 Task: Find connections with filter location Hünfeld with filter topic #Brandingwith filter profile language German with filter current company CONMED Corporation with filter school BABU BANARASI DAS NORTHERN INDIA INSTITUTE OF TECHNOLOGY, LUCKNOW with filter industry Family Planning Centers with filter service category Retirement Planning with filter keywords title Welding
Action: Mouse moved to (601, 92)
Screenshot: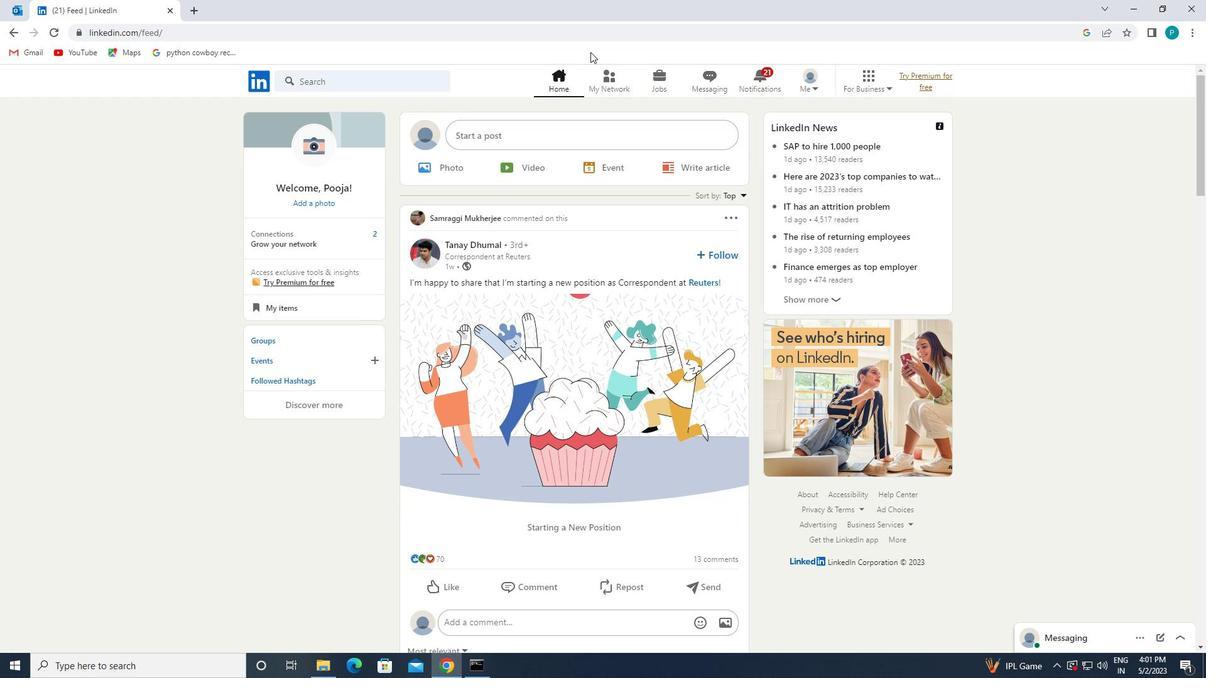 
Action: Mouse pressed left at (601, 92)
Screenshot: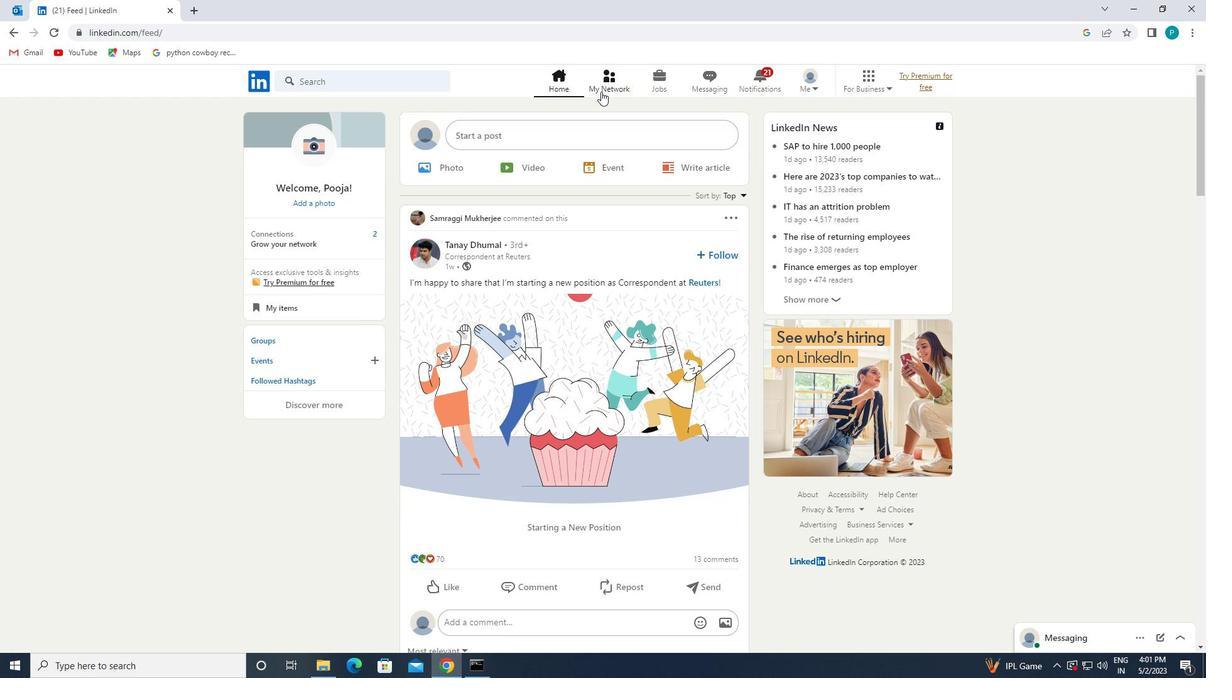 
Action: Mouse moved to (392, 148)
Screenshot: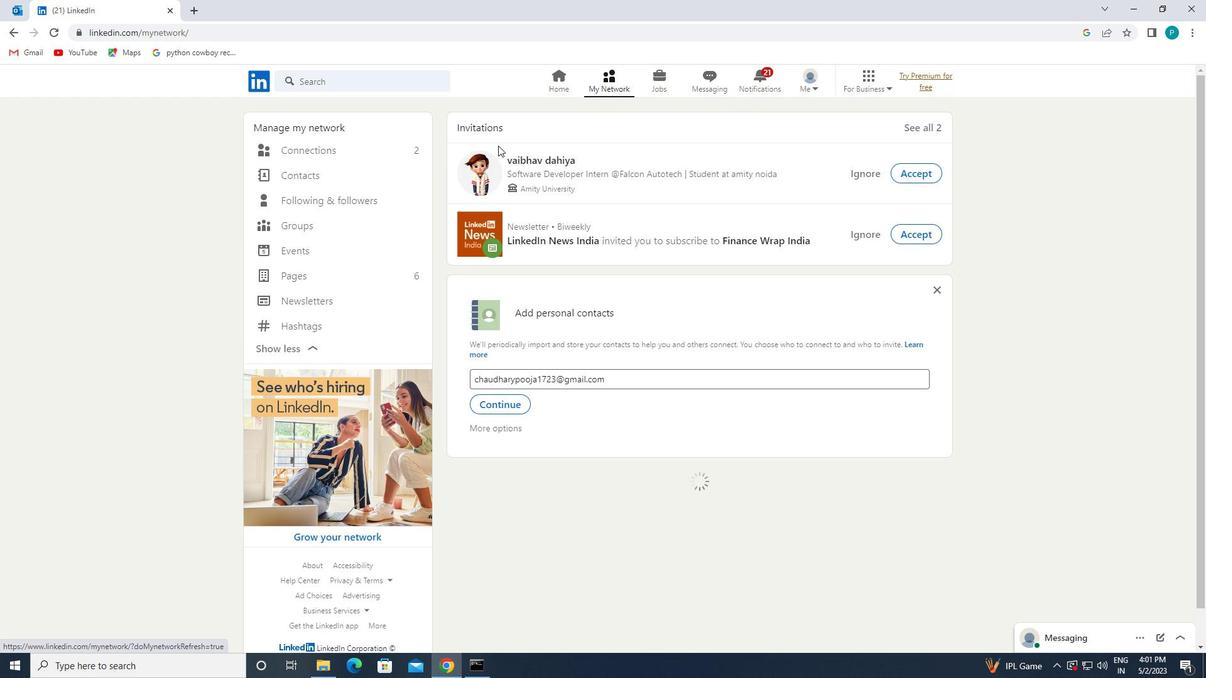 
Action: Mouse pressed left at (392, 148)
Screenshot: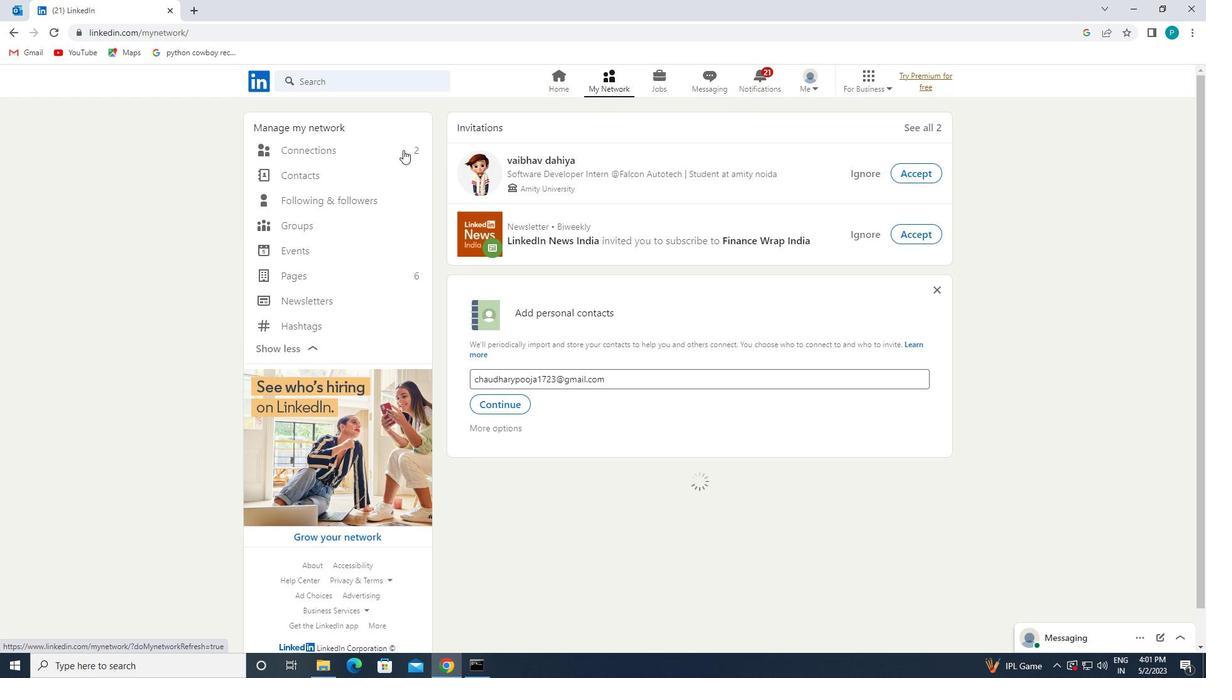 
Action: Mouse moved to (728, 147)
Screenshot: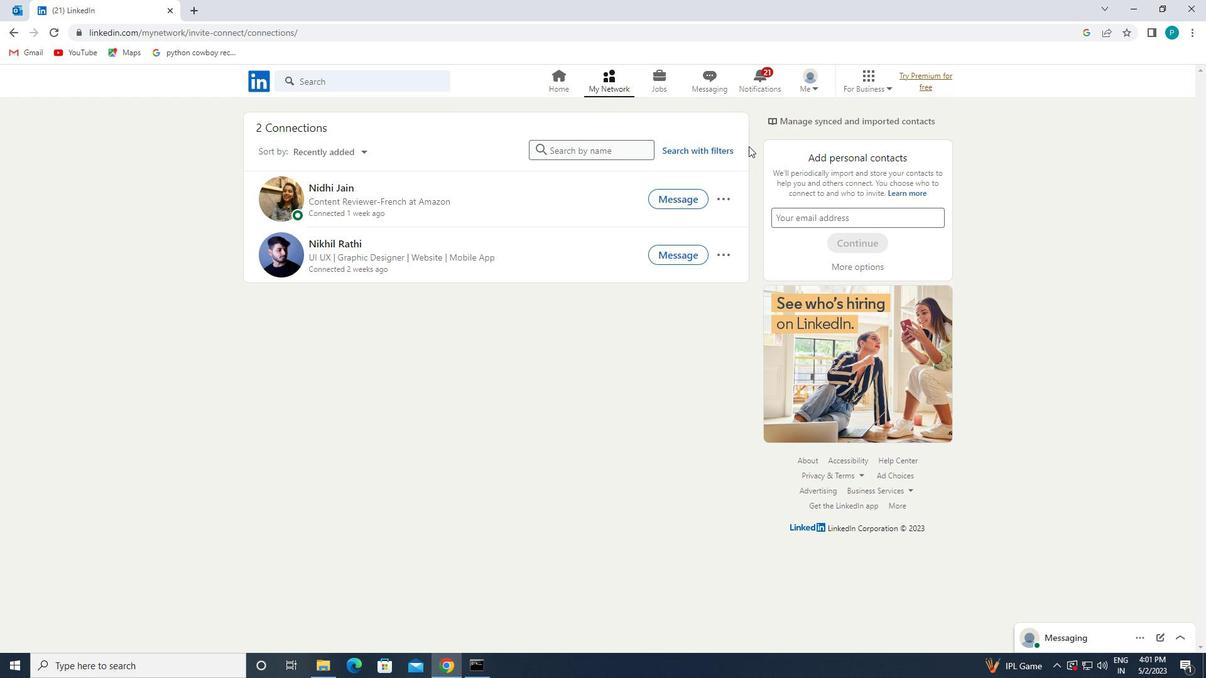 
Action: Mouse pressed left at (728, 147)
Screenshot: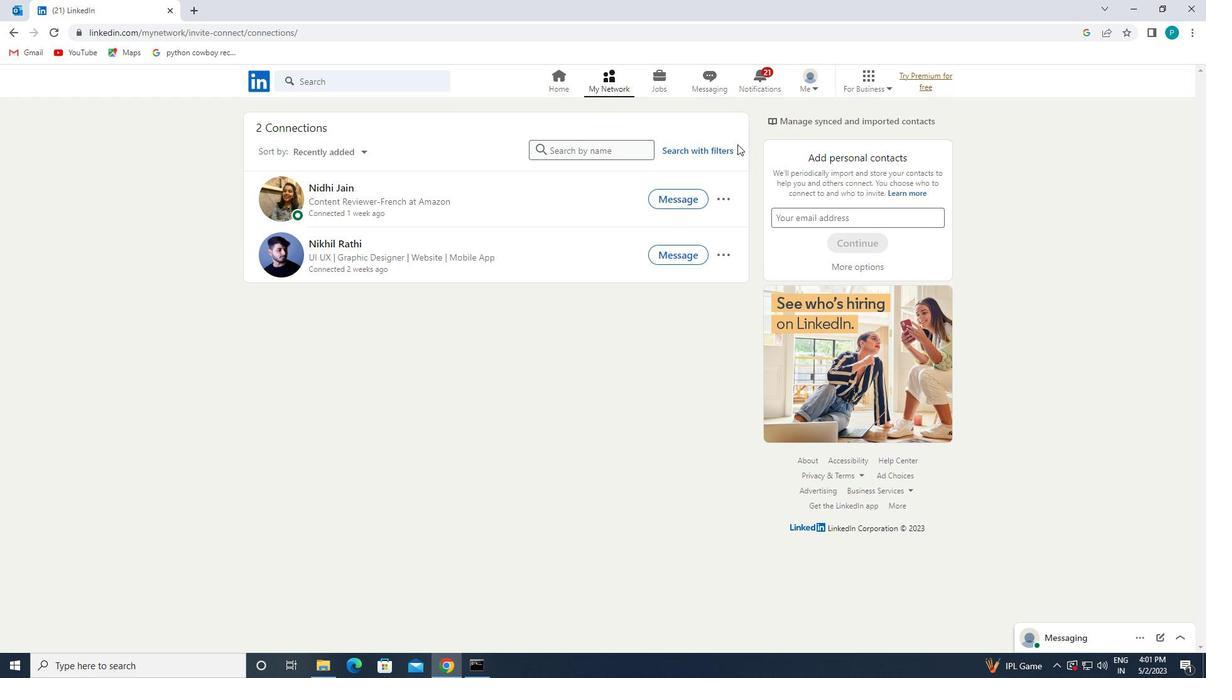
Action: Mouse moved to (649, 127)
Screenshot: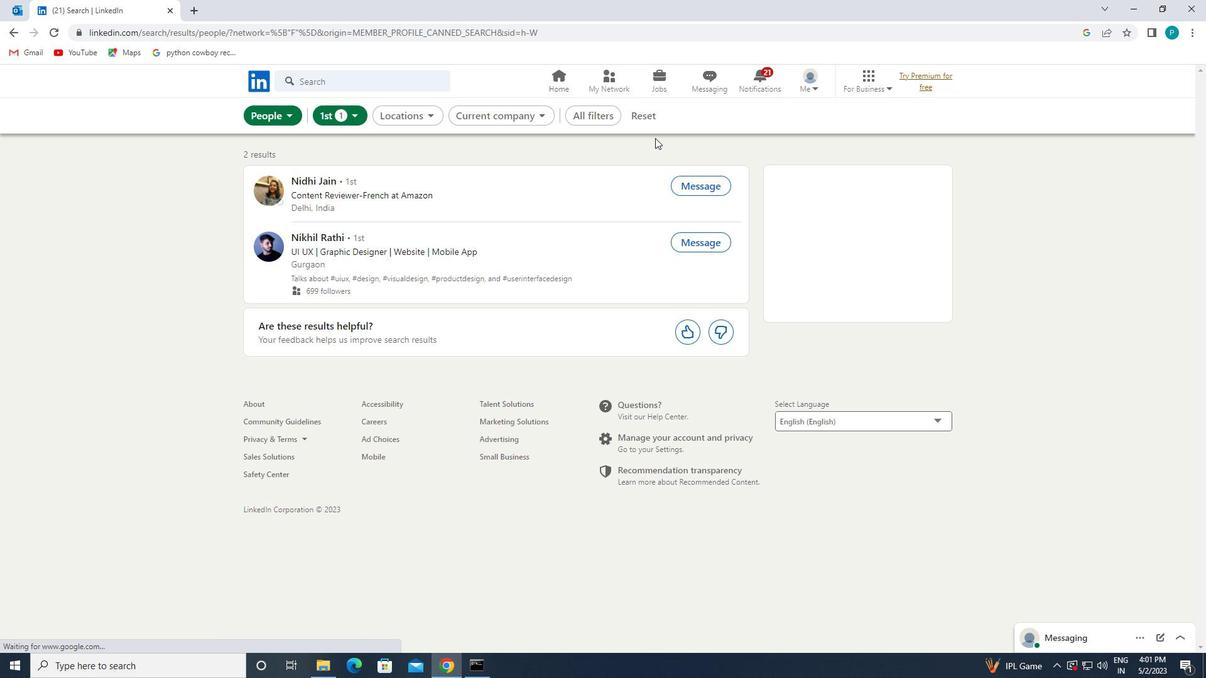 
Action: Mouse pressed left at (649, 127)
Screenshot: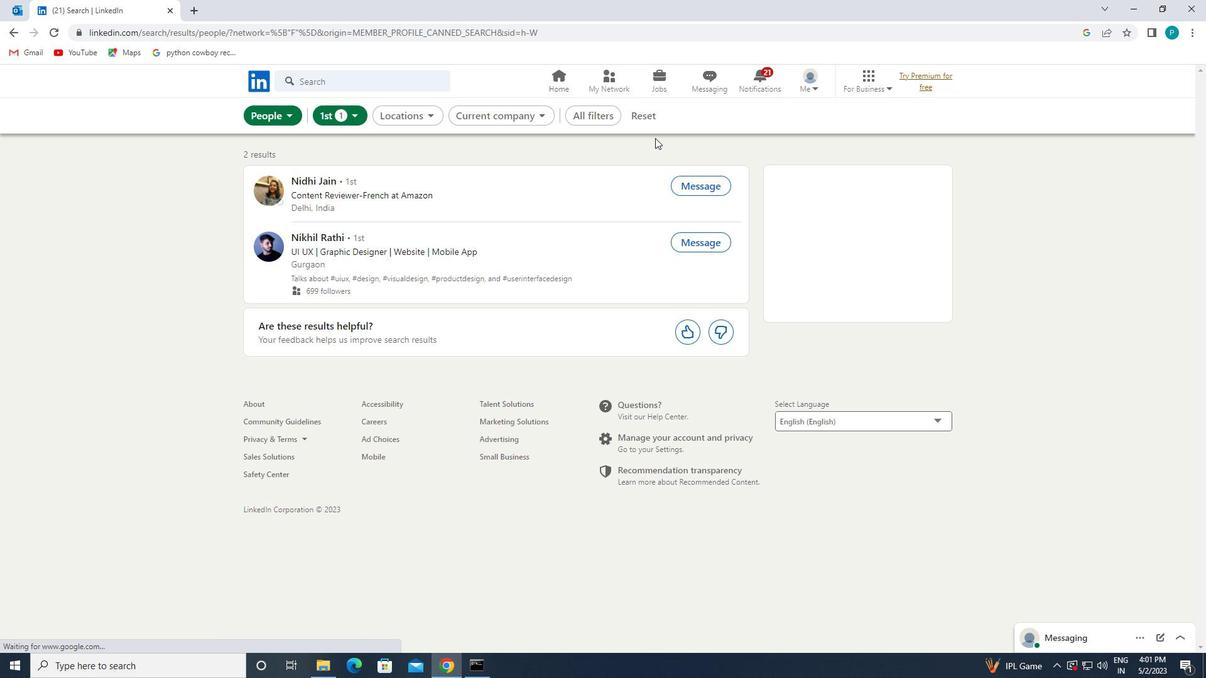 
Action: Mouse moved to (642, 121)
Screenshot: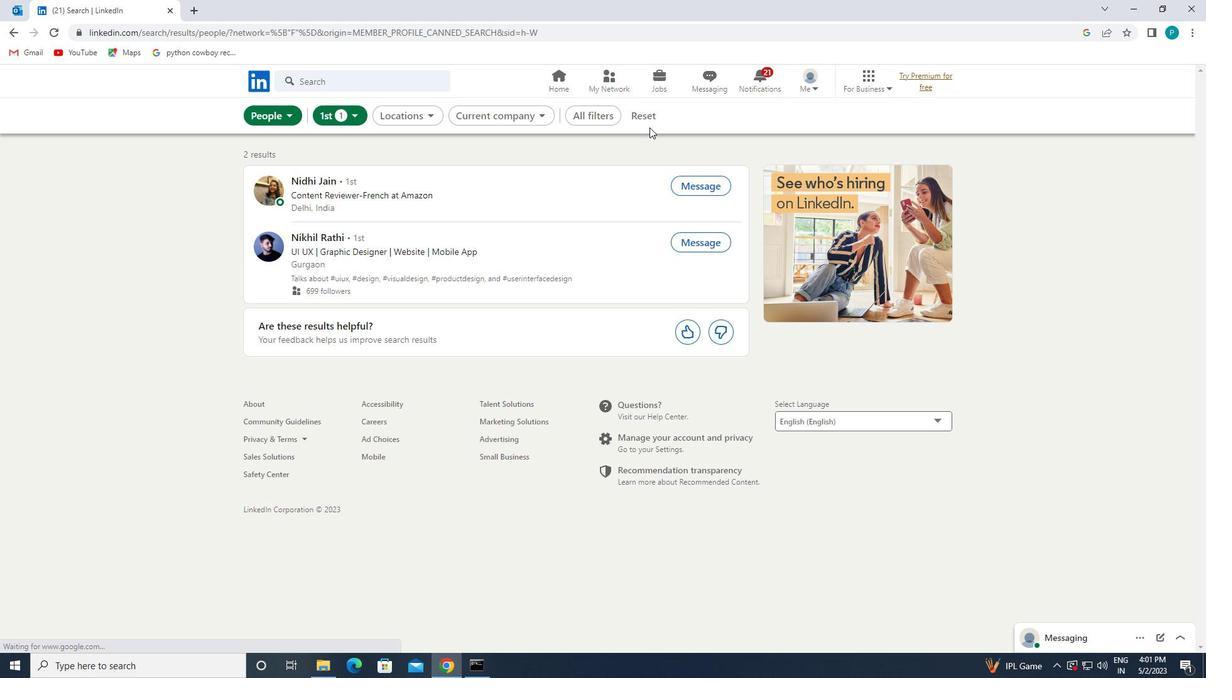 
Action: Mouse pressed left at (642, 121)
Screenshot: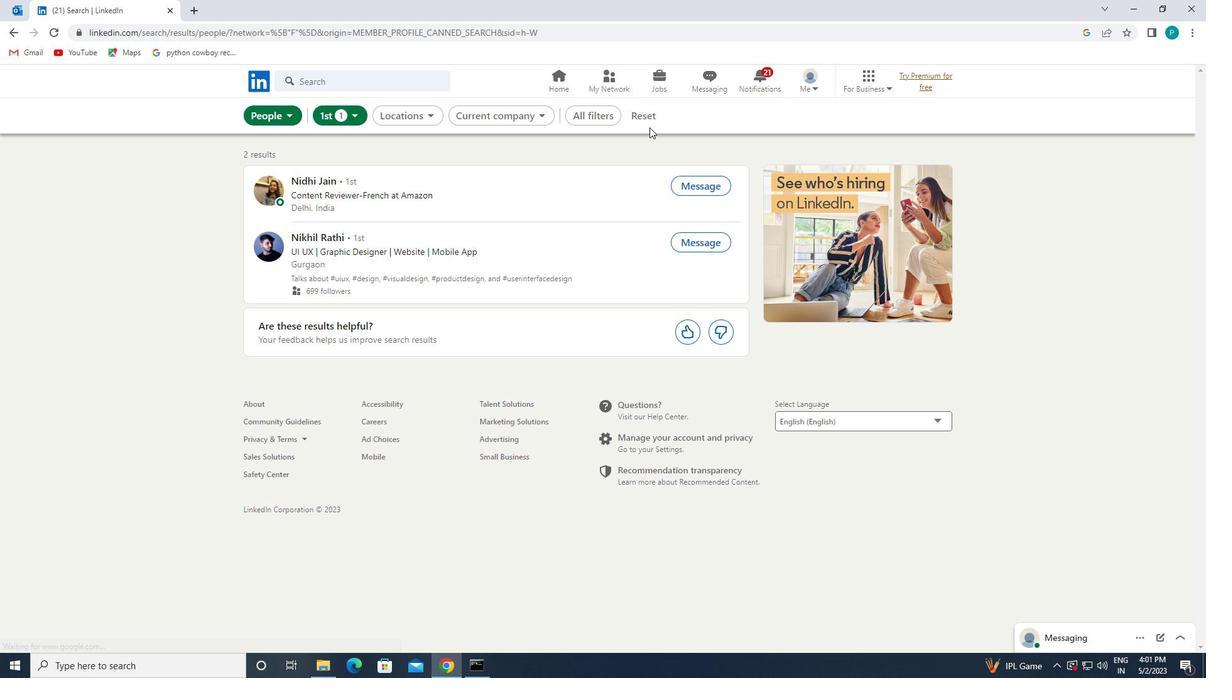 
Action: Mouse moved to (605, 114)
Screenshot: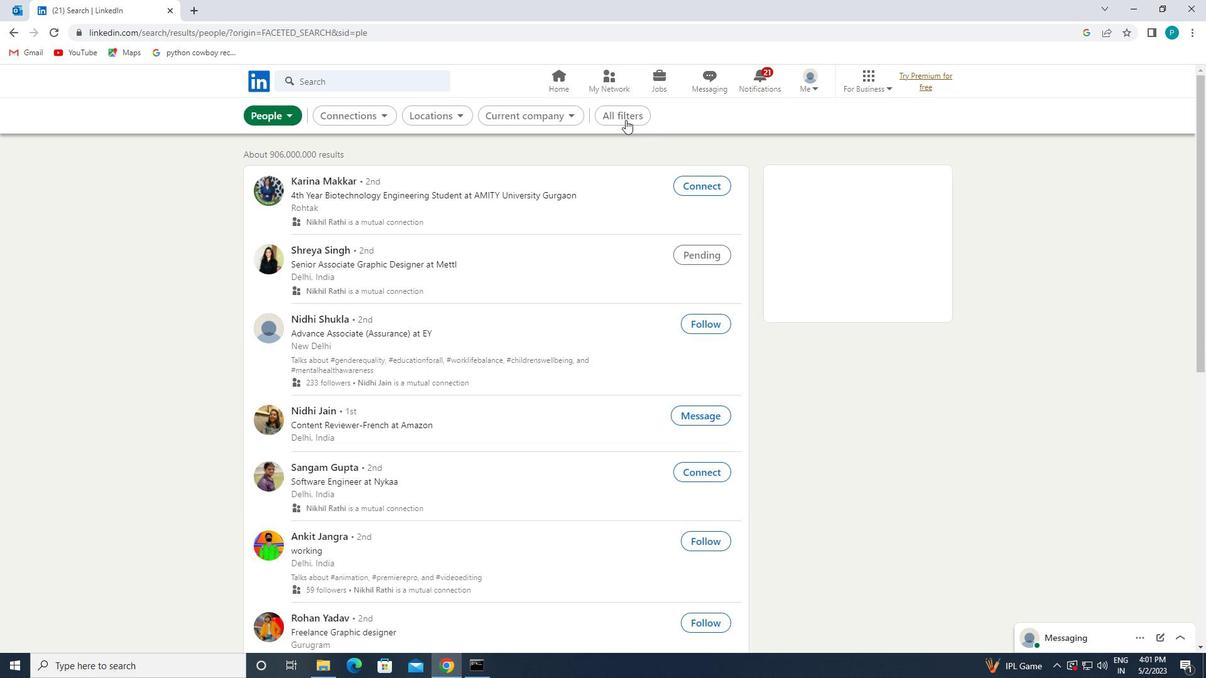 
Action: Mouse pressed left at (605, 114)
Screenshot: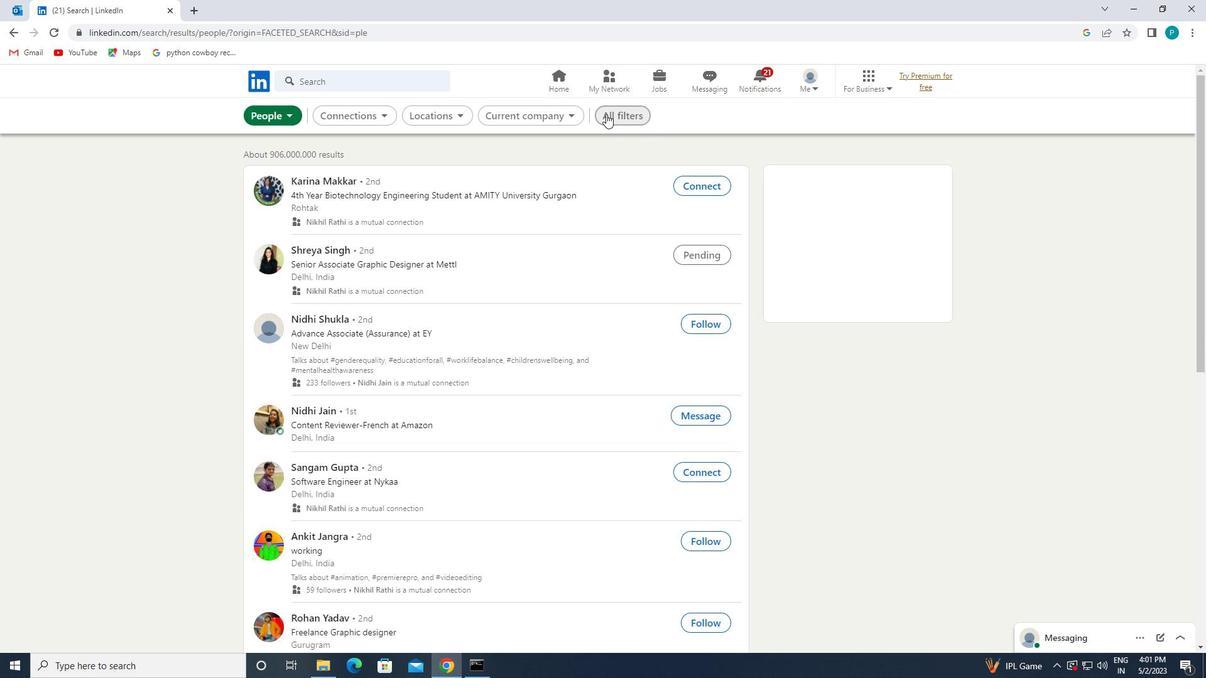 
Action: Mouse moved to (942, 309)
Screenshot: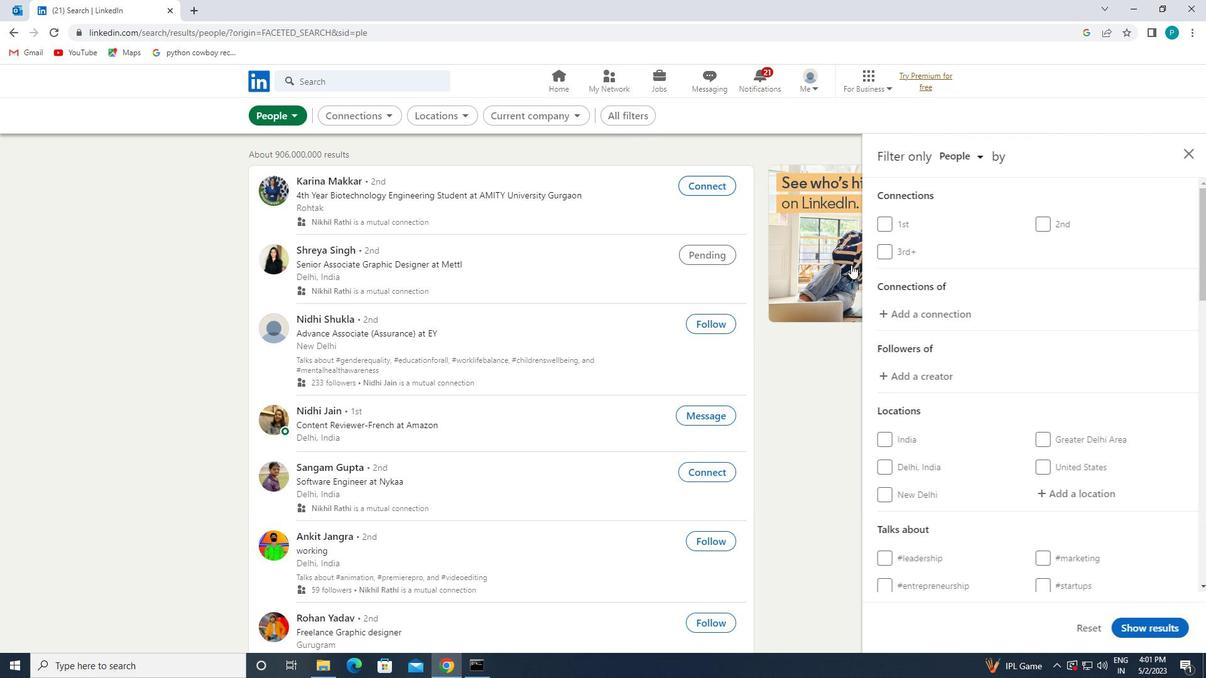 
Action: Mouse scrolled (942, 309) with delta (0, 0)
Screenshot: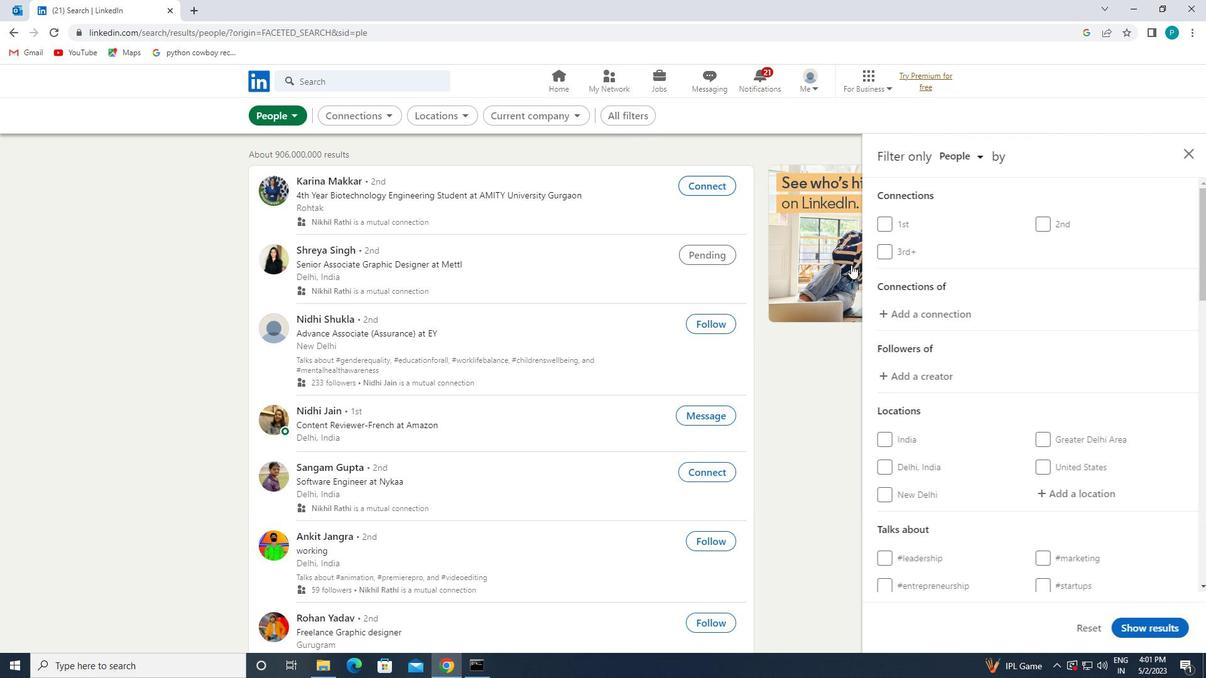 
Action: Mouse moved to (943, 312)
Screenshot: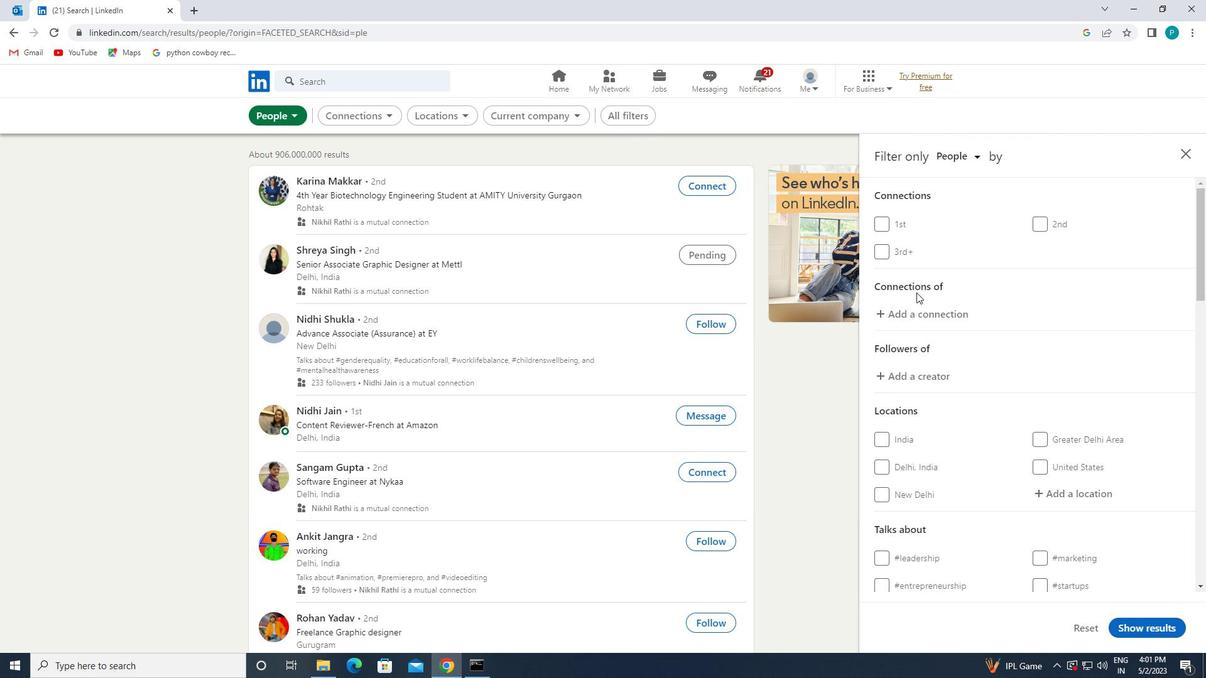 
Action: Mouse scrolled (943, 311) with delta (0, 0)
Screenshot: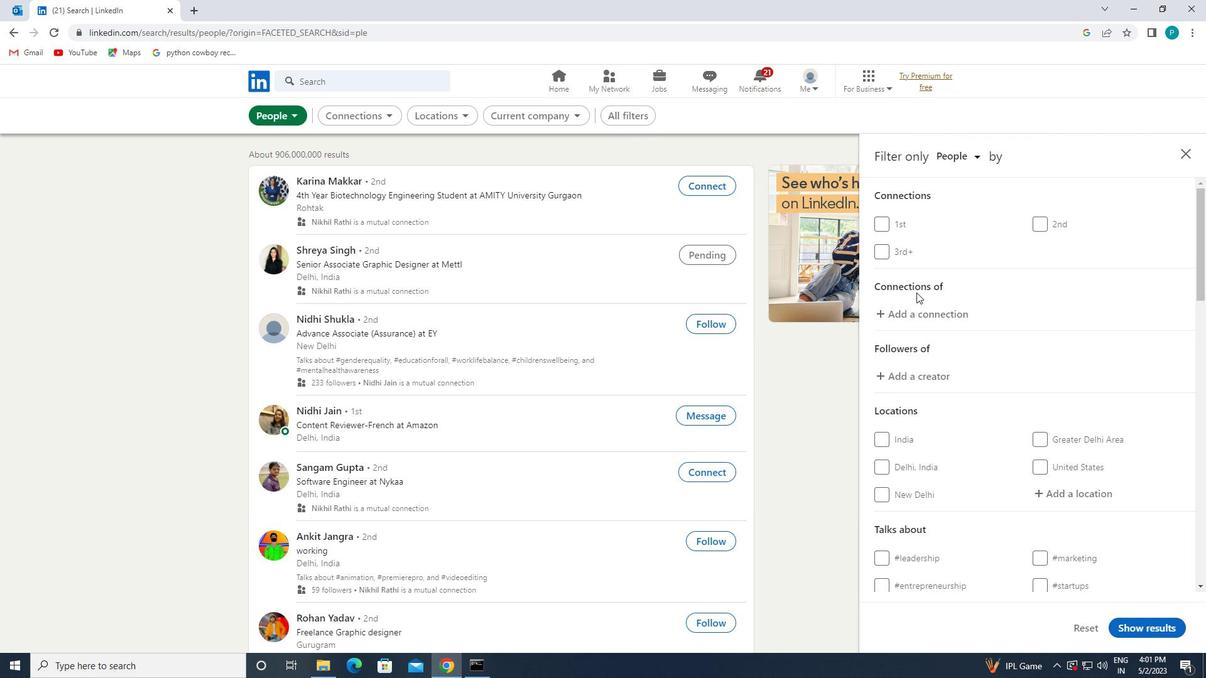 
Action: Mouse moved to (1065, 372)
Screenshot: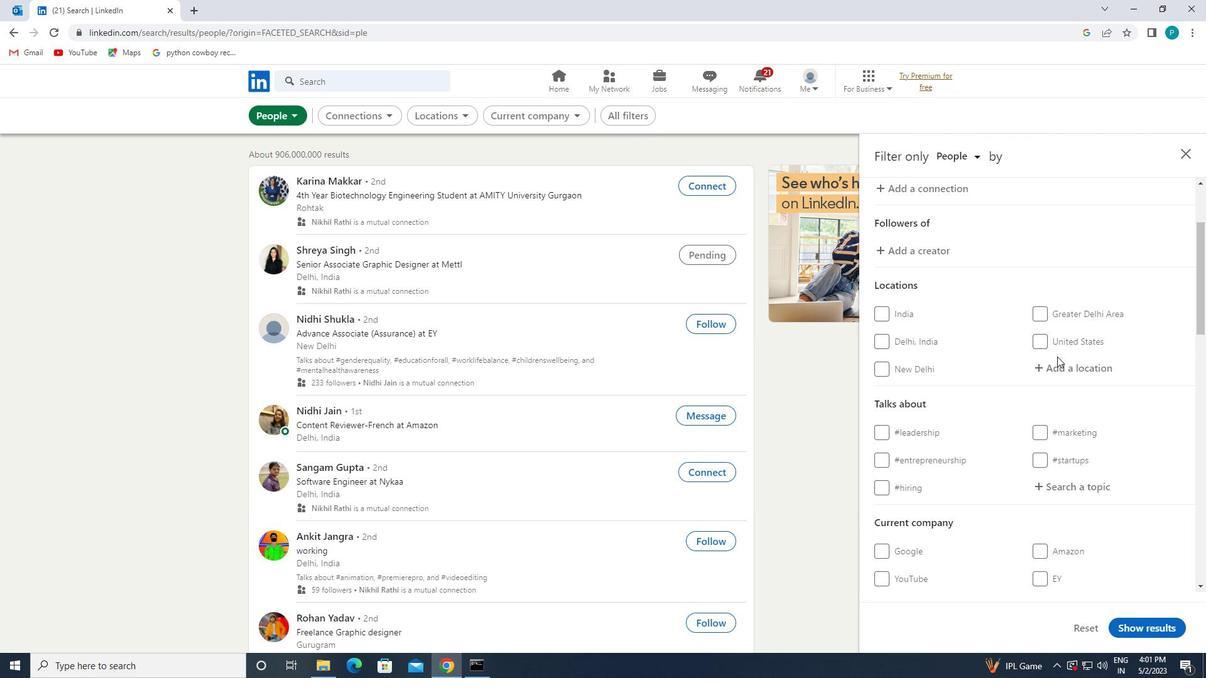 
Action: Mouse pressed left at (1065, 372)
Screenshot: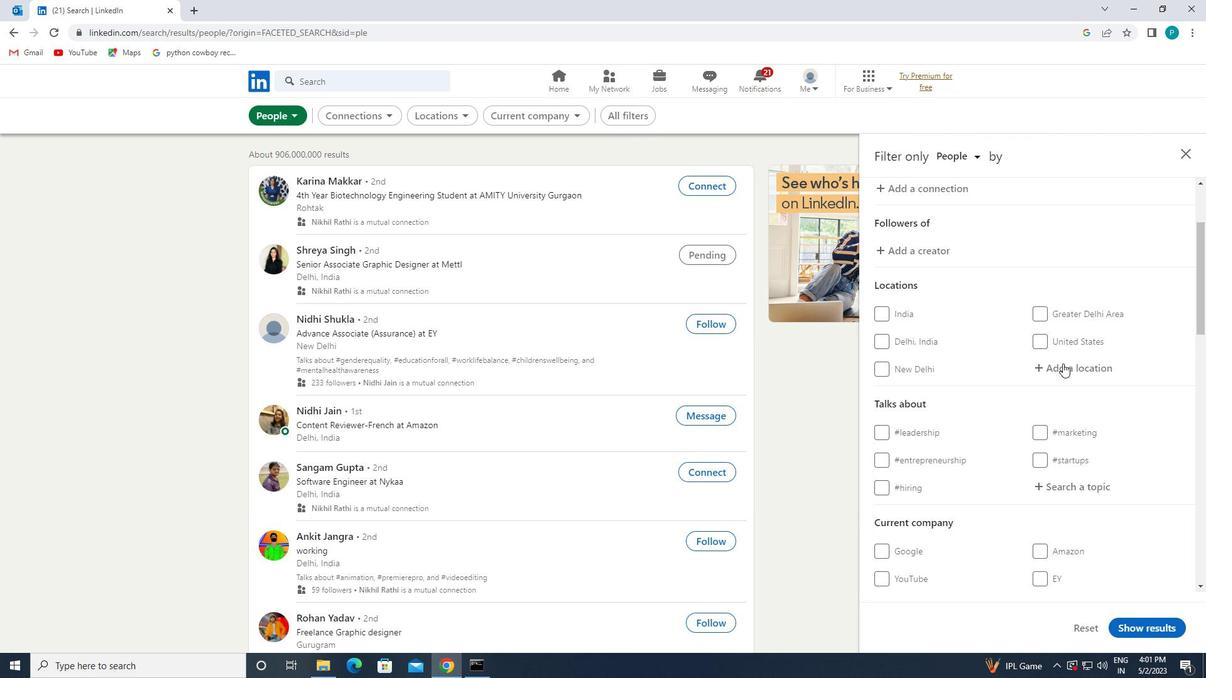 
Action: Mouse moved to (1090, 355)
Screenshot: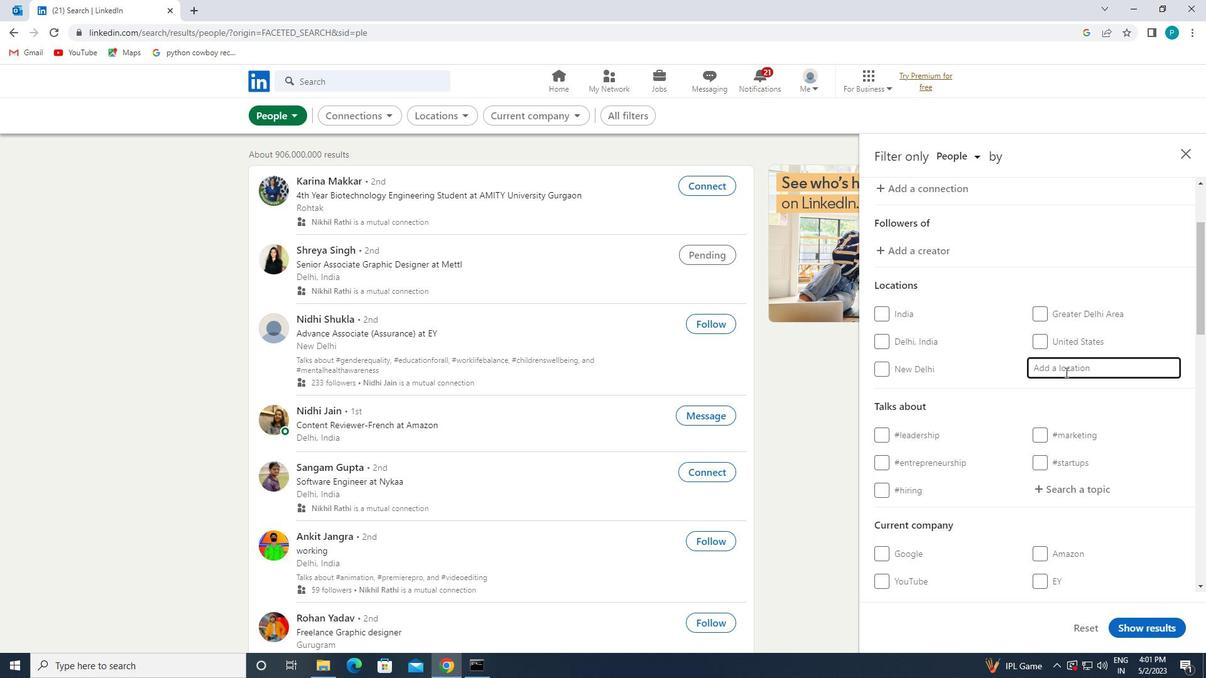 
Action: Key pressed <Key.caps_lock>h<Key.caps_lock>und<Key.backspace>f
Screenshot: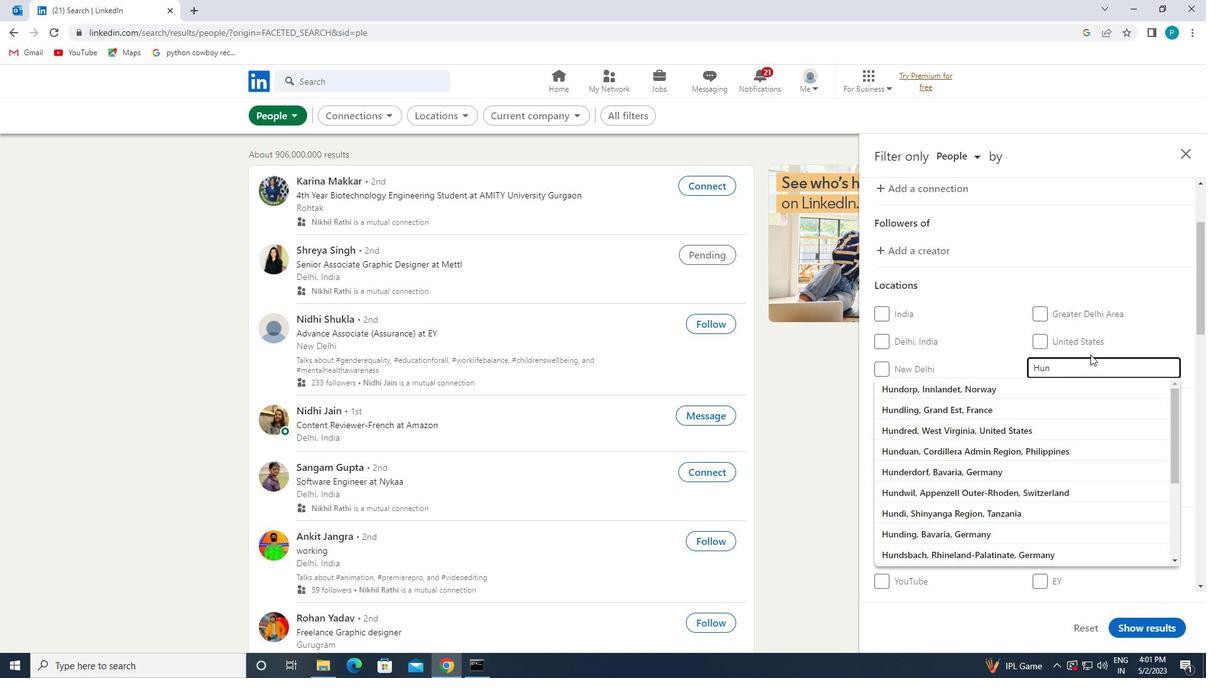 
Action: Mouse moved to (1058, 385)
Screenshot: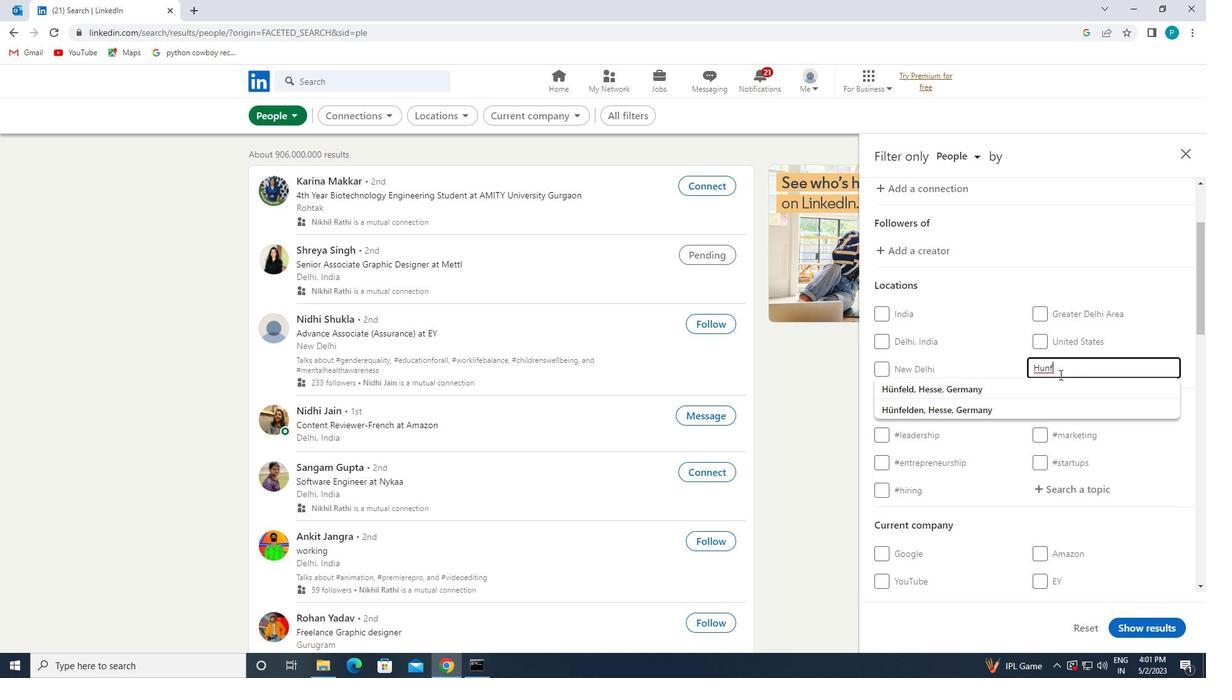 
Action: Mouse pressed left at (1058, 385)
Screenshot: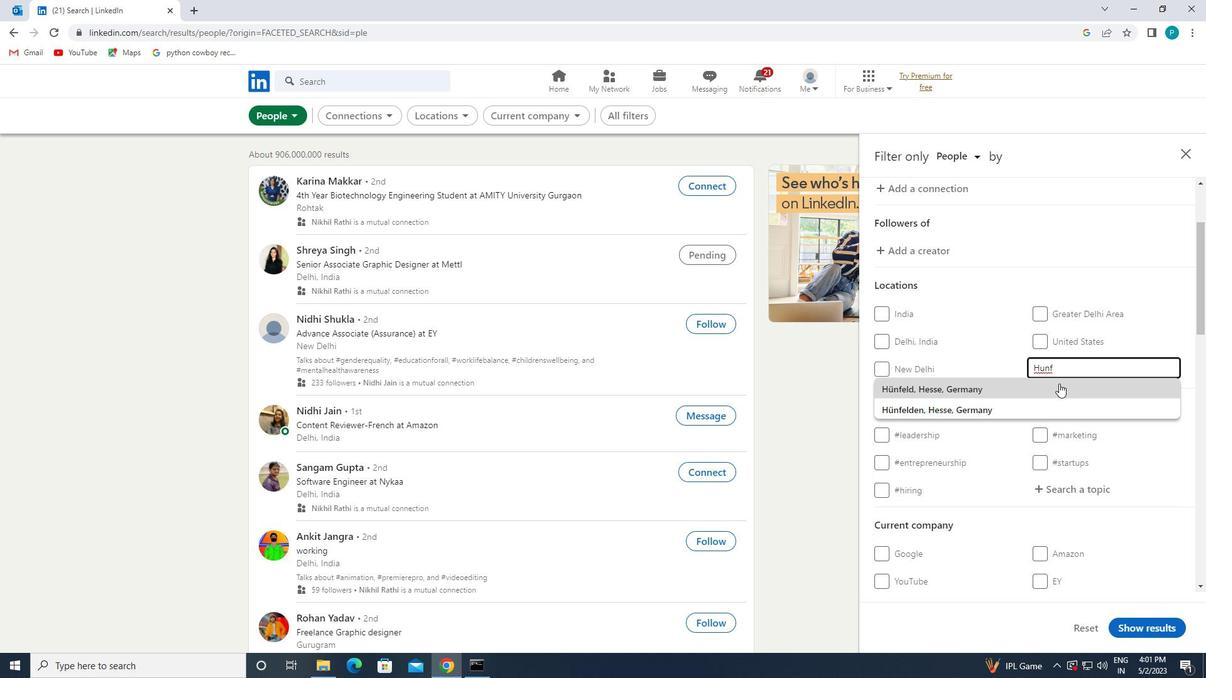 
Action: Mouse scrolled (1058, 384) with delta (0, 0)
Screenshot: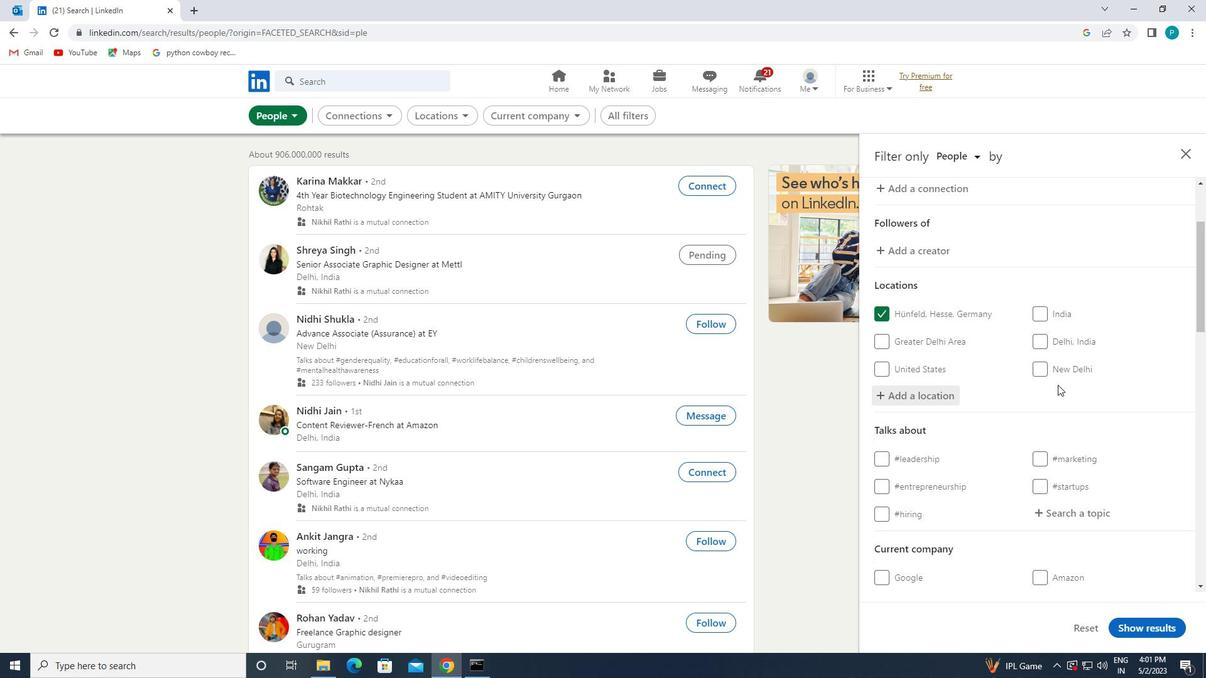 
Action: Mouse moved to (1065, 445)
Screenshot: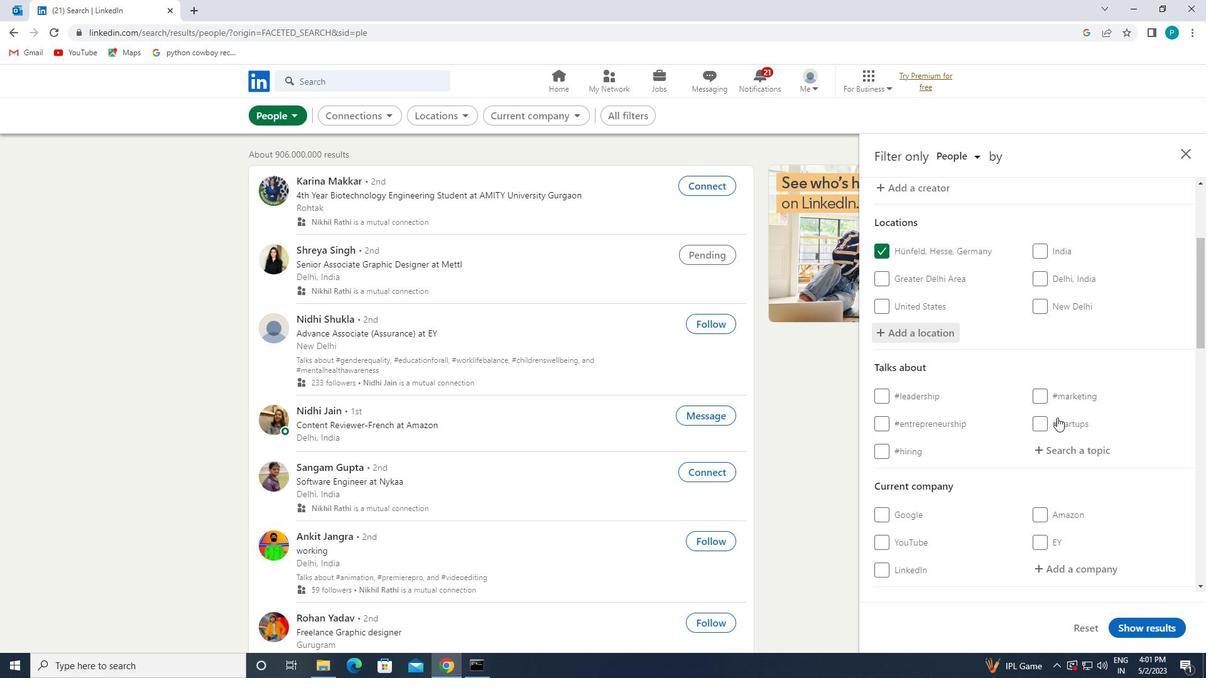 
Action: Mouse pressed left at (1065, 445)
Screenshot: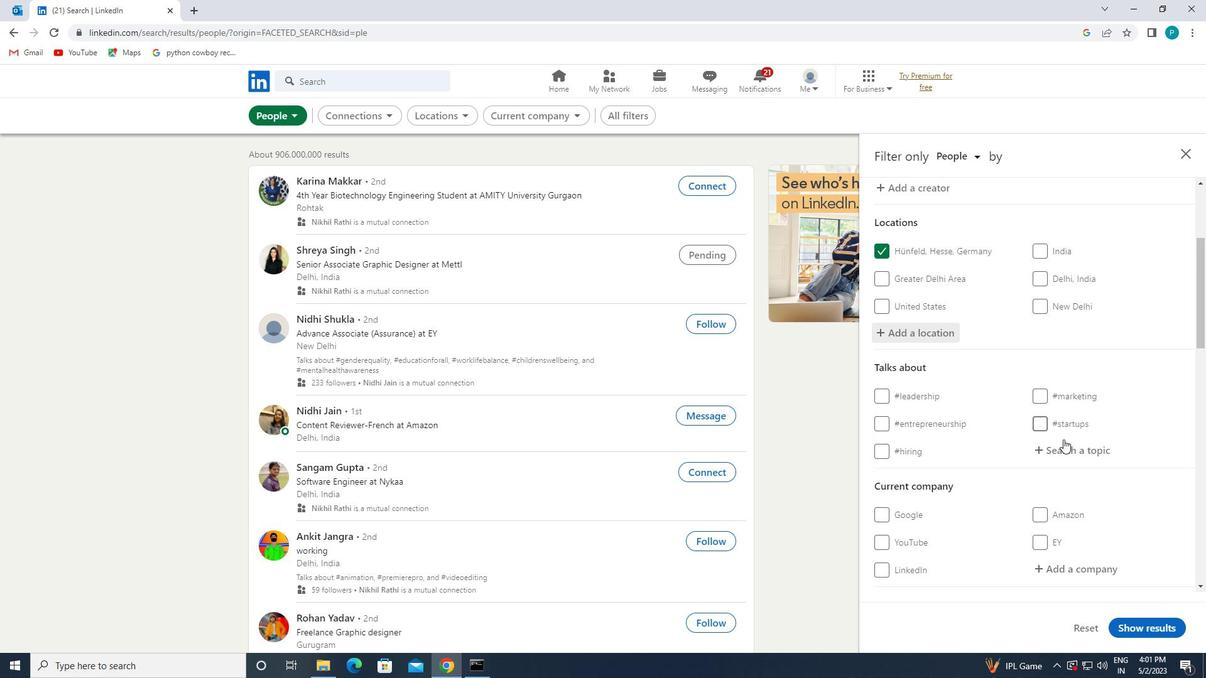 
Action: Mouse moved to (1066, 446)
Screenshot: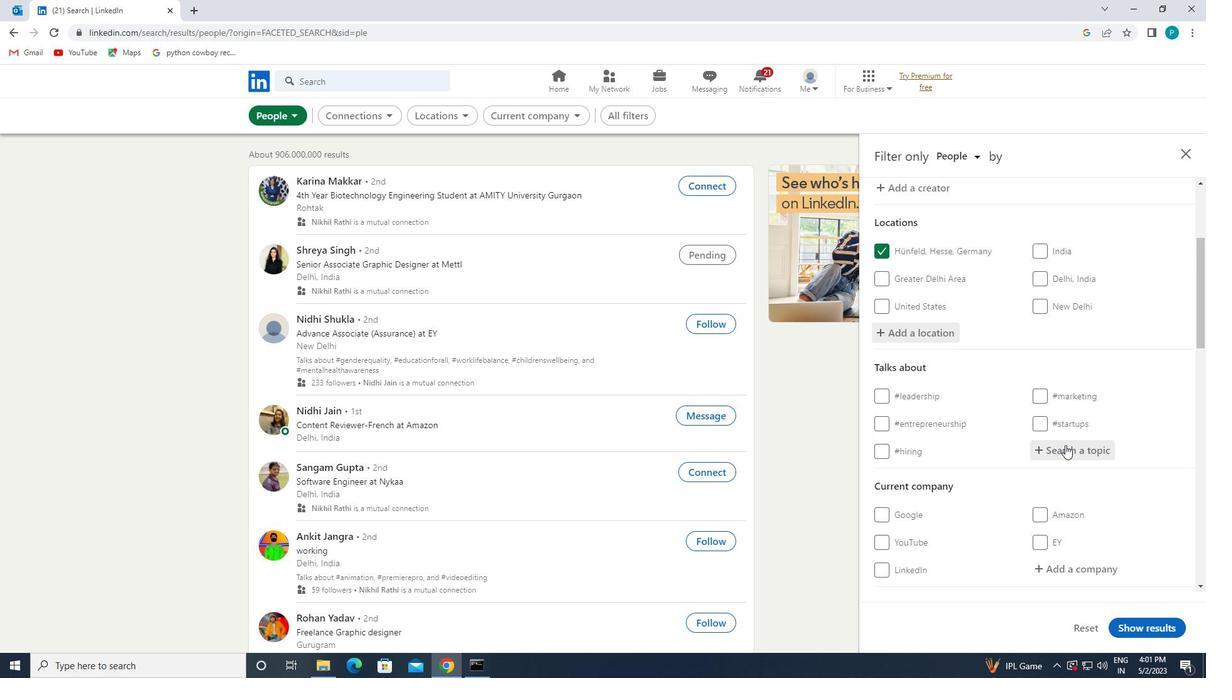 
Action: Key pressed <Key.shift>#<Key.caps_lock>B<Key.caps_lock>RANDING
Screenshot: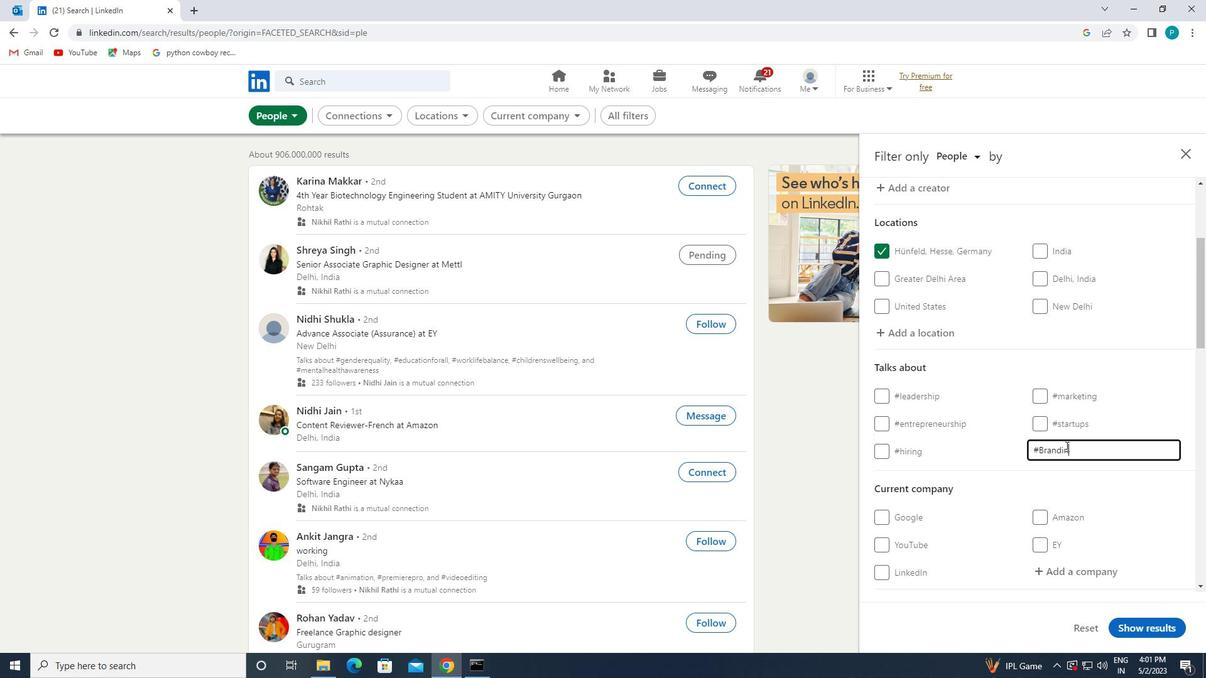 
Action: Mouse scrolled (1066, 446) with delta (0, 0)
Screenshot: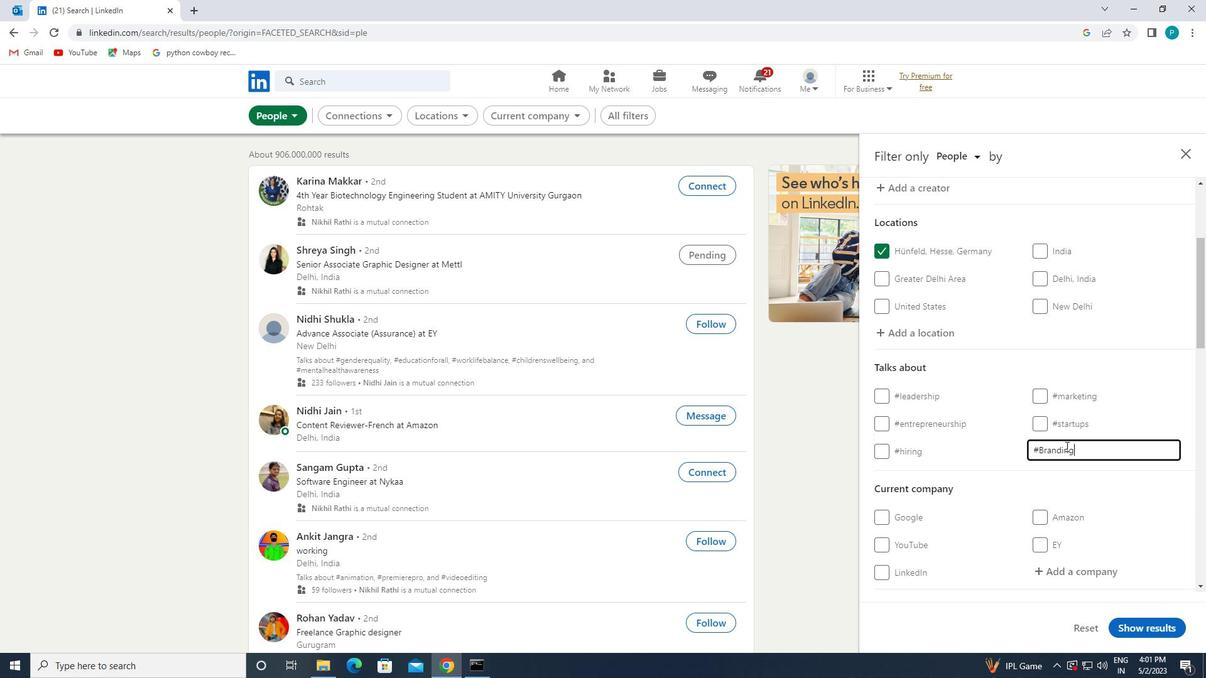 
Action: Mouse scrolled (1066, 446) with delta (0, 0)
Screenshot: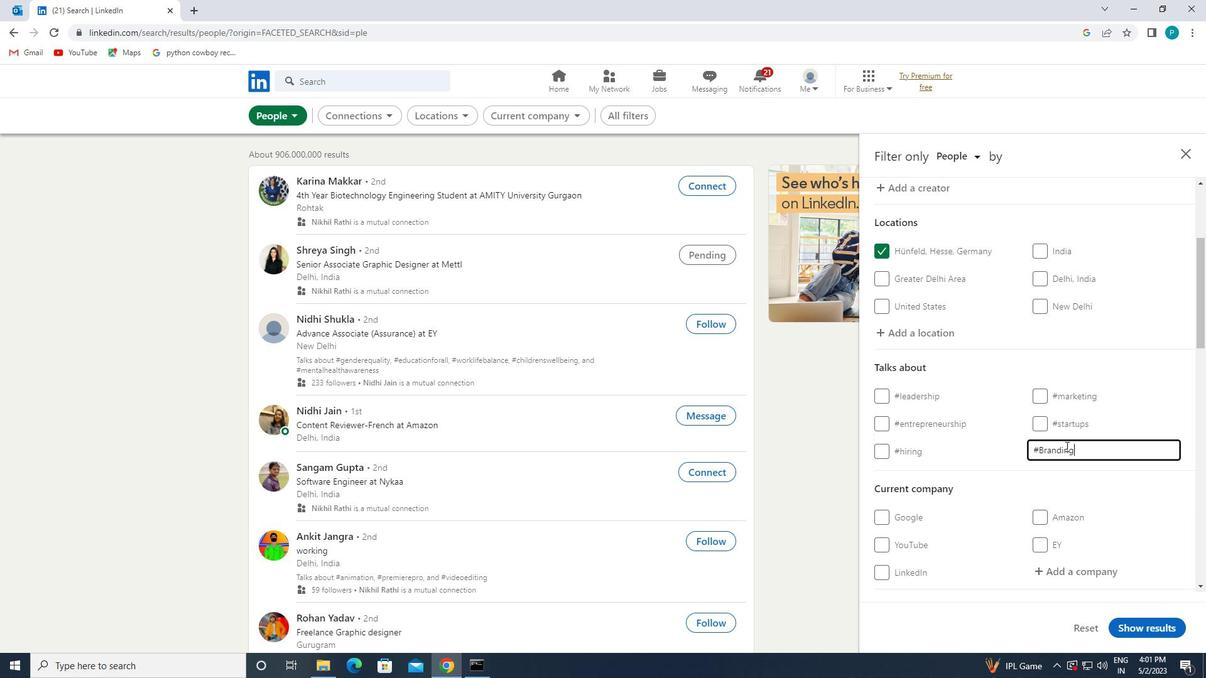 
Action: Mouse scrolled (1066, 446) with delta (0, 0)
Screenshot: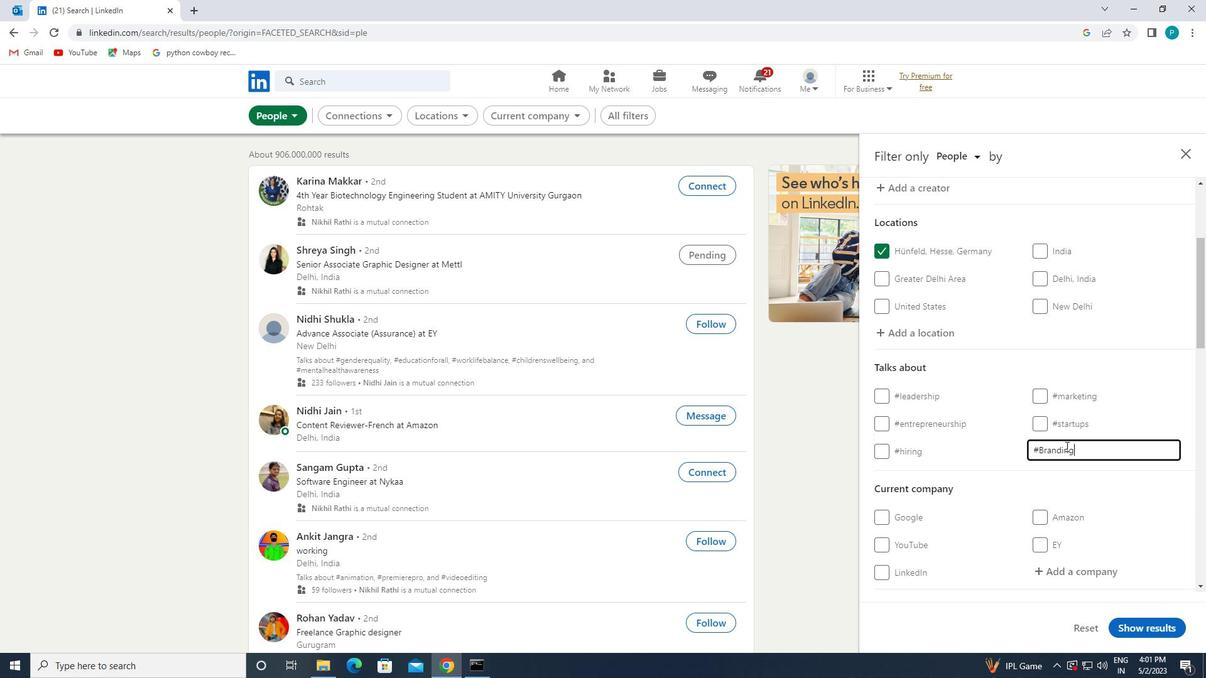
Action: Mouse scrolled (1066, 446) with delta (0, 0)
Screenshot: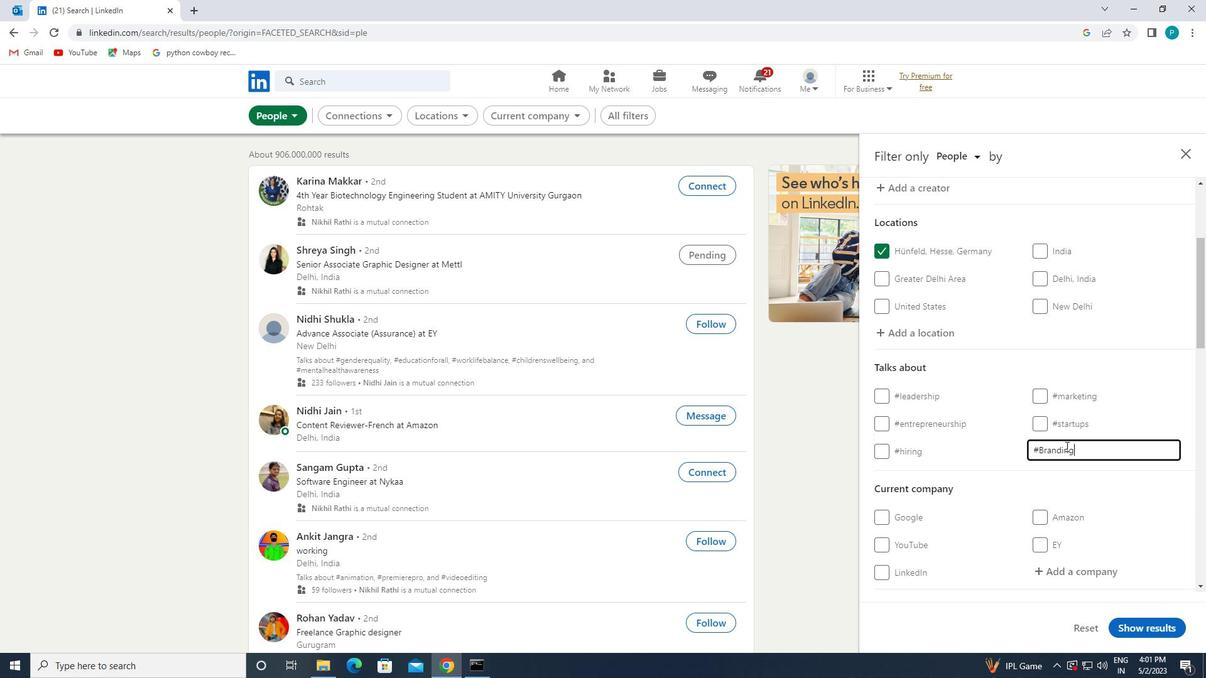 
Action: Mouse moved to (971, 461)
Screenshot: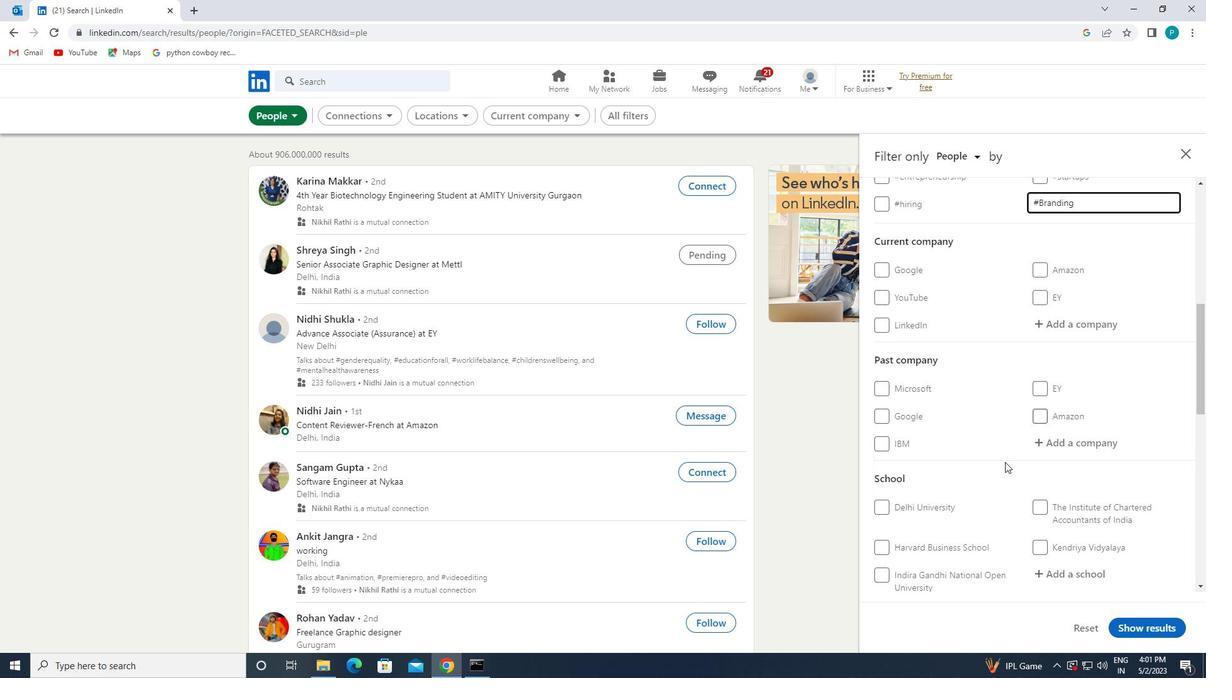 
Action: Mouse scrolled (971, 461) with delta (0, 0)
Screenshot: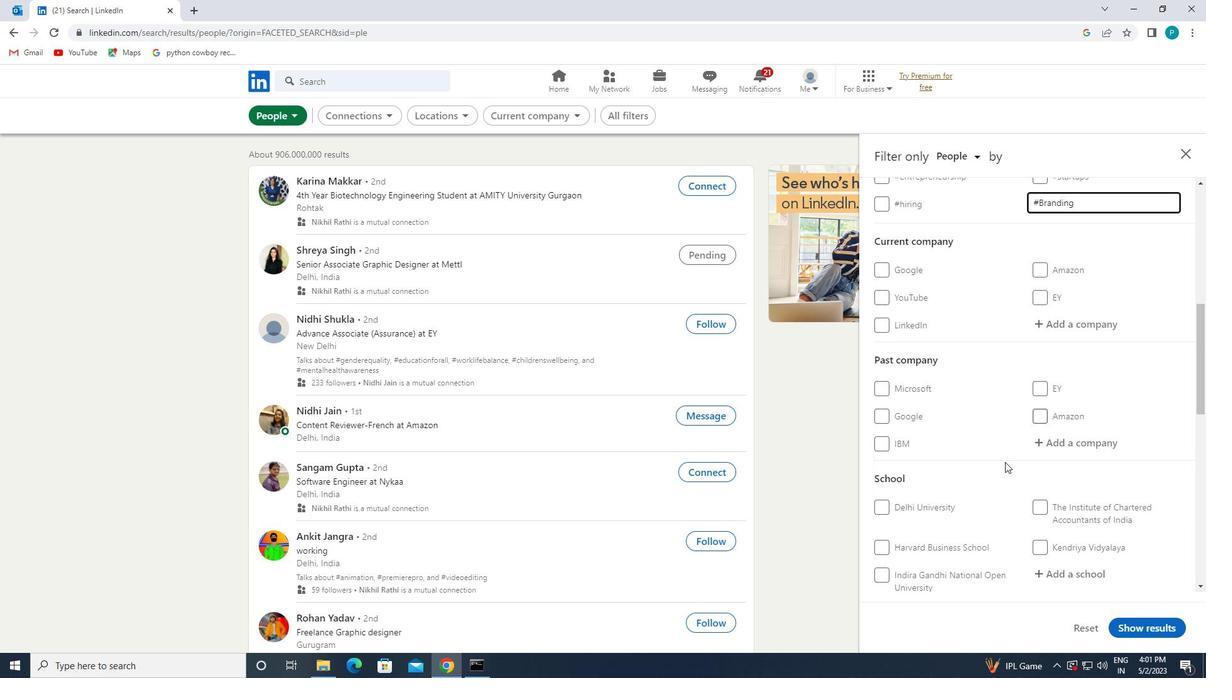 
Action: Mouse moved to (967, 462)
Screenshot: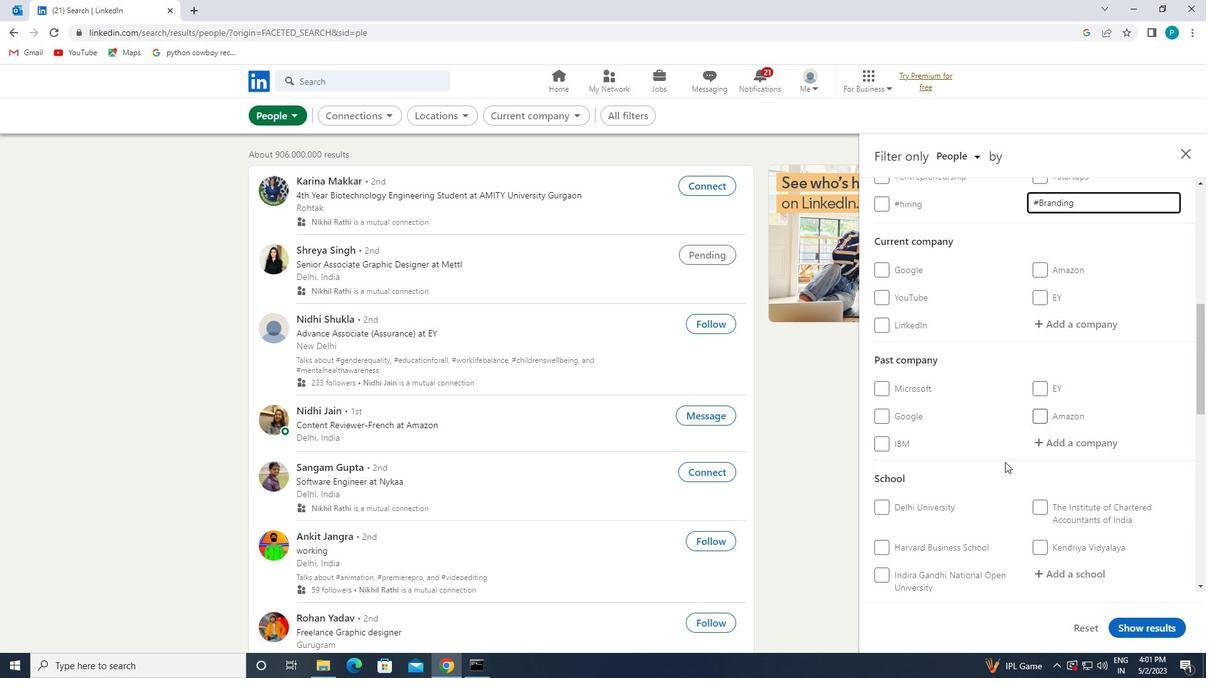 
Action: Mouse scrolled (967, 461) with delta (0, 0)
Screenshot: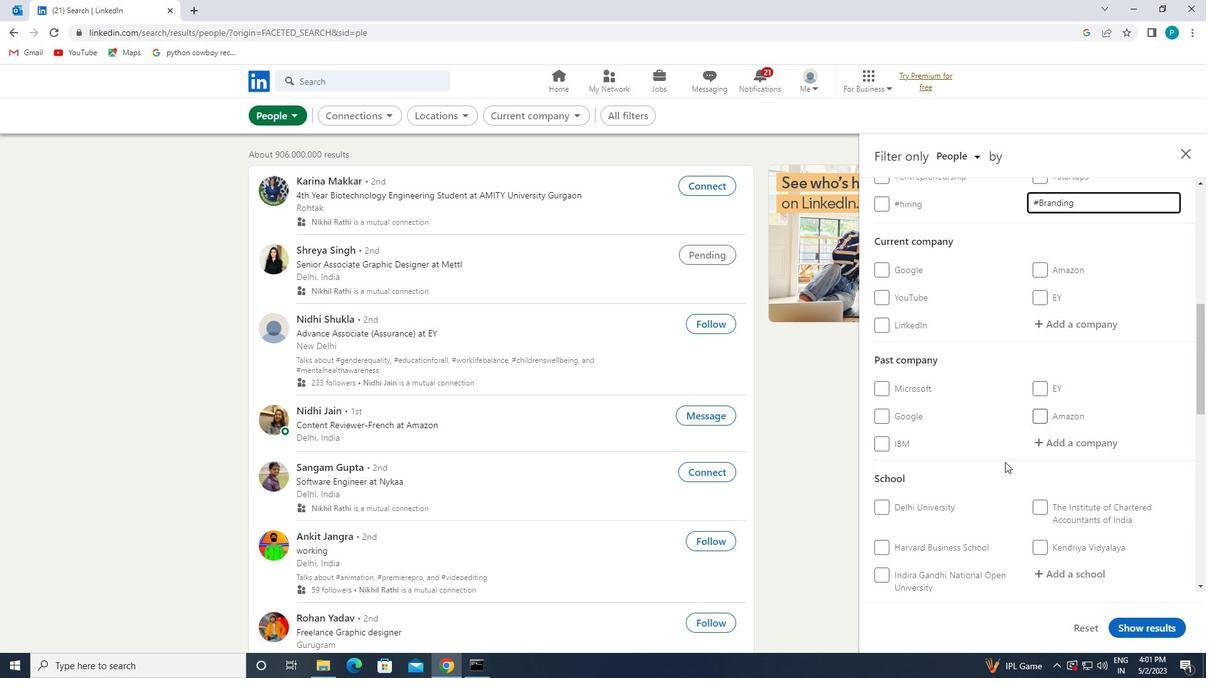 
Action: Mouse moved to (931, 471)
Screenshot: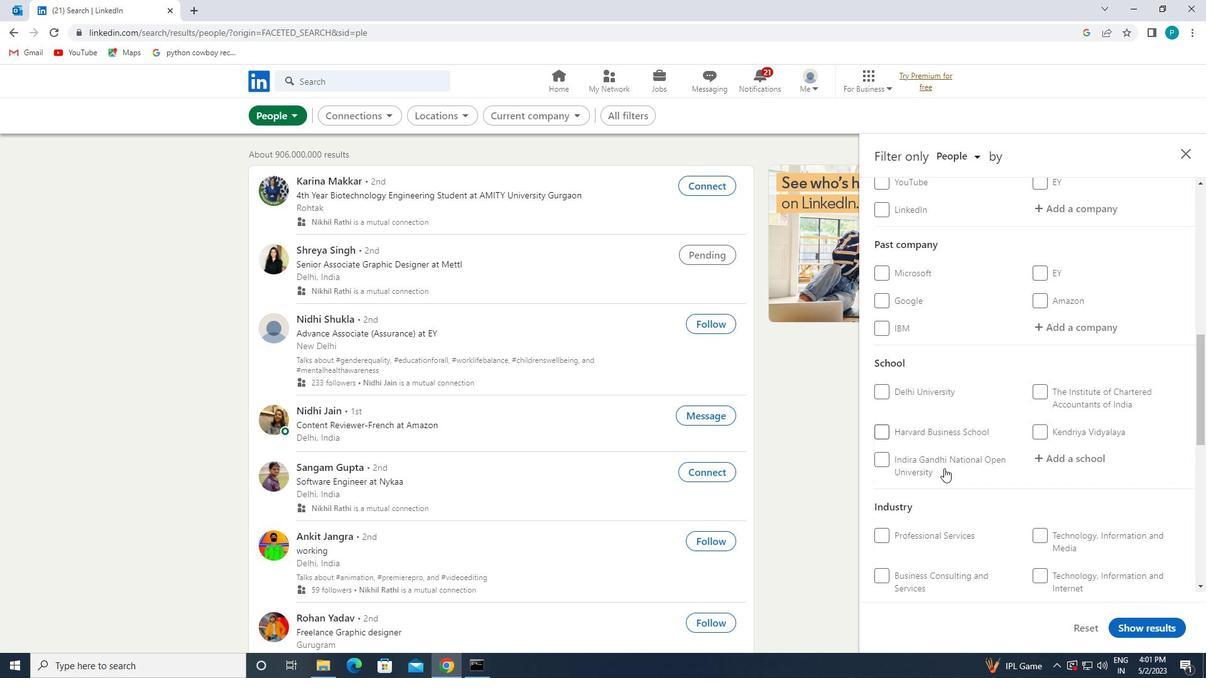 
Action: Mouse scrolled (931, 470) with delta (0, 0)
Screenshot: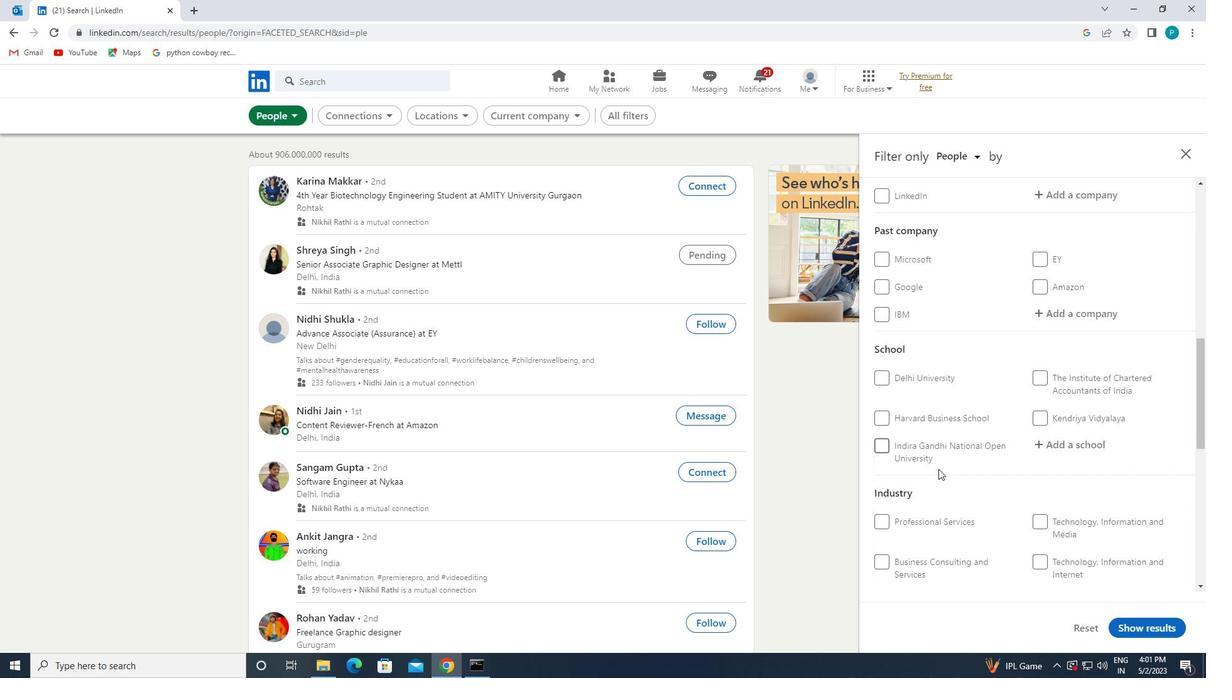 
Action: Mouse moved to (931, 471)
Screenshot: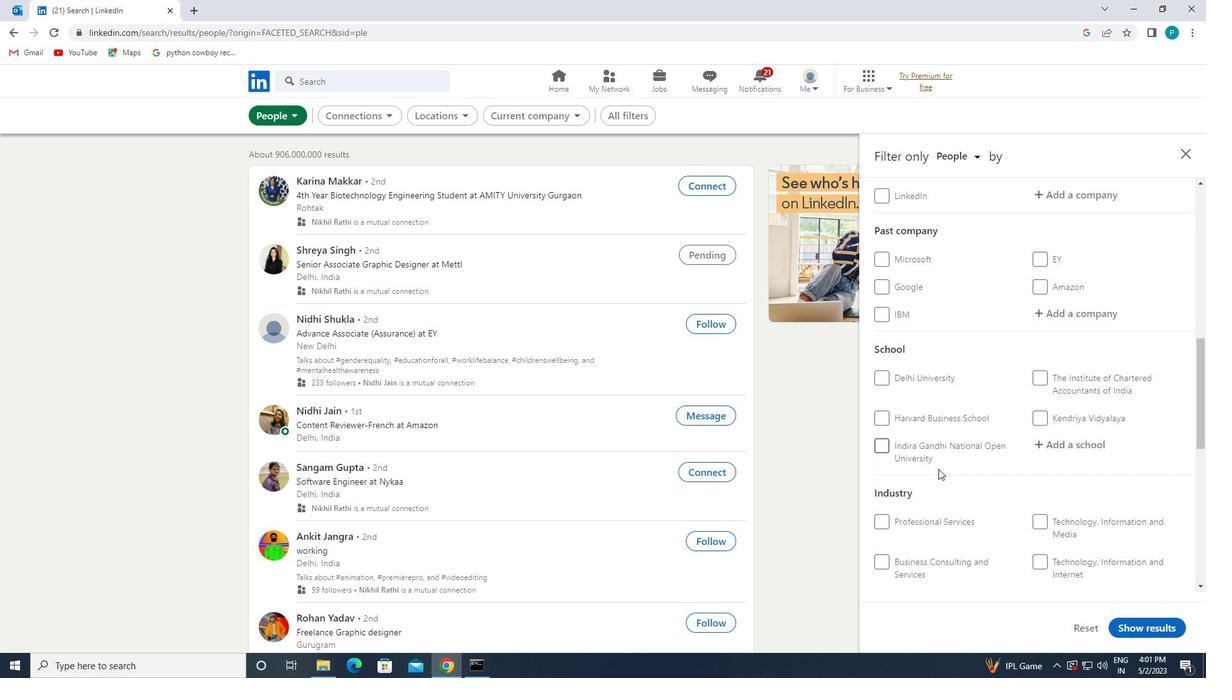 
Action: Mouse scrolled (931, 470) with delta (0, 0)
Screenshot: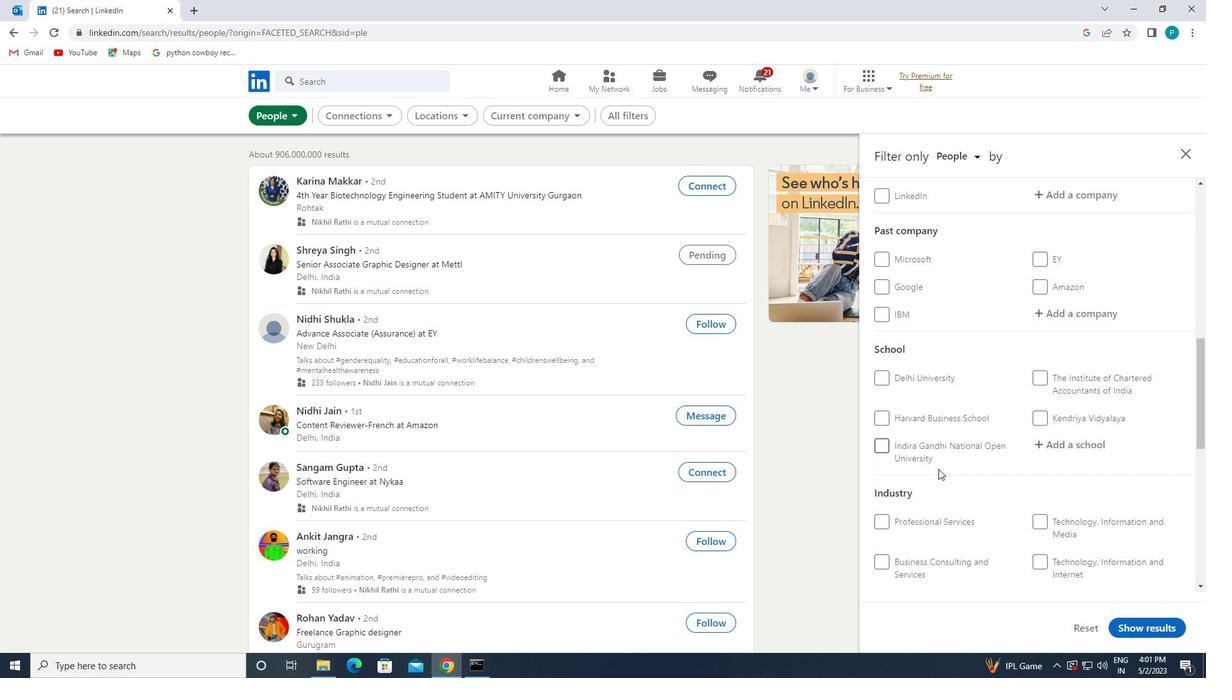 
Action: Mouse scrolled (931, 470) with delta (0, 0)
Screenshot: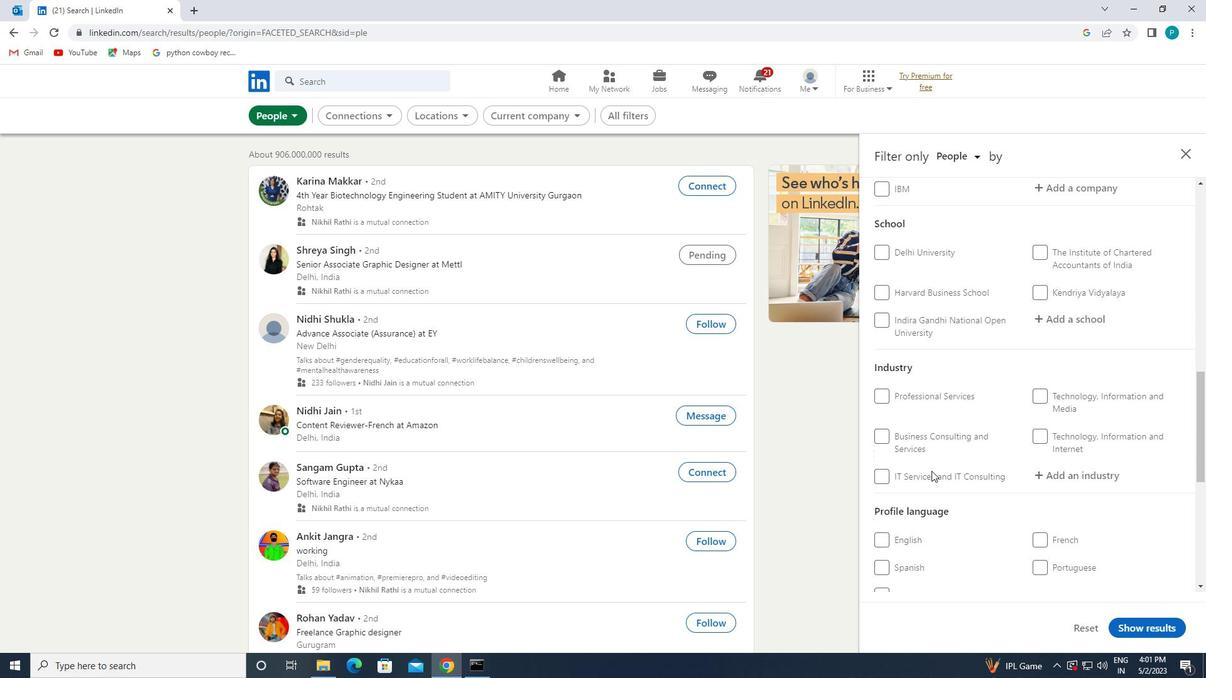 
Action: Mouse moved to (911, 529)
Screenshot: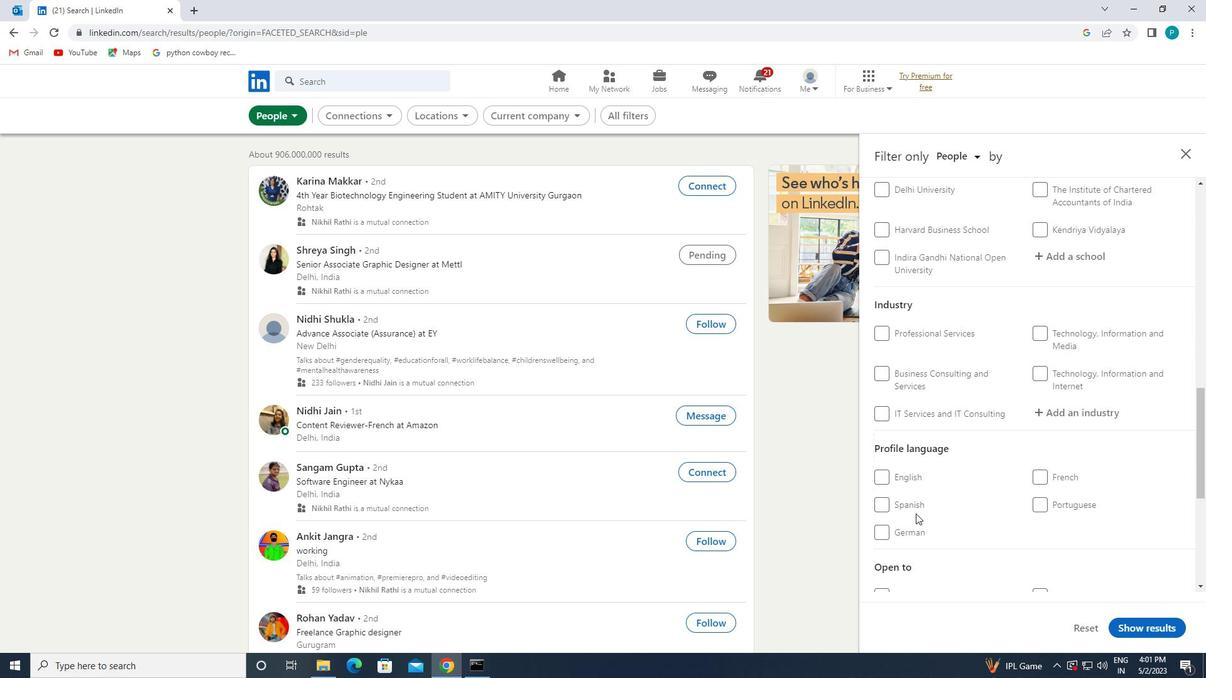 
Action: Mouse pressed left at (911, 529)
Screenshot: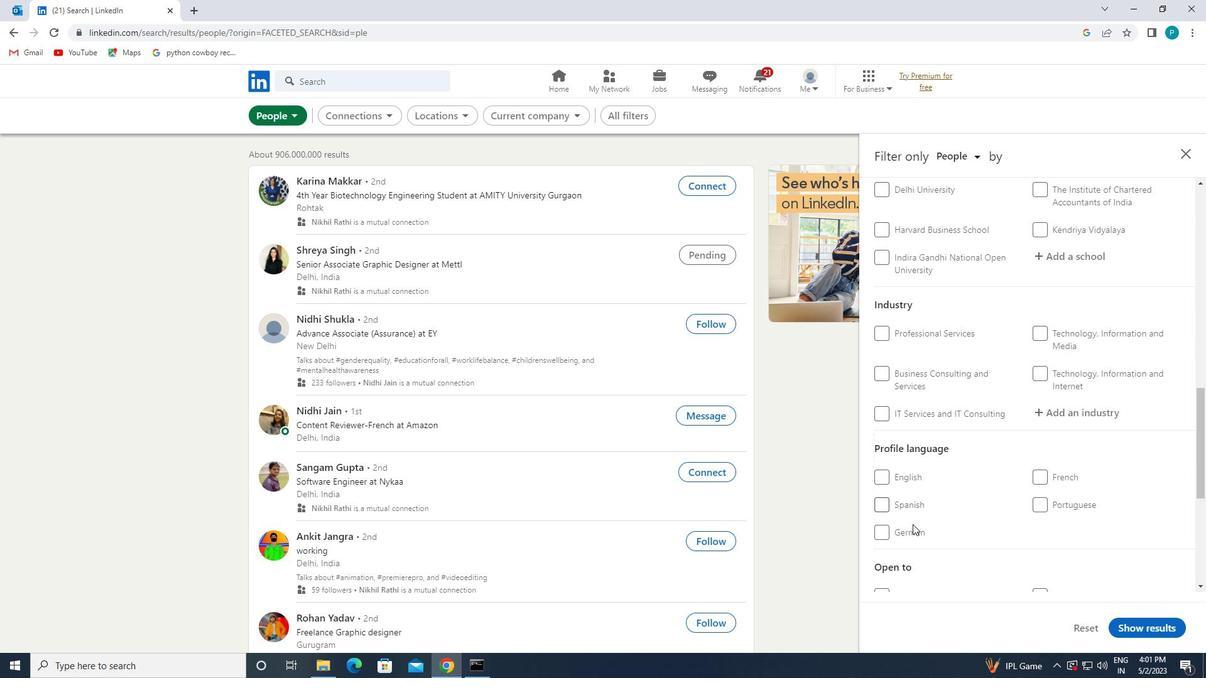 
Action: Mouse moved to (978, 510)
Screenshot: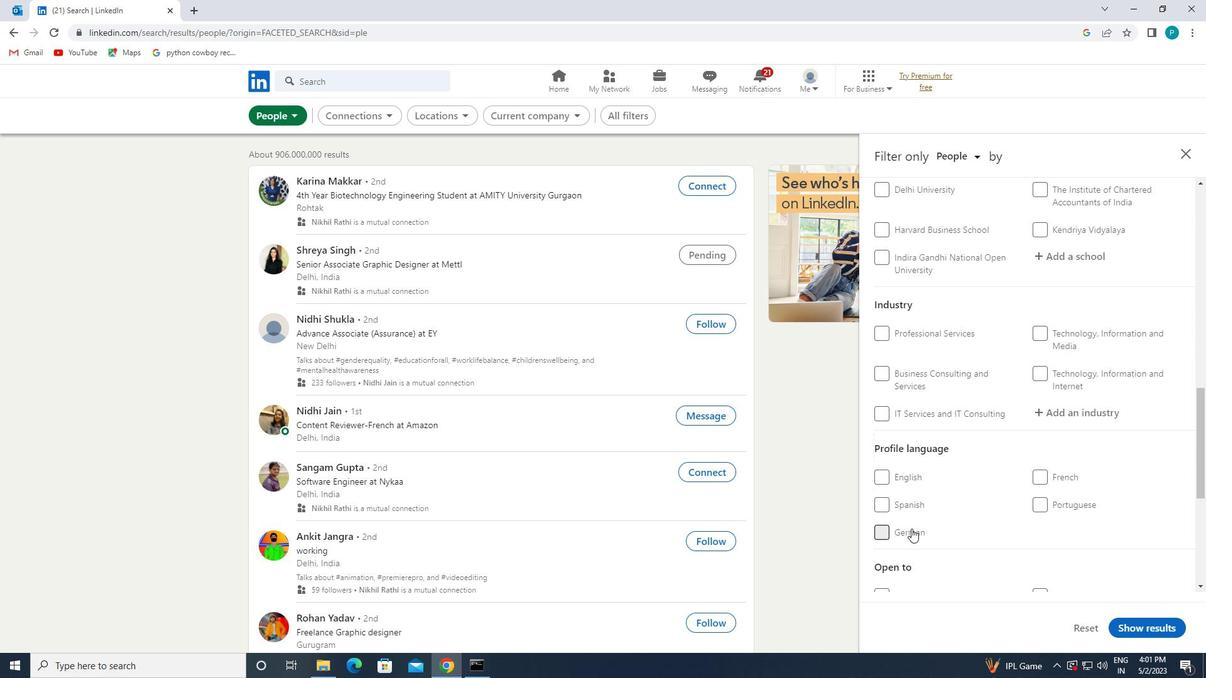 
Action: Mouse scrolled (978, 511) with delta (0, 0)
Screenshot: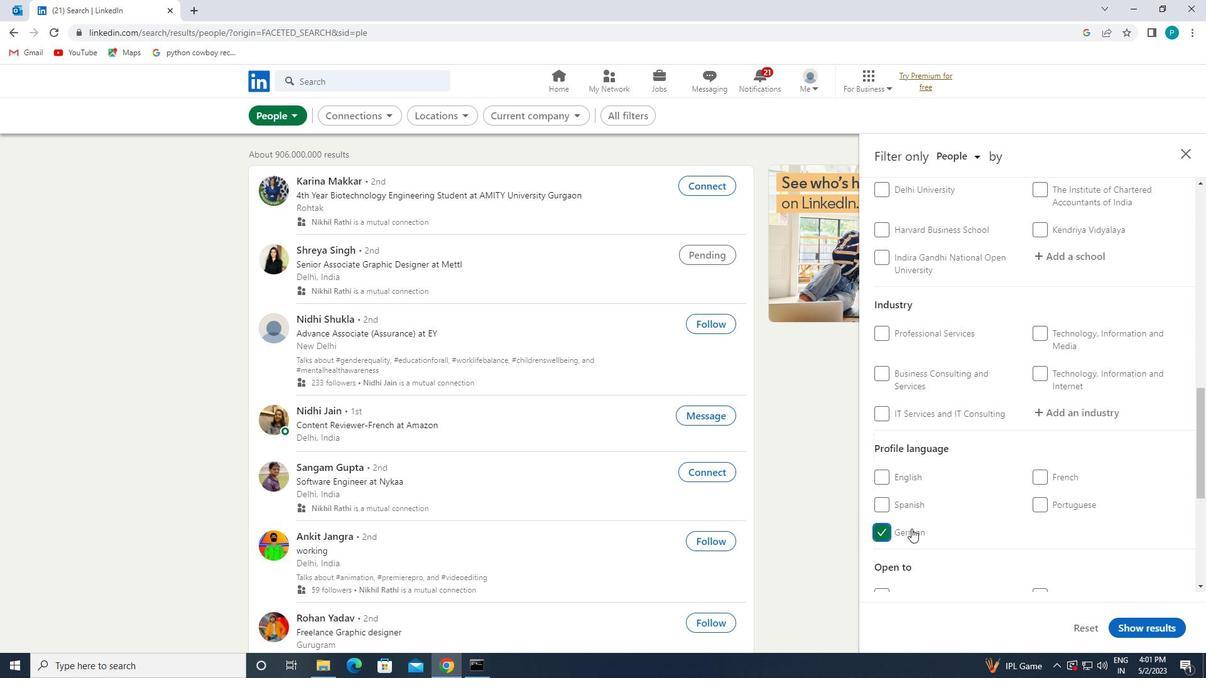
Action: Mouse scrolled (978, 511) with delta (0, 0)
Screenshot: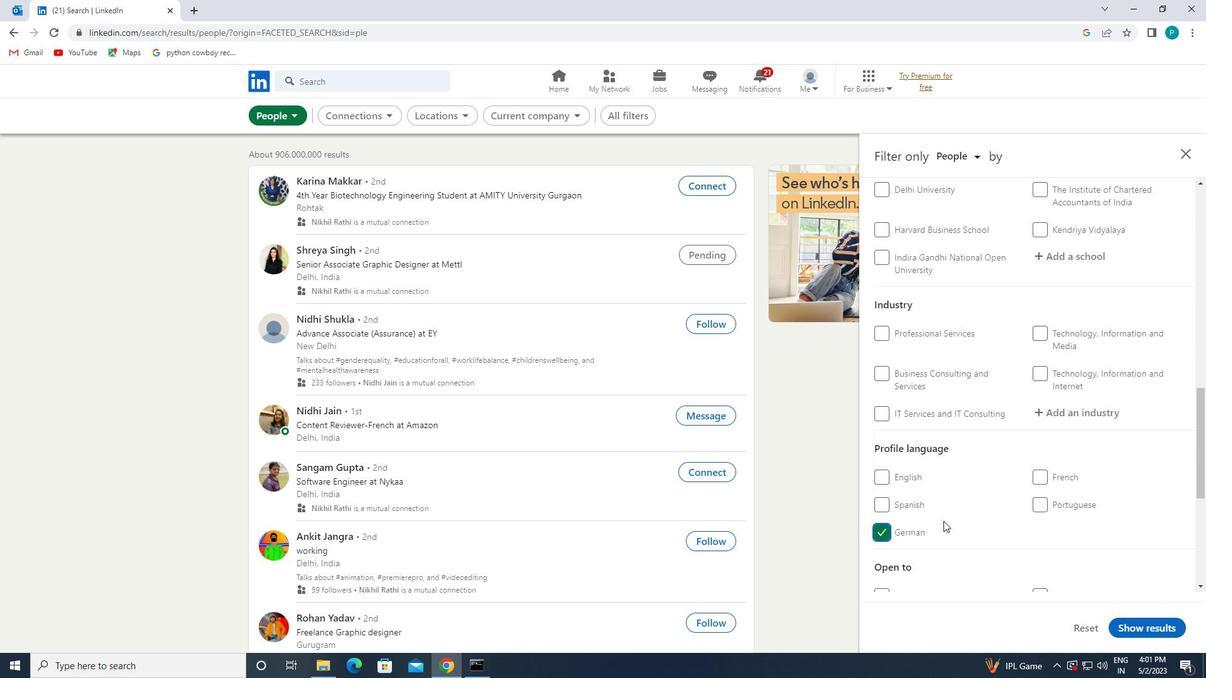 
Action: Mouse scrolled (978, 511) with delta (0, 0)
Screenshot: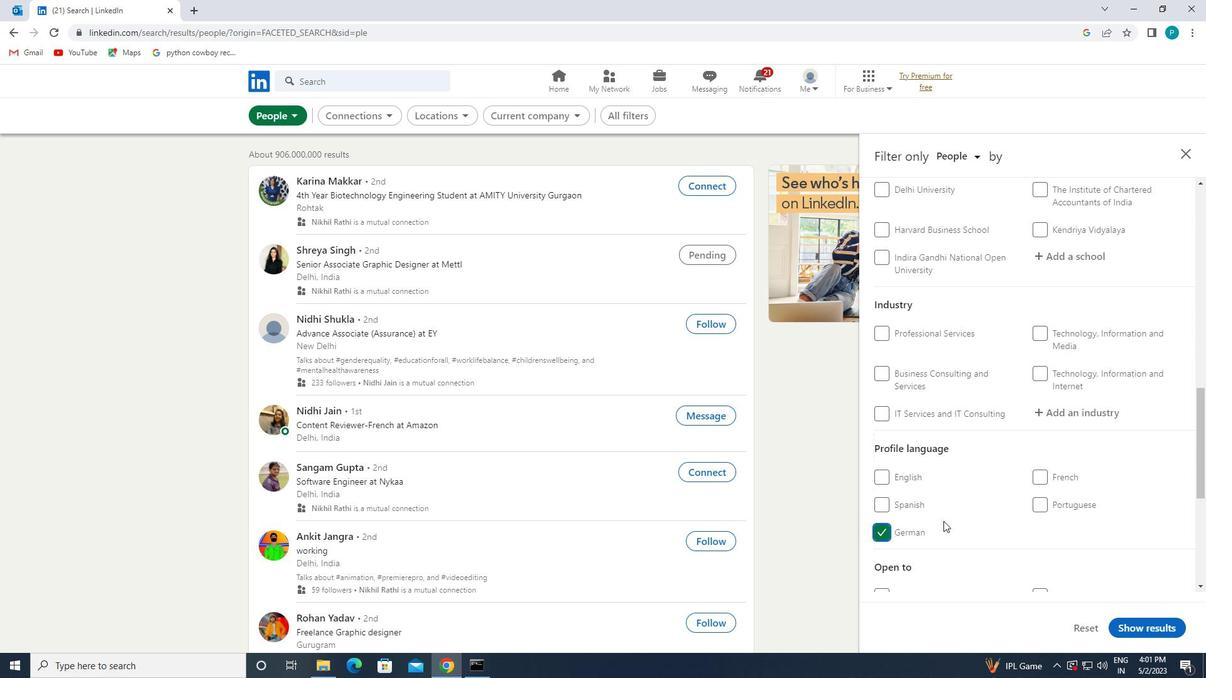 
Action: Mouse scrolled (978, 511) with delta (0, 0)
Screenshot: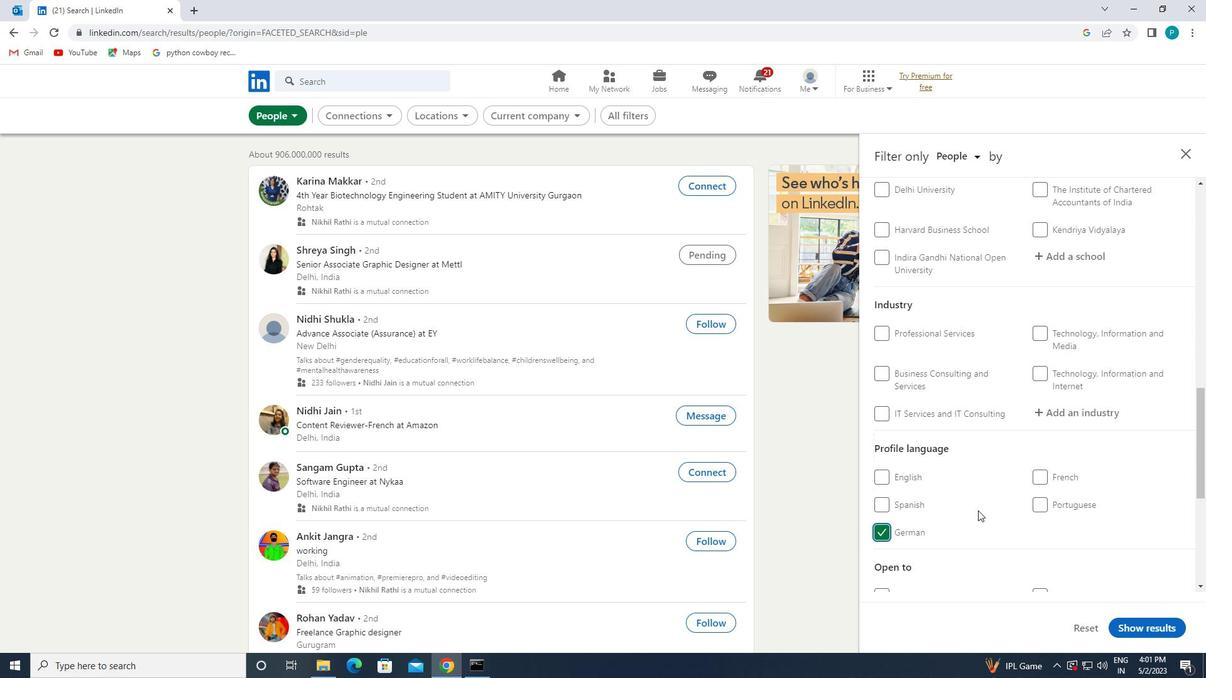 
Action: Mouse moved to (1031, 502)
Screenshot: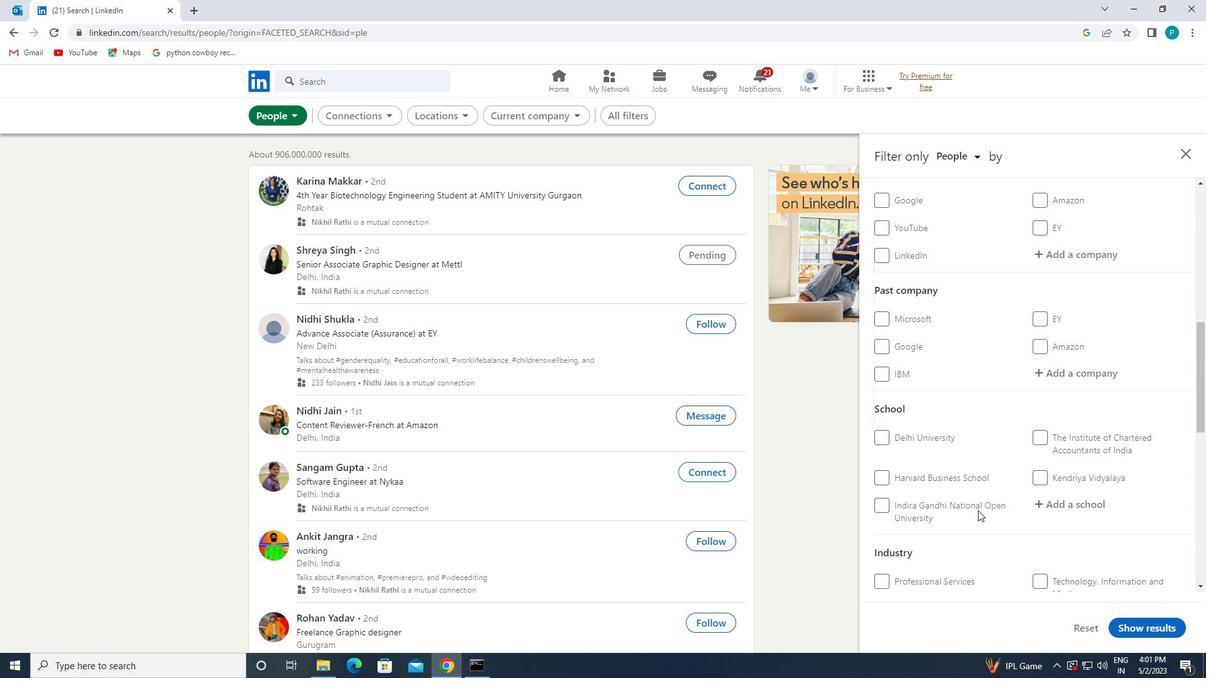 
Action: Mouse scrolled (1031, 503) with delta (0, 0)
Screenshot: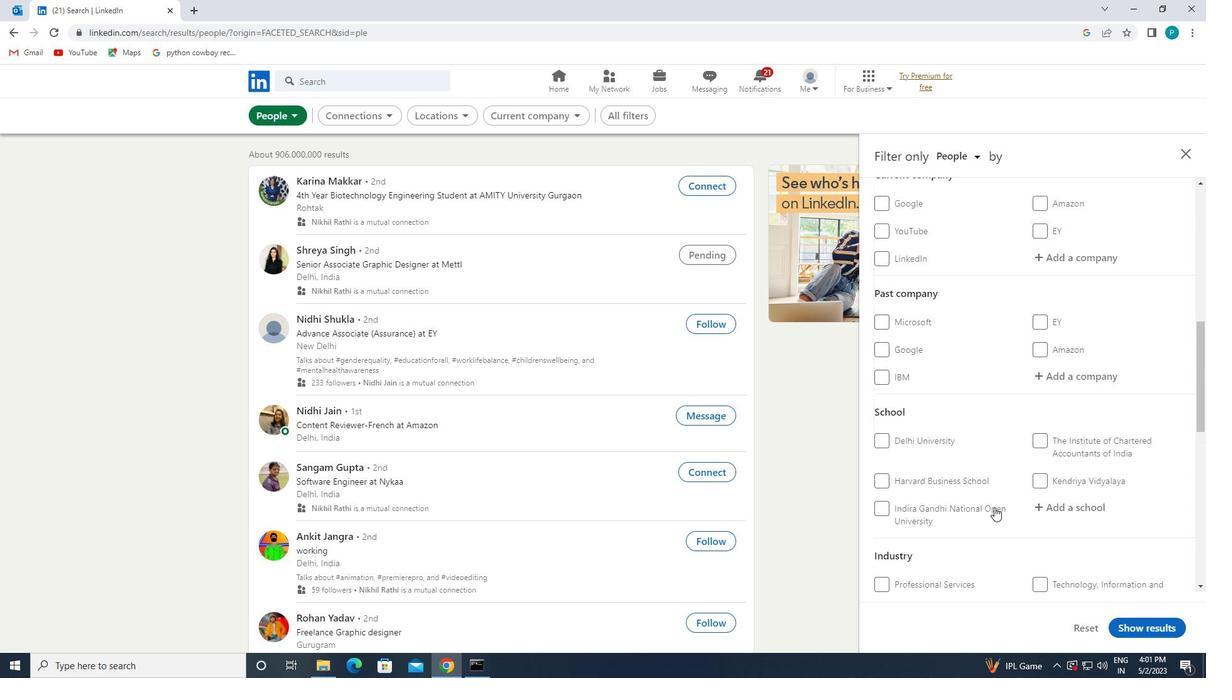 
Action: Mouse scrolled (1031, 503) with delta (0, 0)
Screenshot: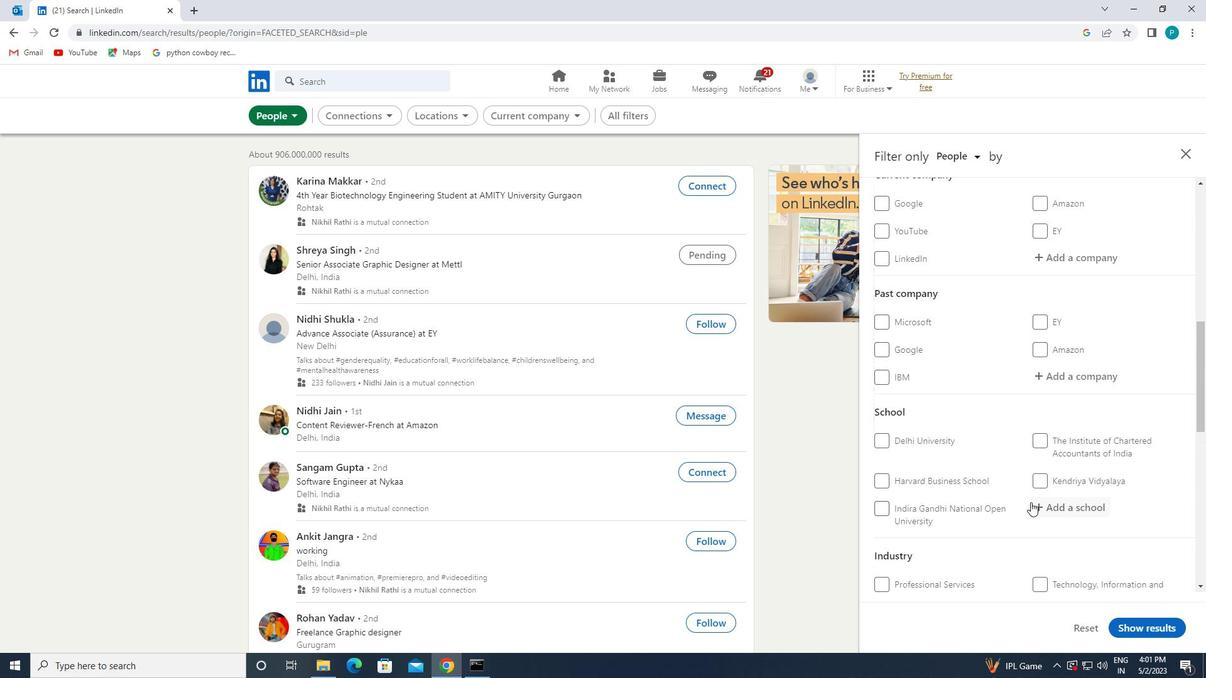 
Action: Mouse moved to (1060, 399)
Screenshot: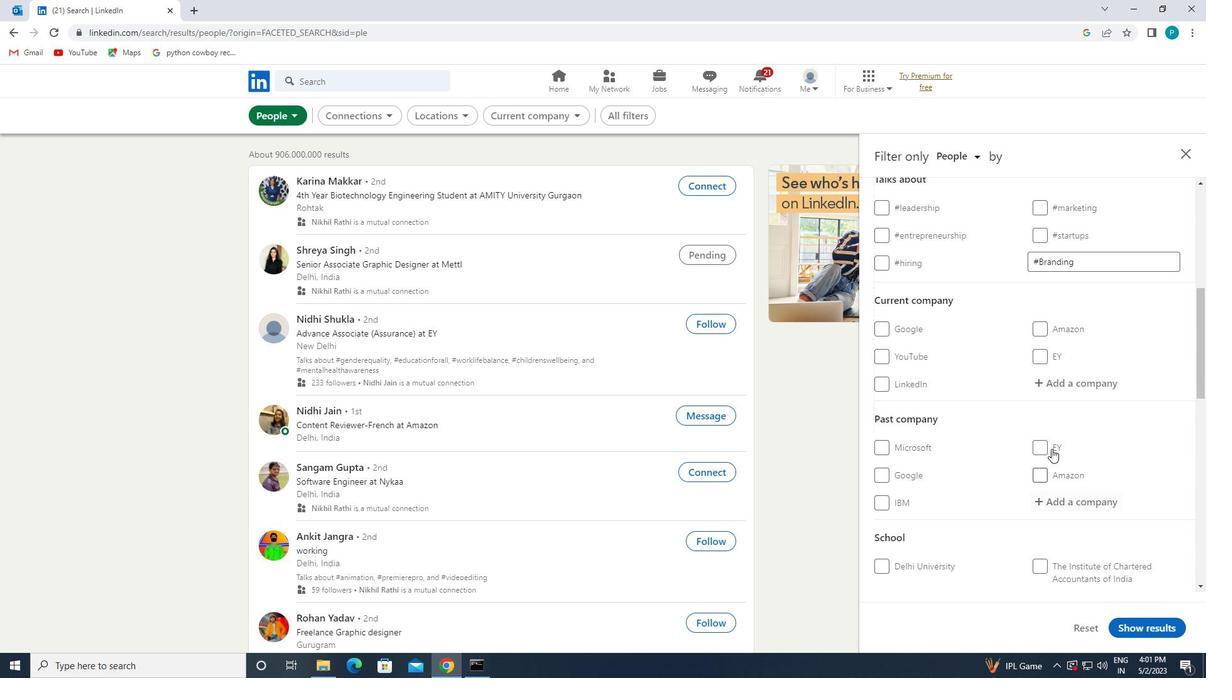 
Action: Mouse scrolled (1060, 400) with delta (0, 0)
Screenshot: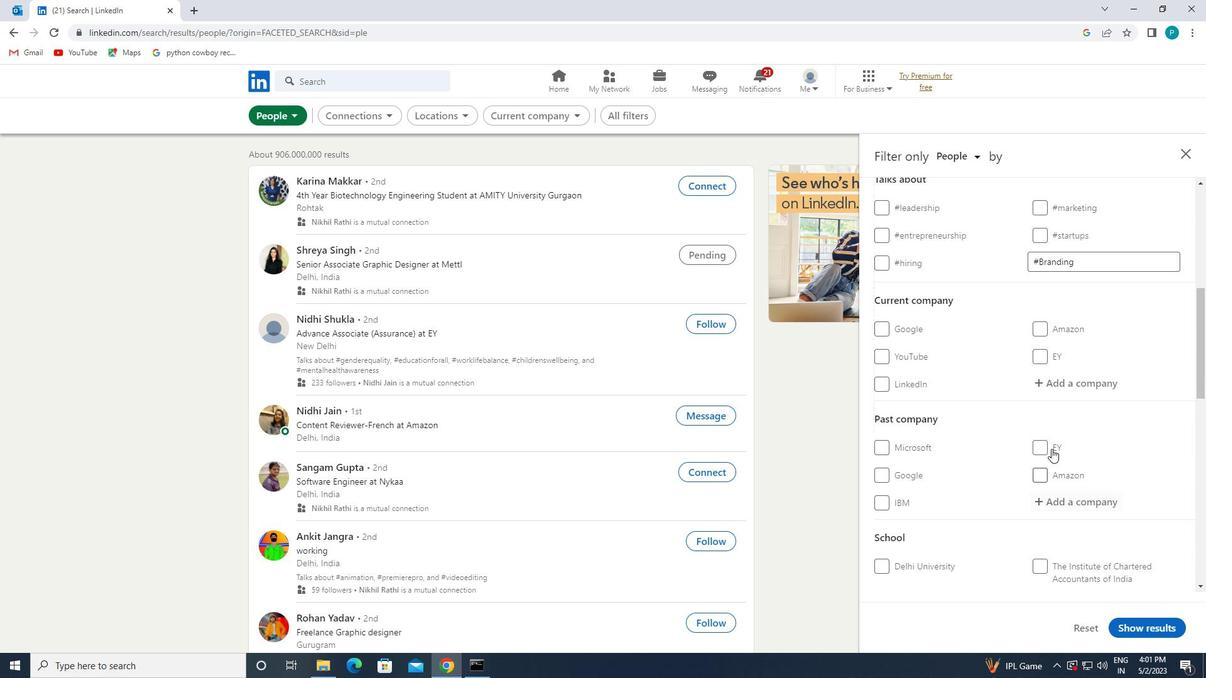 
Action: Mouse moved to (1070, 439)
Screenshot: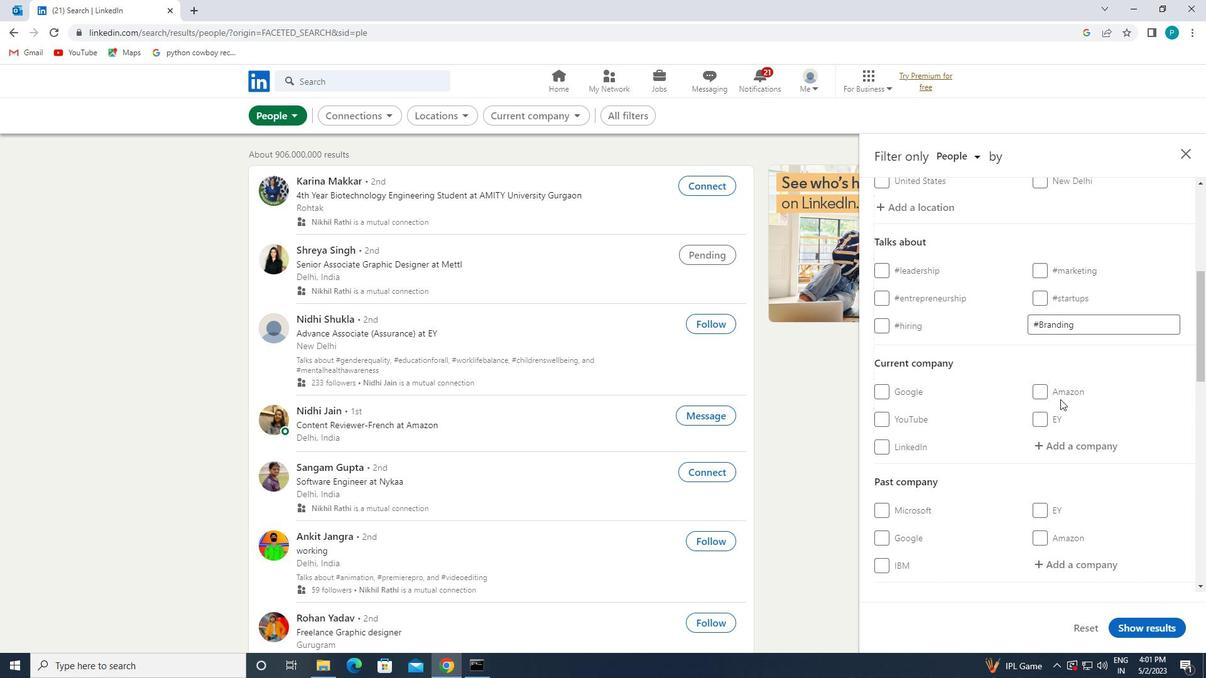
Action: Mouse pressed left at (1070, 439)
Screenshot: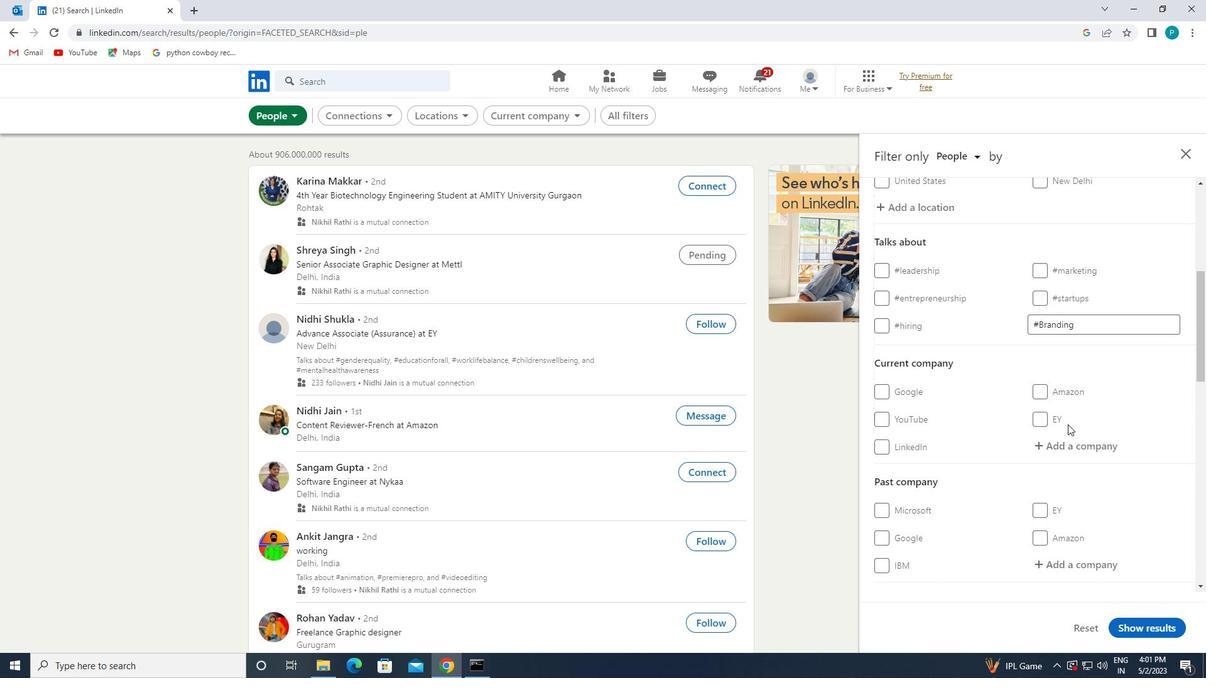 
Action: Key pressed <Key.caps_lock>CONMED
Screenshot: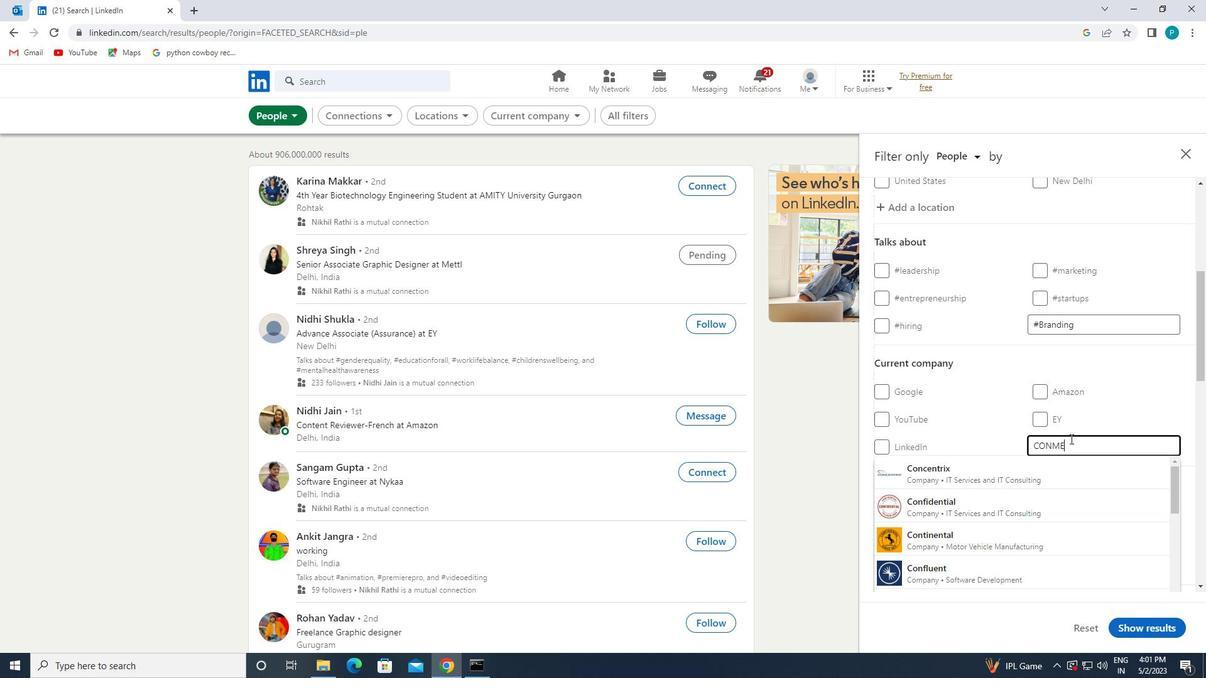 
Action: Mouse moved to (1067, 468)
Screenshot: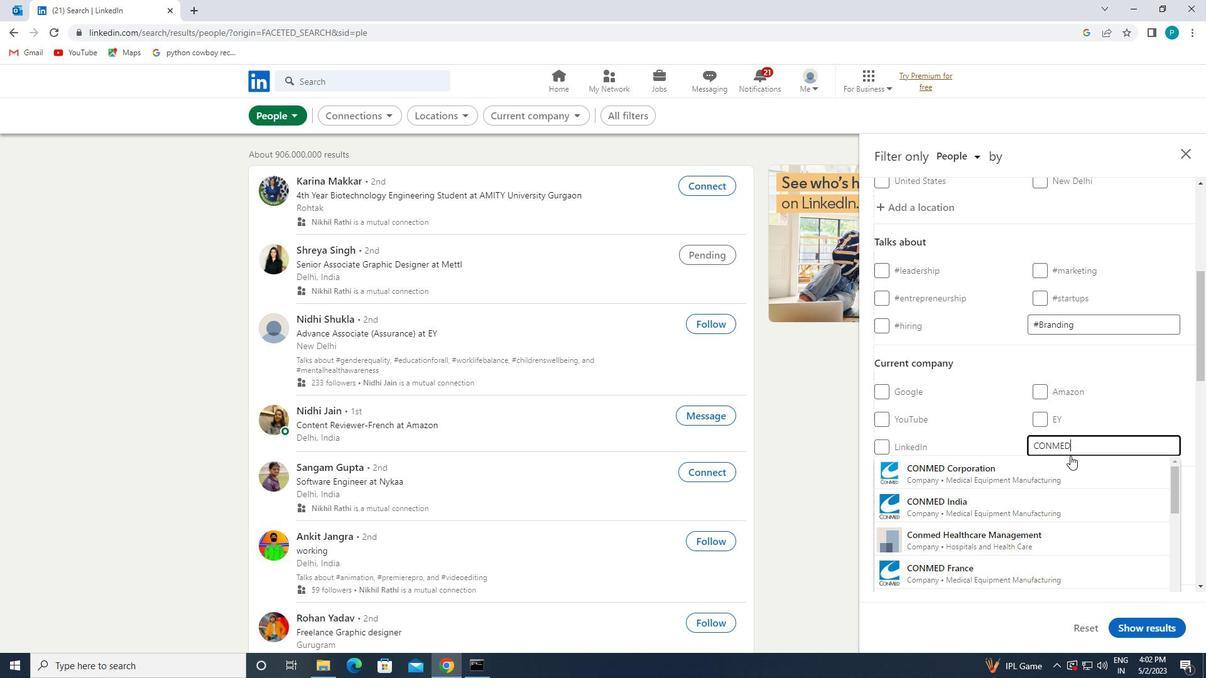 
Action: Mouse pressed left at (1067, 468)
Screenshot: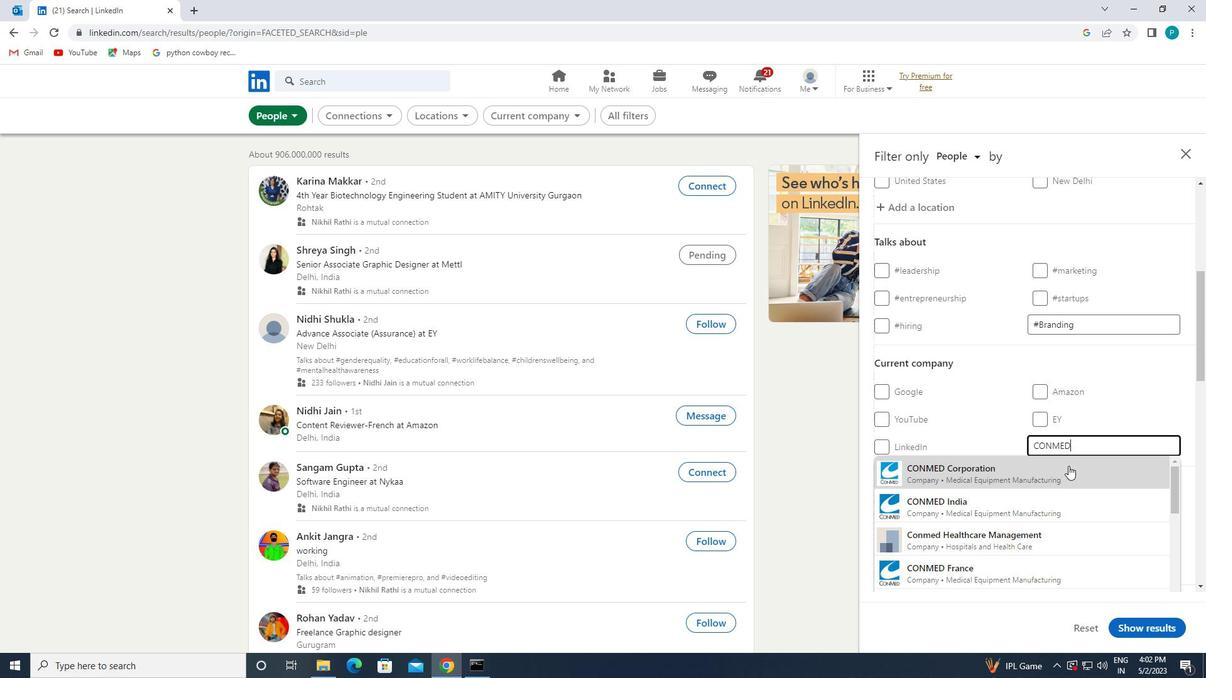 
Action: Mouse scrolled (1067, 467) with delta (0, 0)
Screenshot: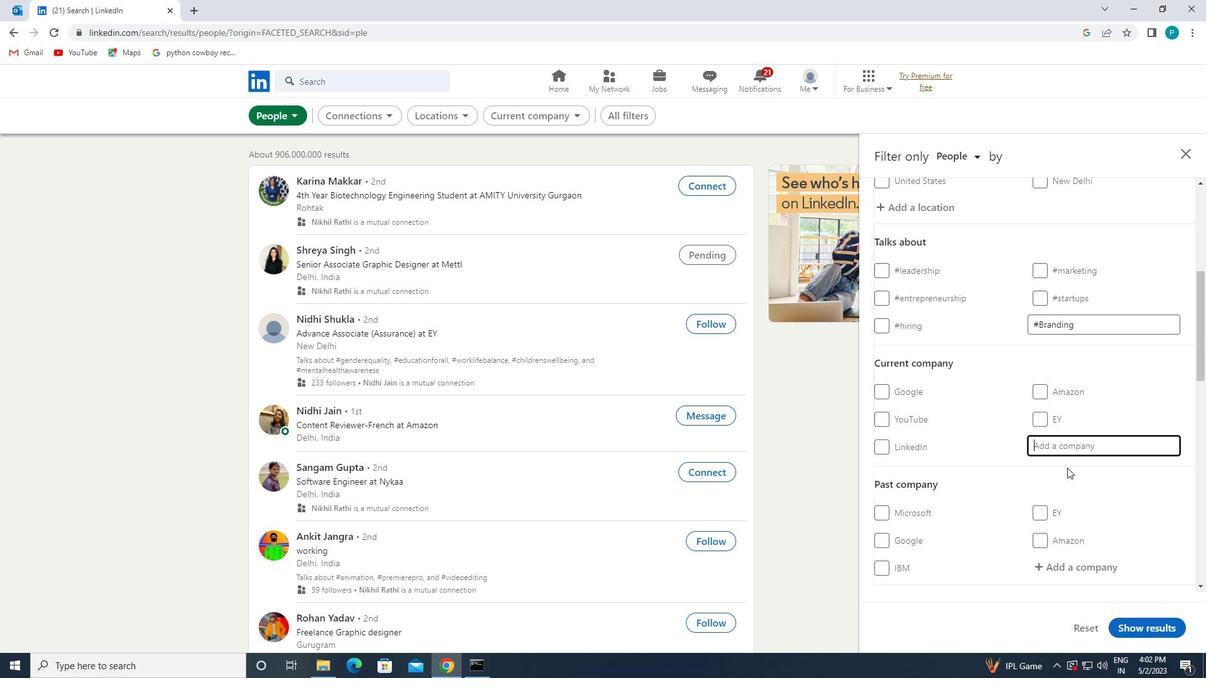 
Action: Mouse scrolled (1067, 467) with delta (0, 0)
Screenshot: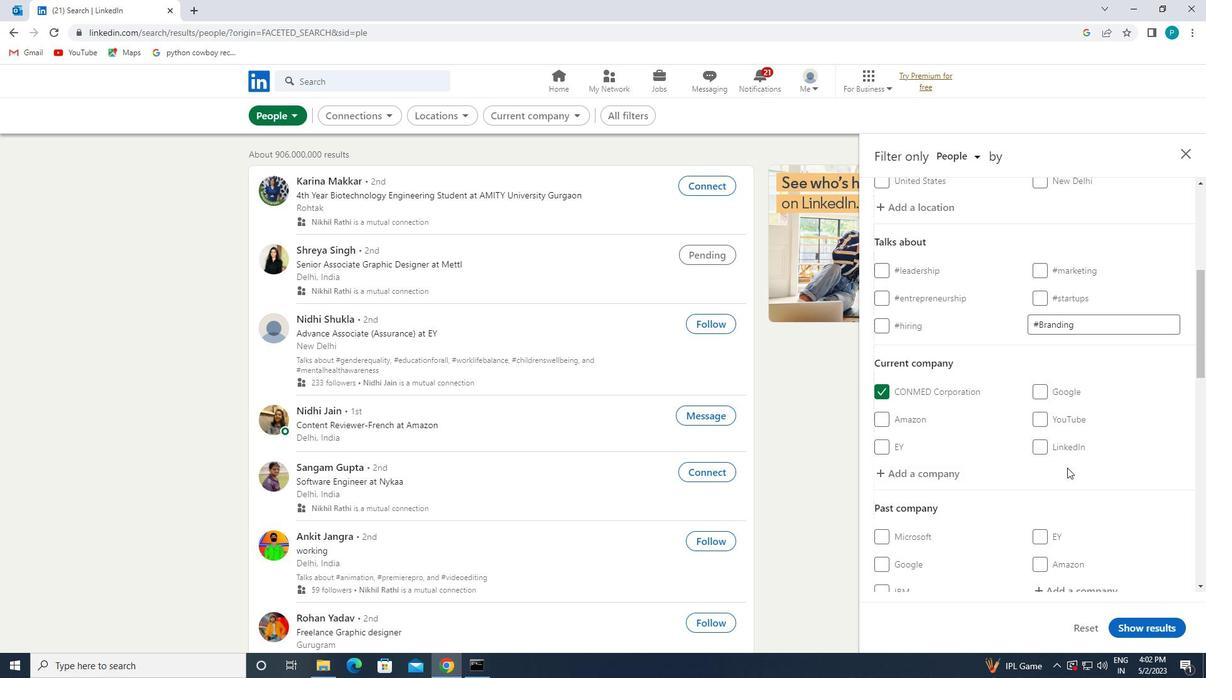 
Action: Mouse pressed left at (1067, 468)
Screenshot: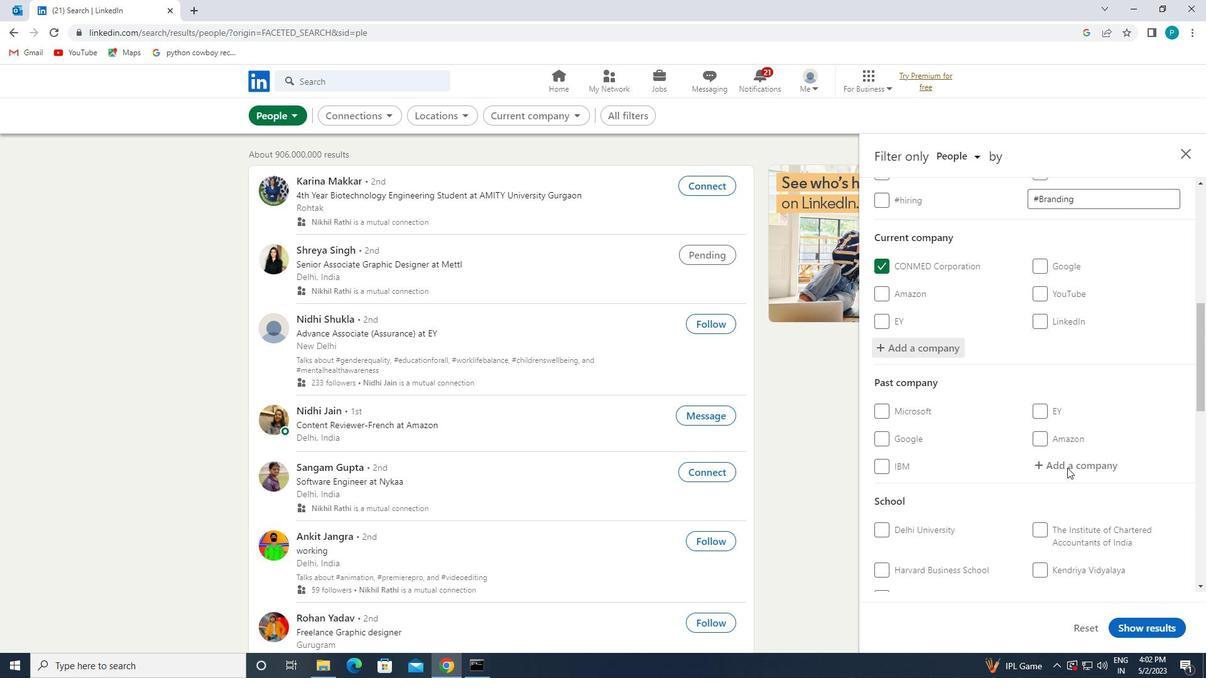 
Action: Mouse scrolled (1067, 467) with delta (0, 0)
Screenshot: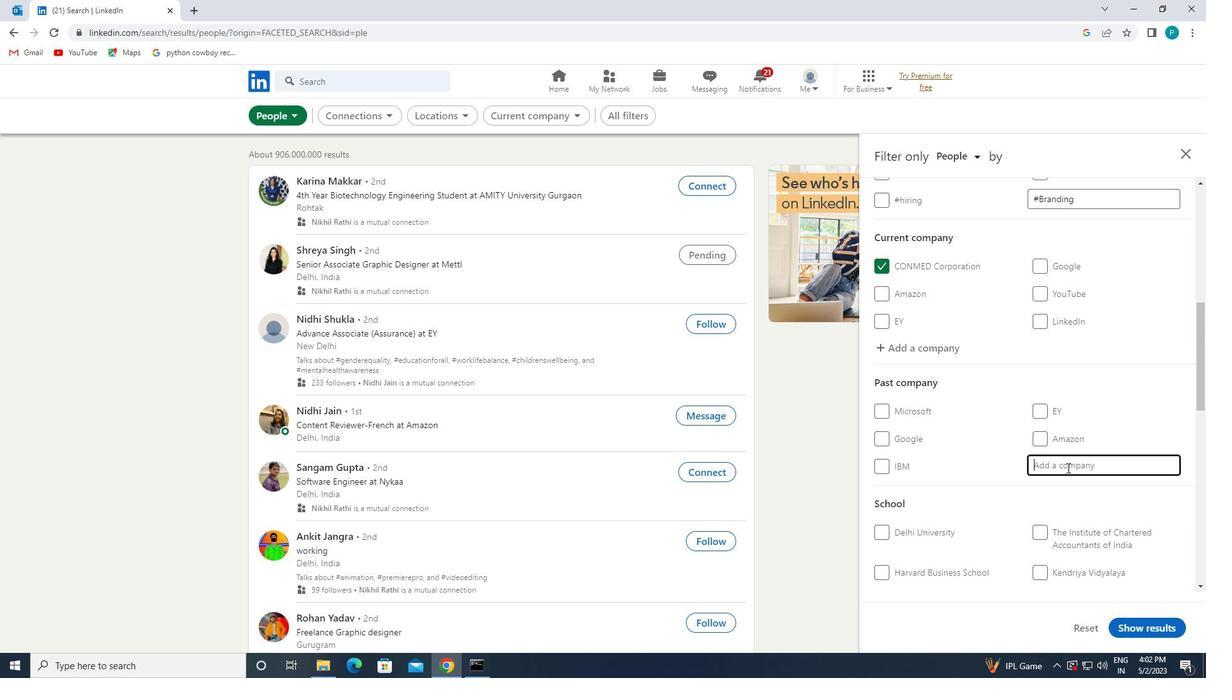 
Action: Mouse moved to (1071, 526)
Screenshot: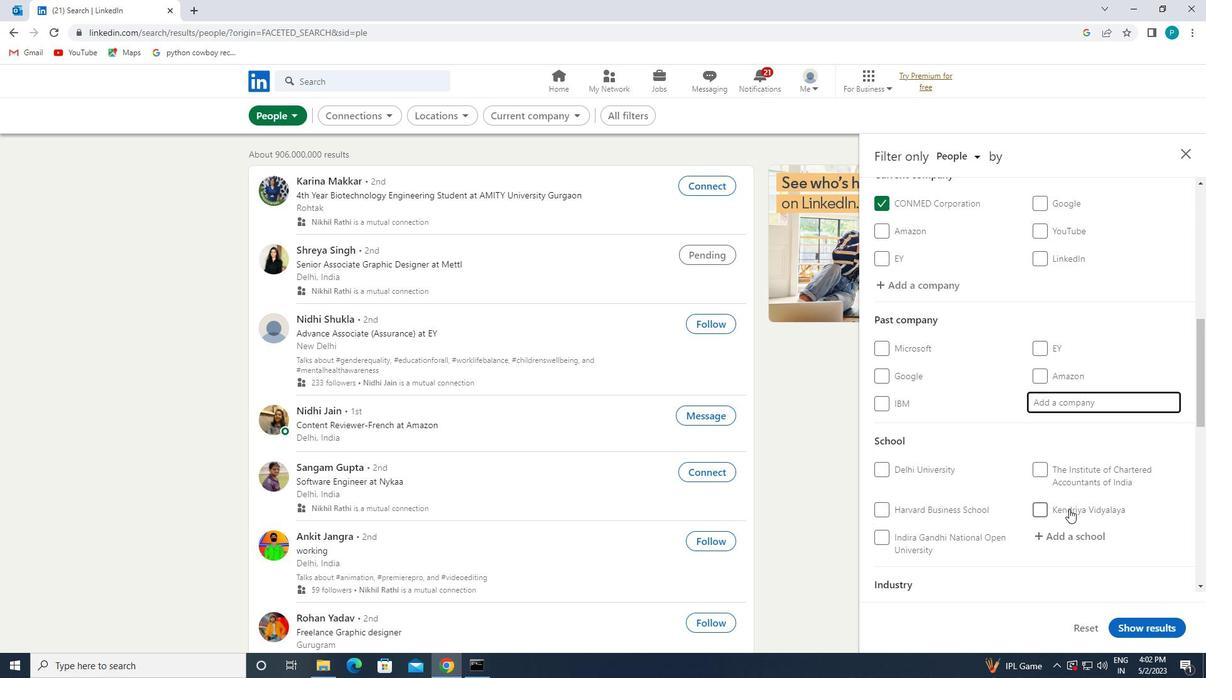 
Action: Mouse pressed left at (1071, 526)
Screenshot: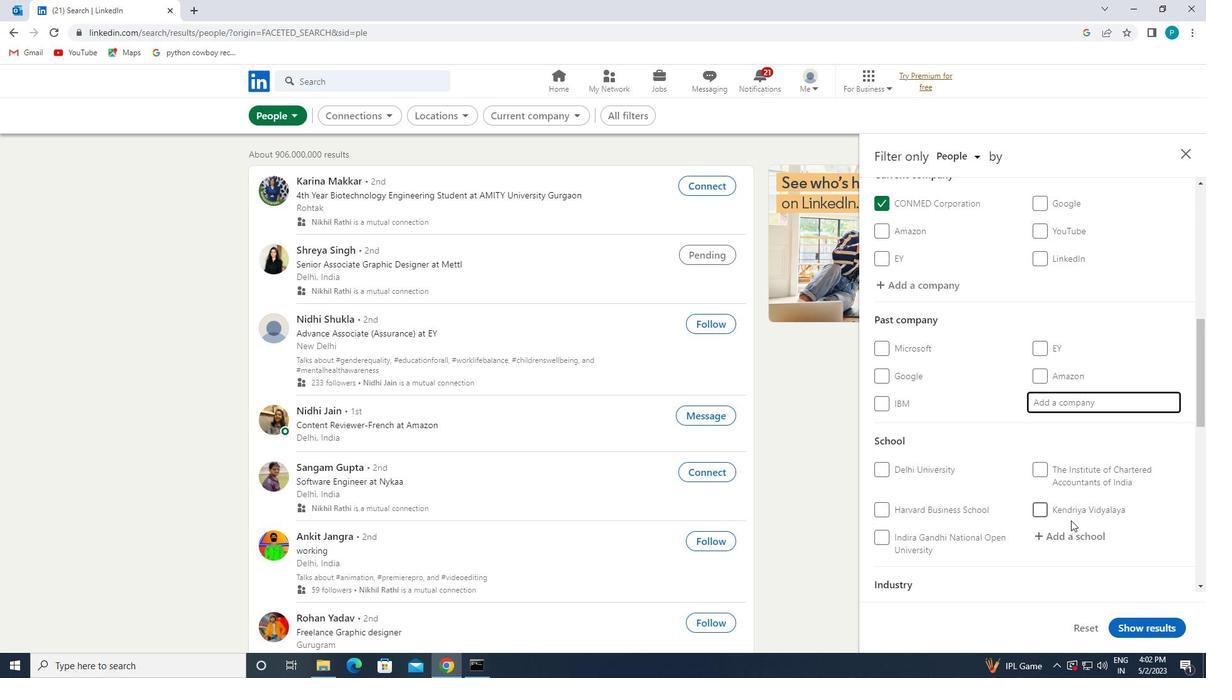 
Action: Key pressed V<Key.backspace>BABU
Screenshot: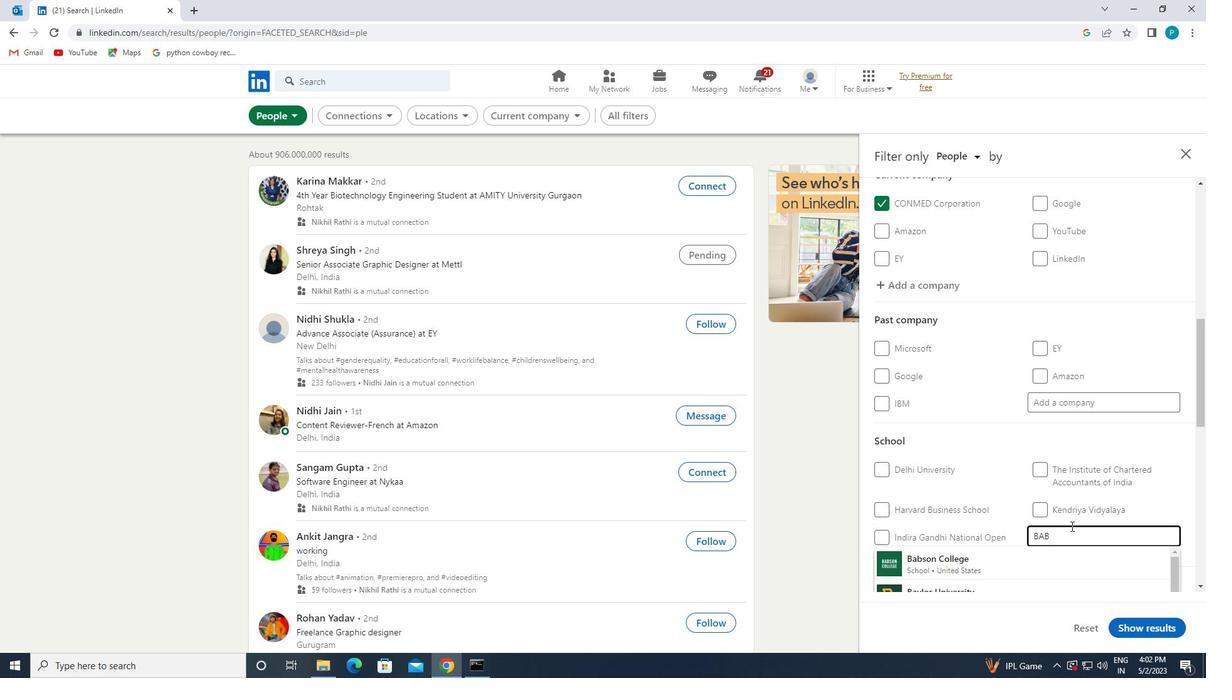 
Action: Mouse moved to (1067, 526)
Screenshot: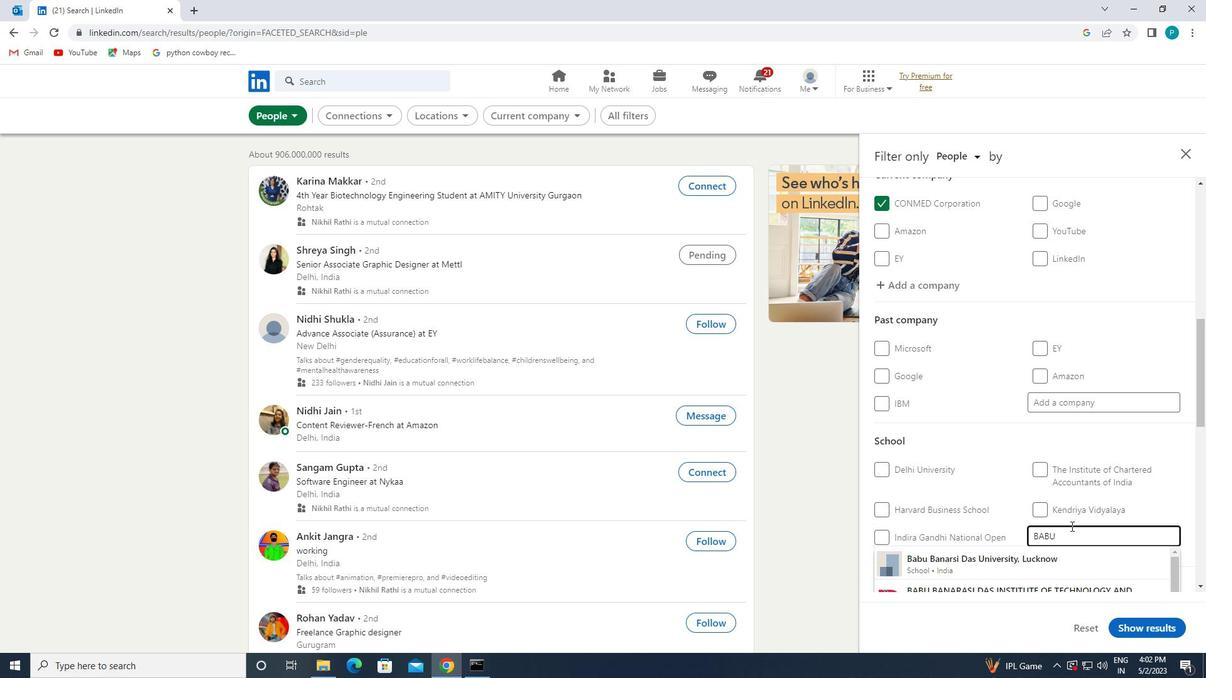 
Action: Mouse scrolled (1067, 525) with delta (0, 0)
Screenshot: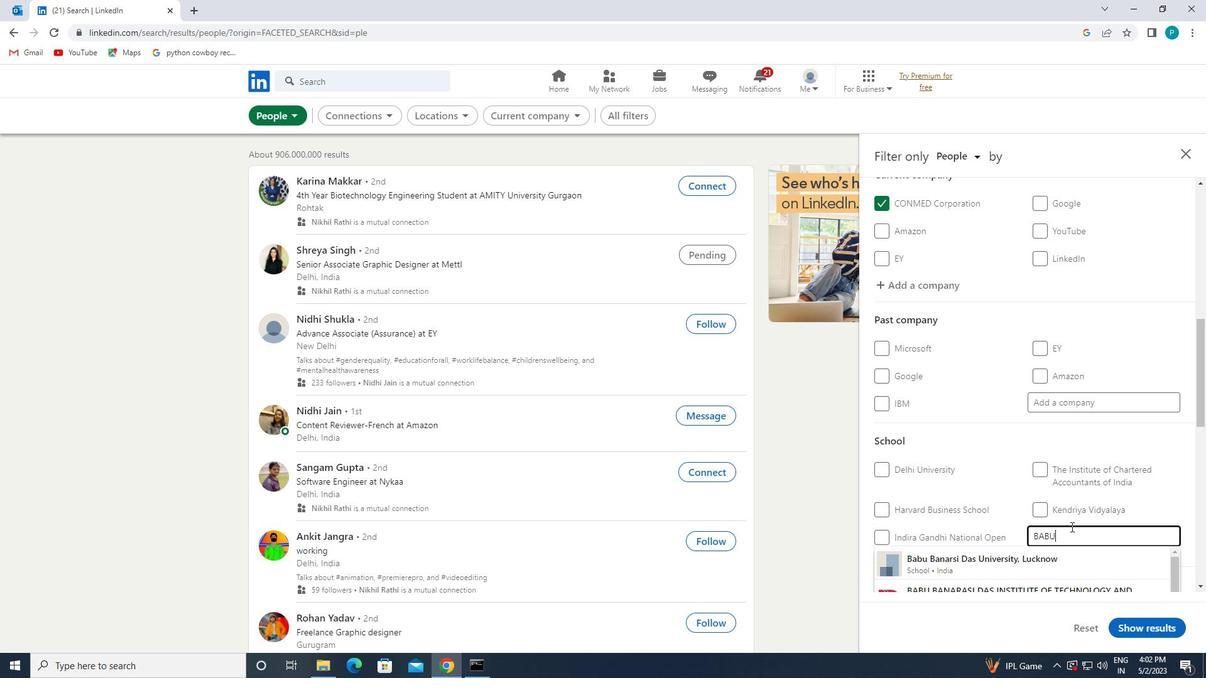 
Action: Mouse moved to (1026, 544)
Screenshot: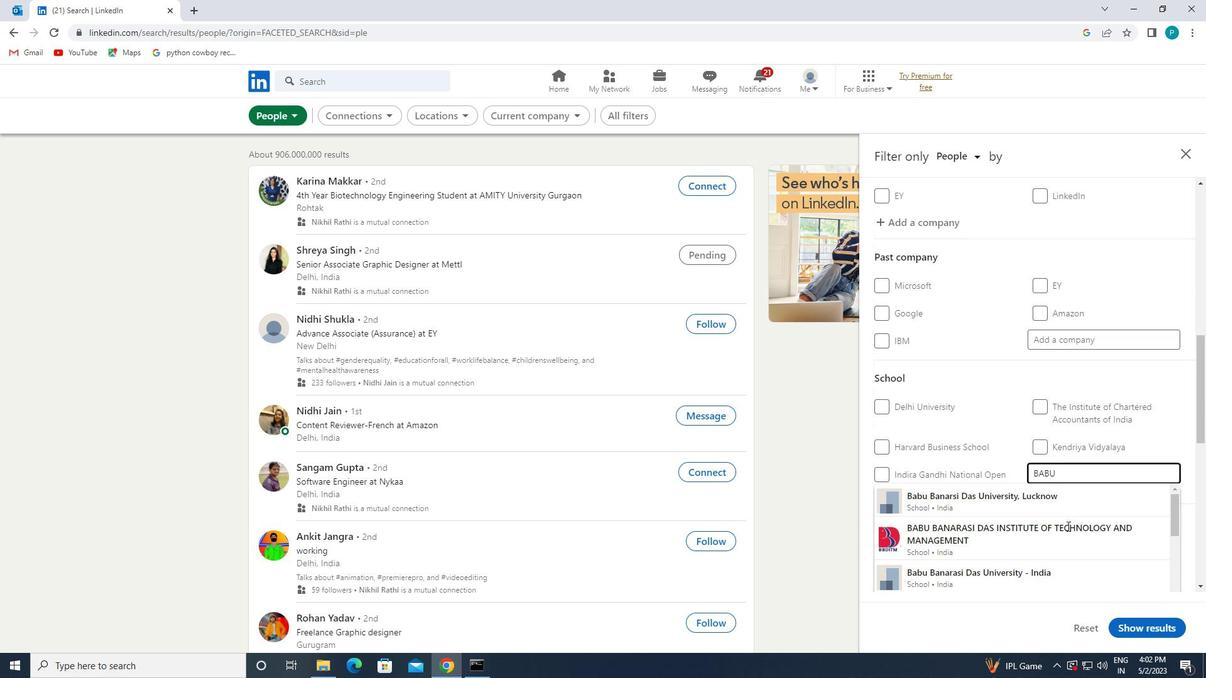 
Action: Mouse pressed left at (1026, 544)
Screenshot: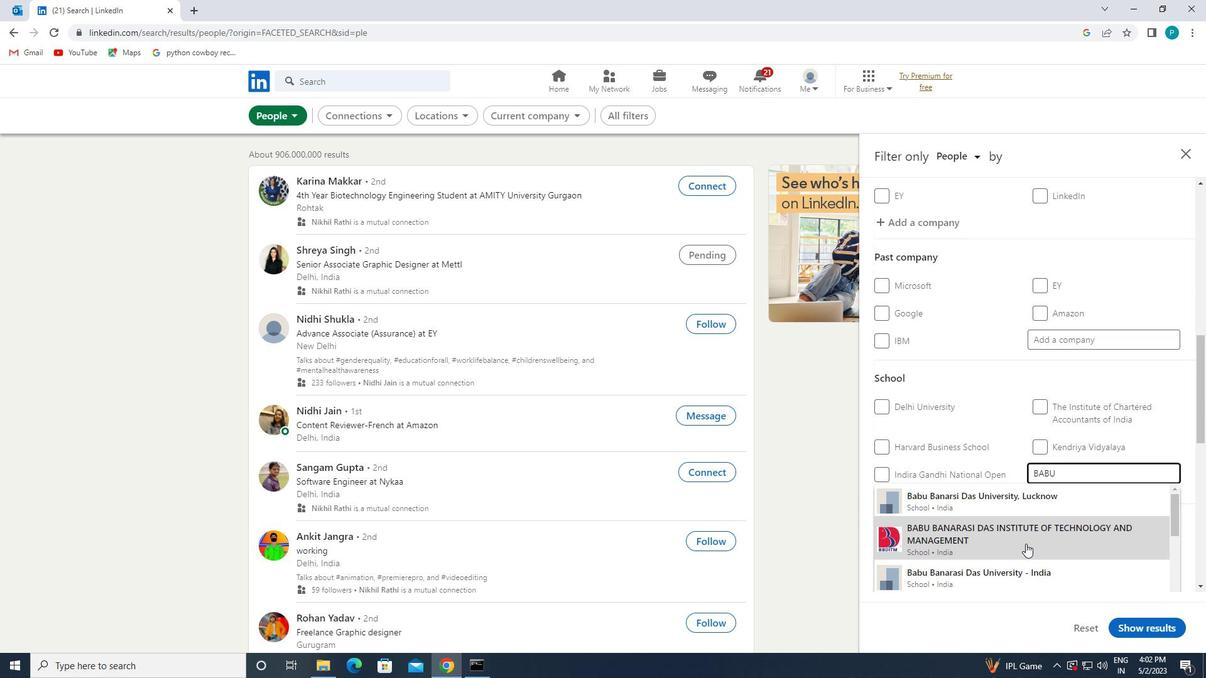 
Action: Mouse moved to (891, 402)
Screenshot: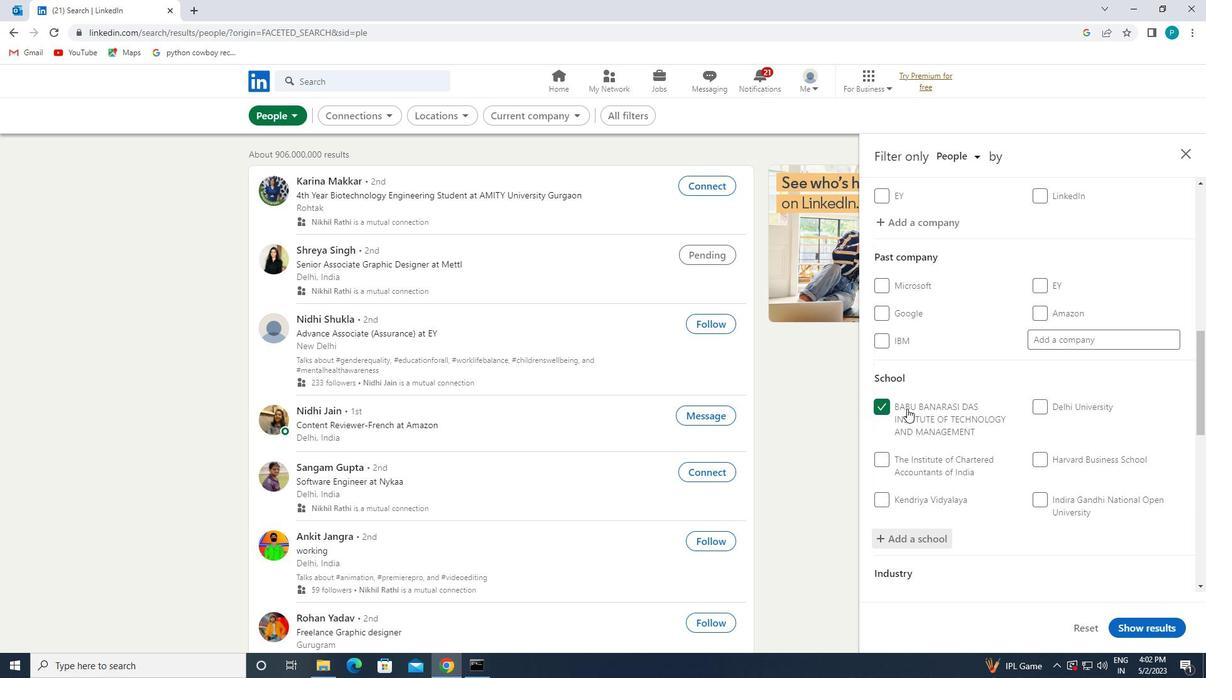 
Action: Mouse pressed left at (891, 402)
Screenshot: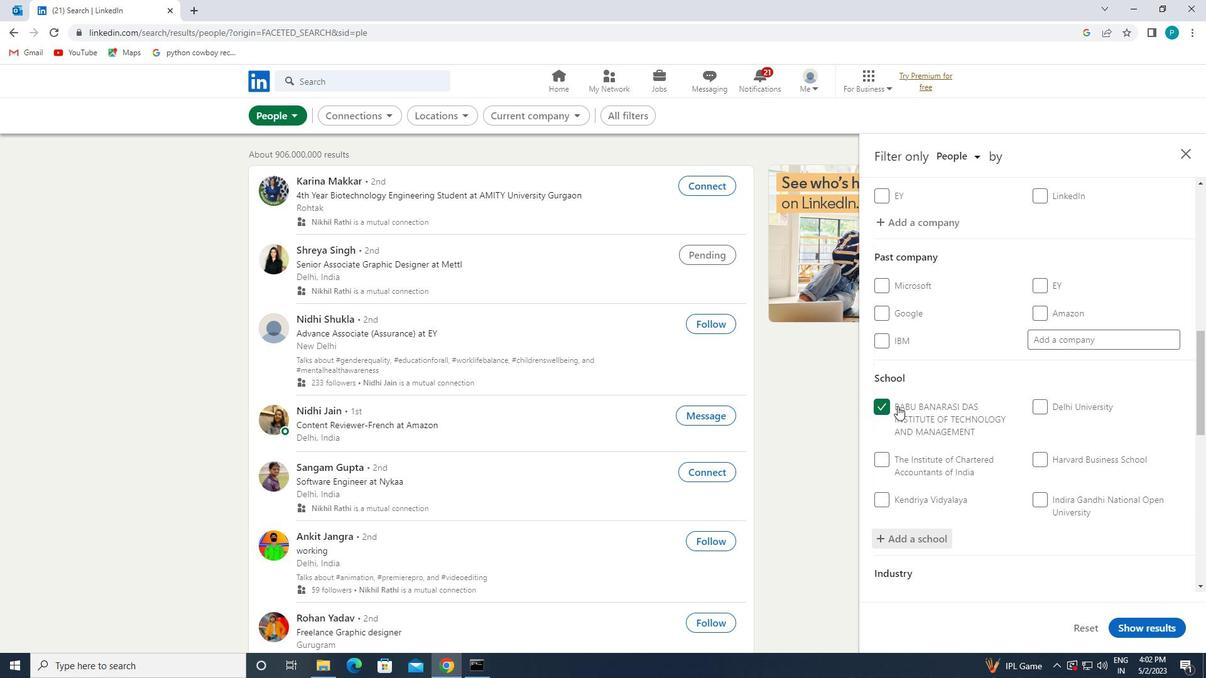 
Action: Mouse moved to (903, 542)
Screenshot: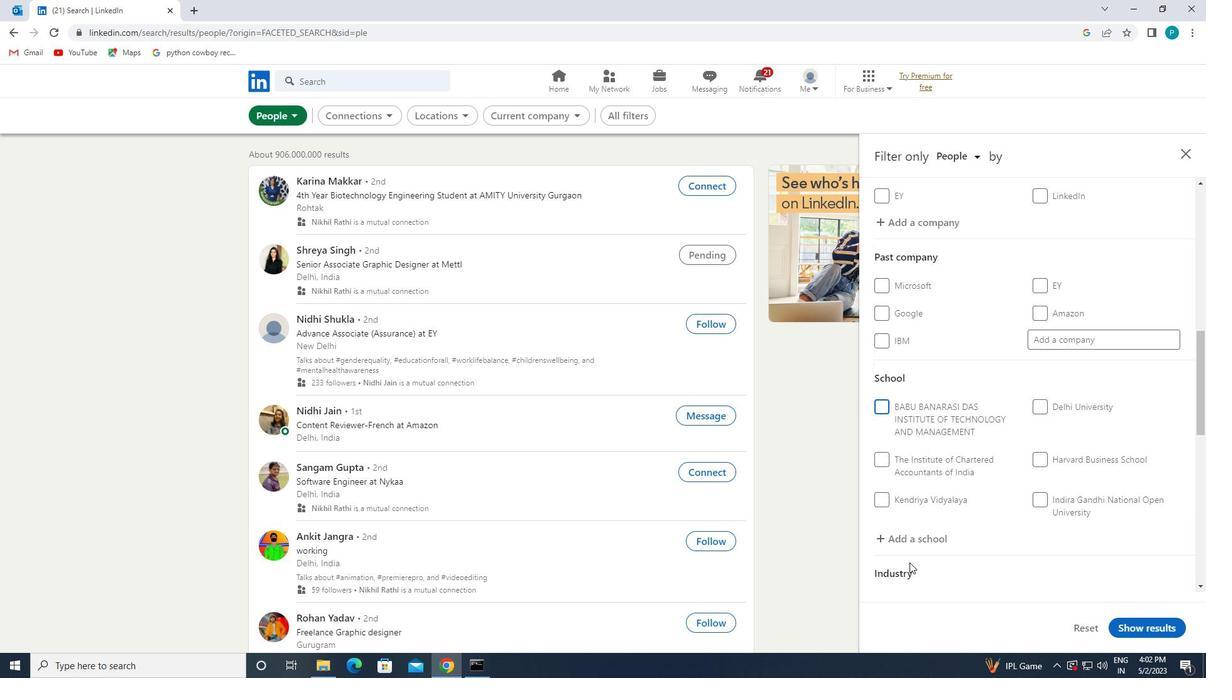 
Action: Mouse pressed left at (903, 542)
Screenshot: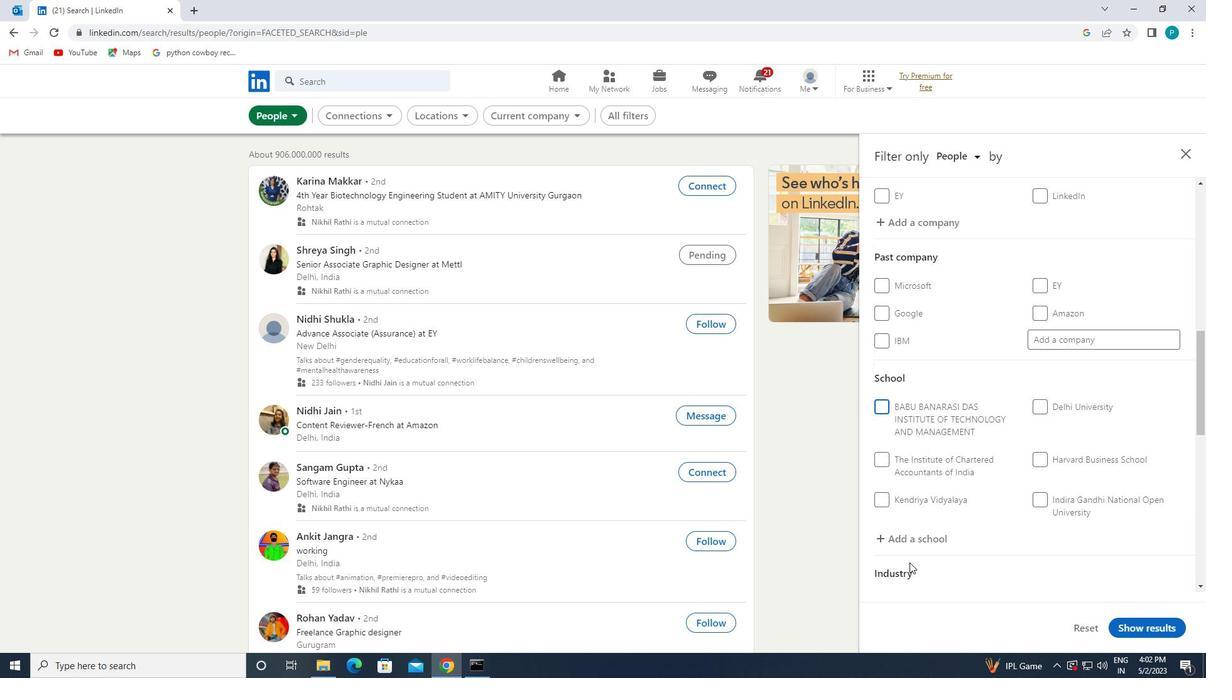 
Action: Mouse moved to (903, 542)
Screenshot: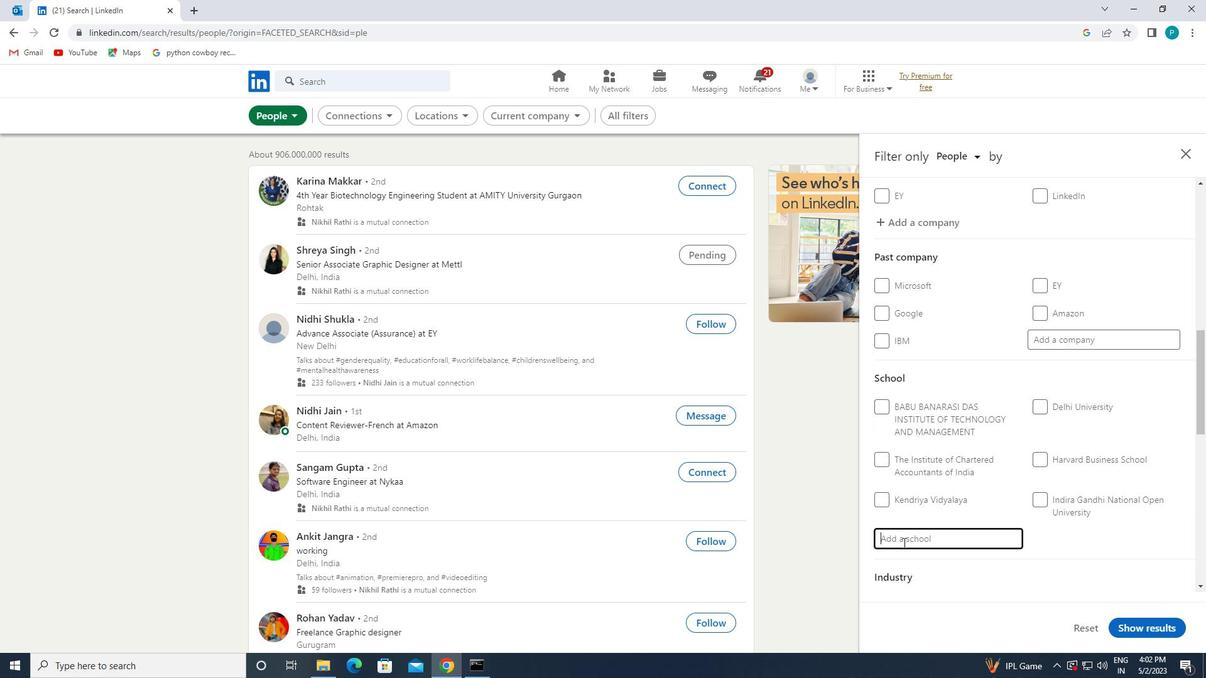 
Action: Key pressed <Key.caps_lock>B<Key.backspace><Key.caps_lock>BABU
Screenshot: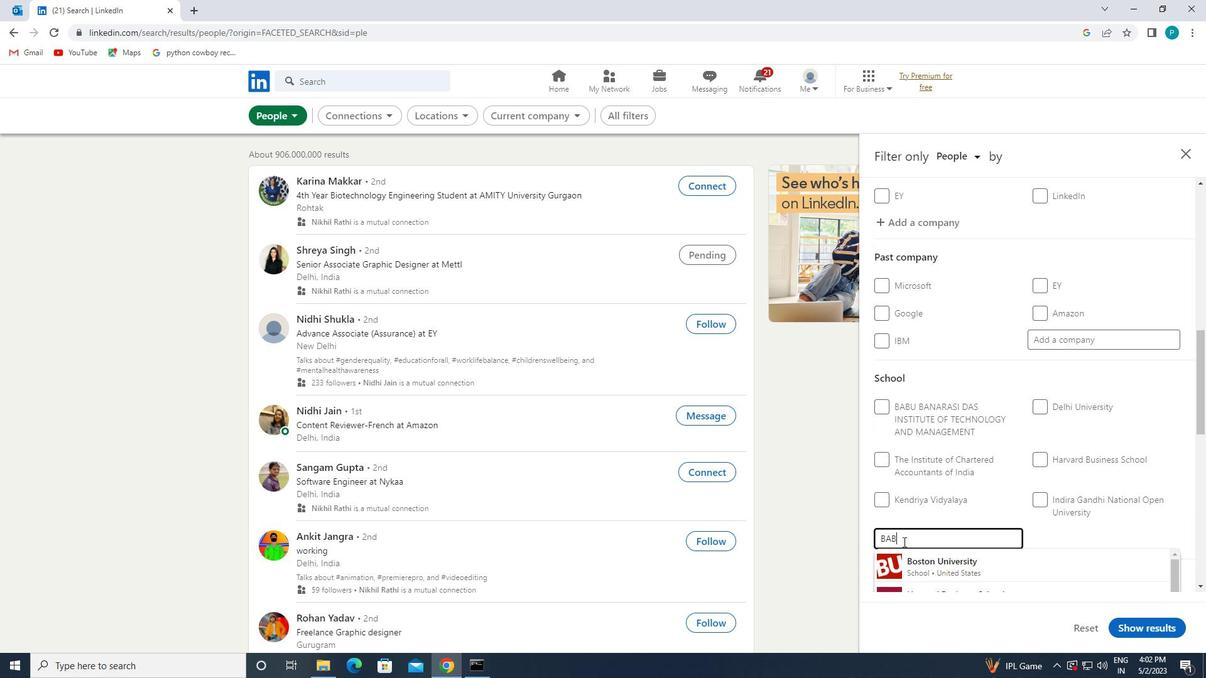
Action: Mouse moved to (902, 536)
Screenshot: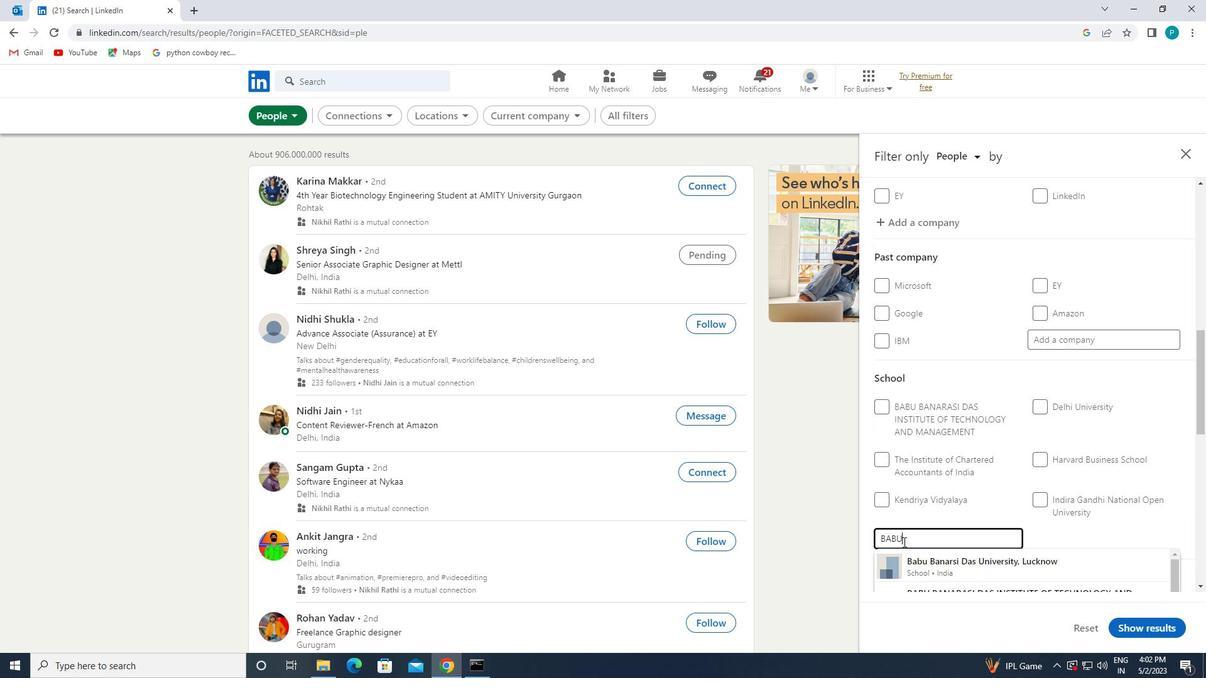 
Action: Mouse scrolled (902, 536) with delta (0, 0)
Screenshot: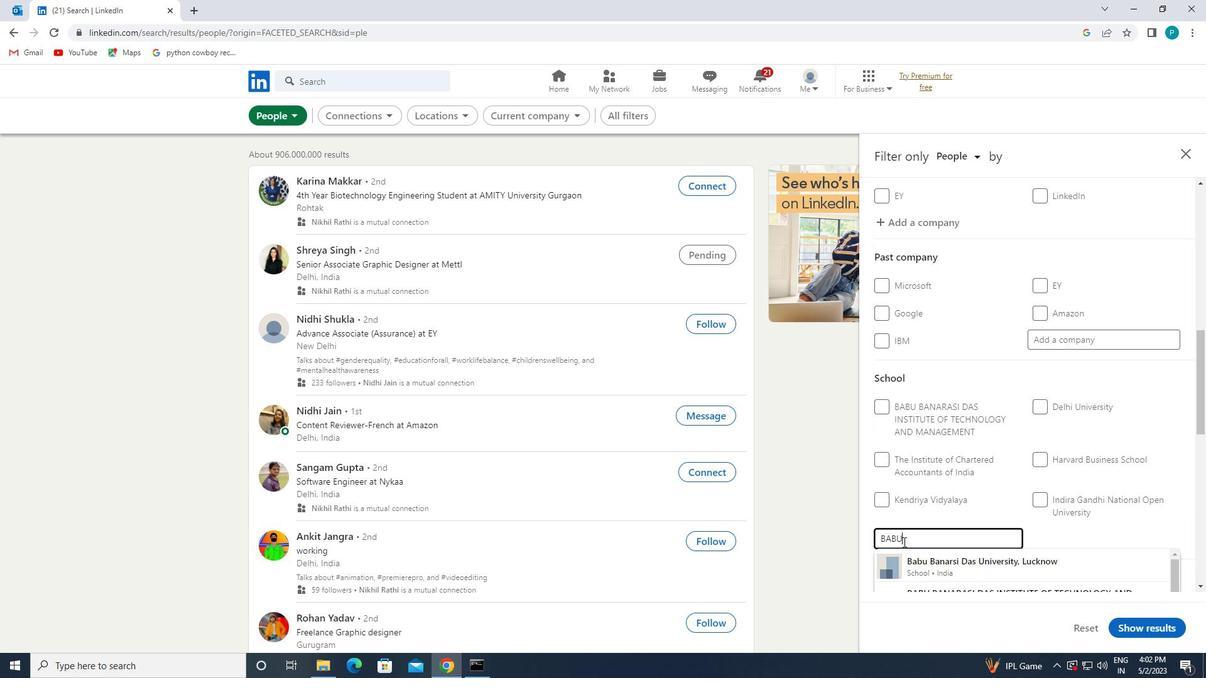 
Action: Mouse moved to (902, 532)
Screenshot: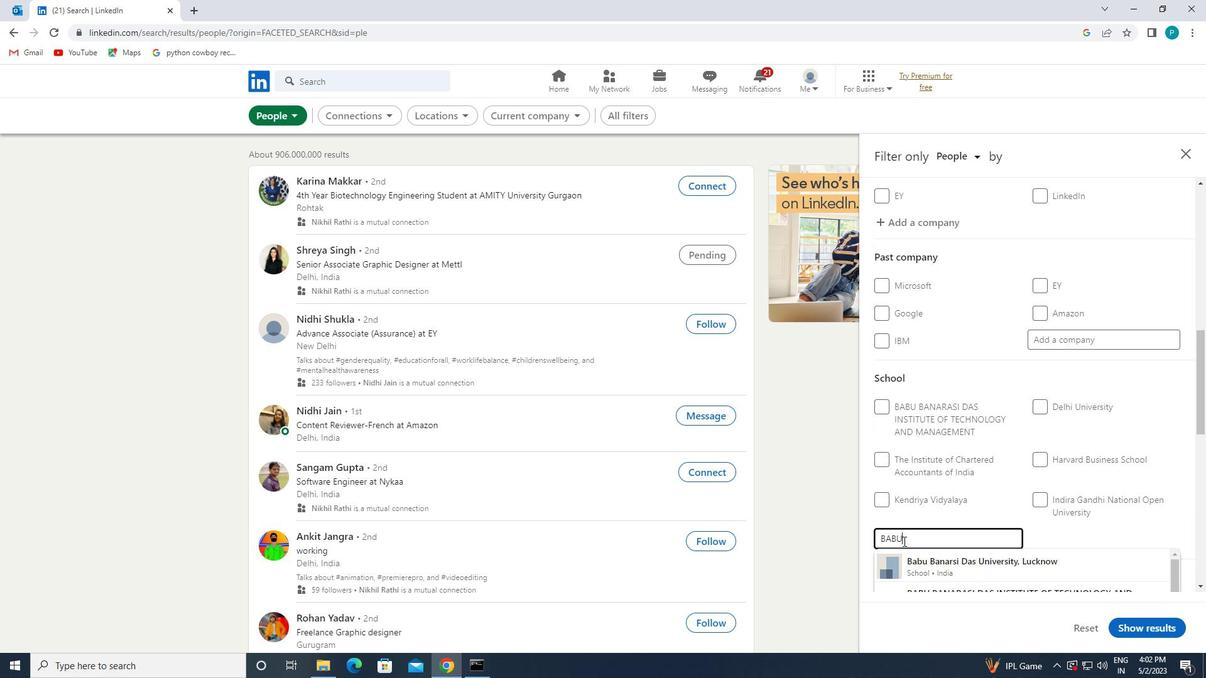 
Action: Mouse scrolled (902, 532) with delta (0, 0)
Screenshot: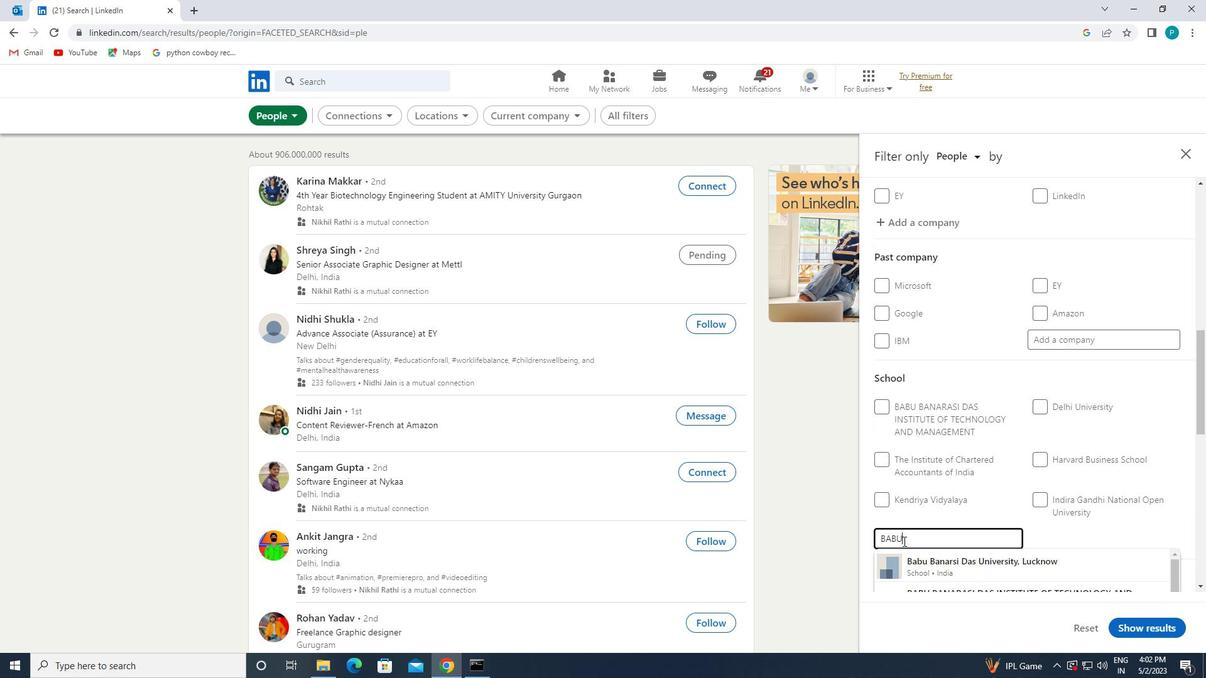
Action: Mouse moved to (911, 544)
Screenshot: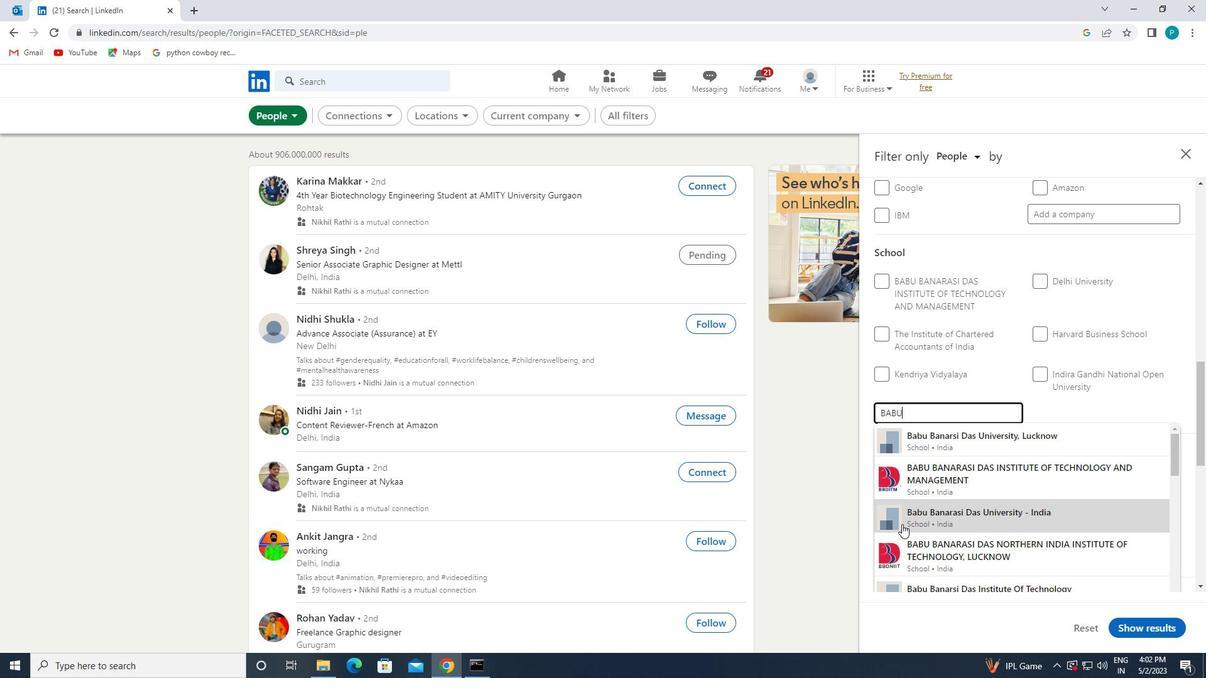 
Action: Mouse pressed left at (911, 544)
Screenshot: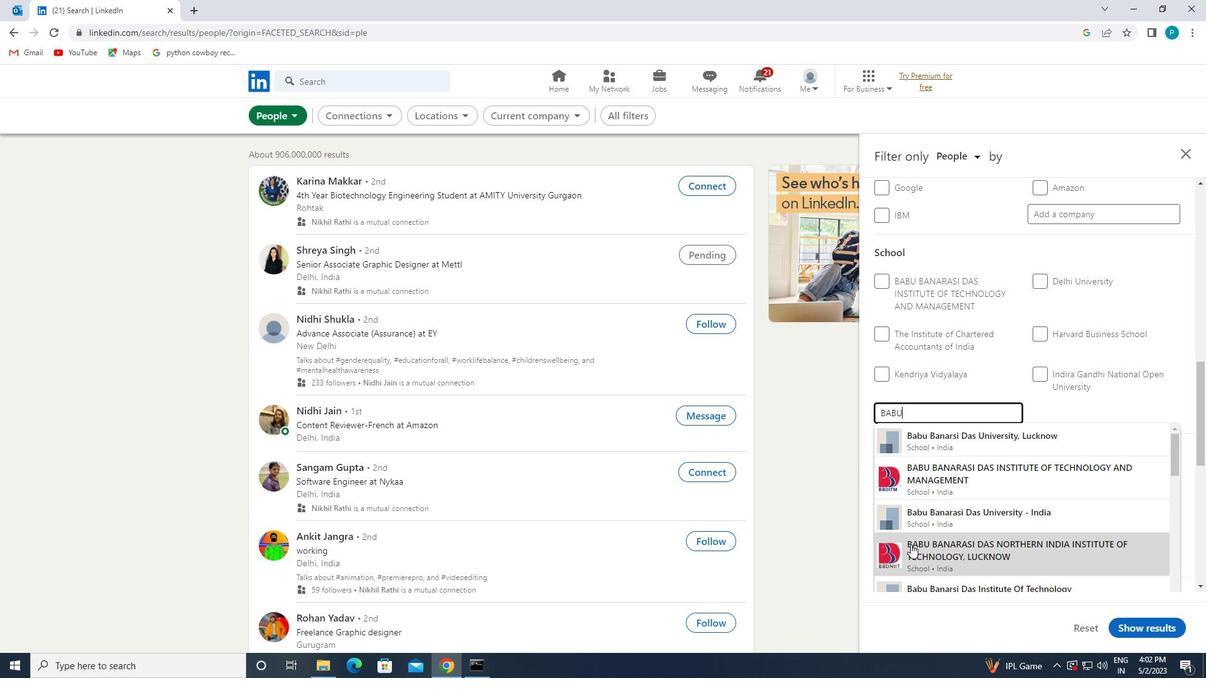 
Action: Mouse moved to (967, 535)
Screenshot: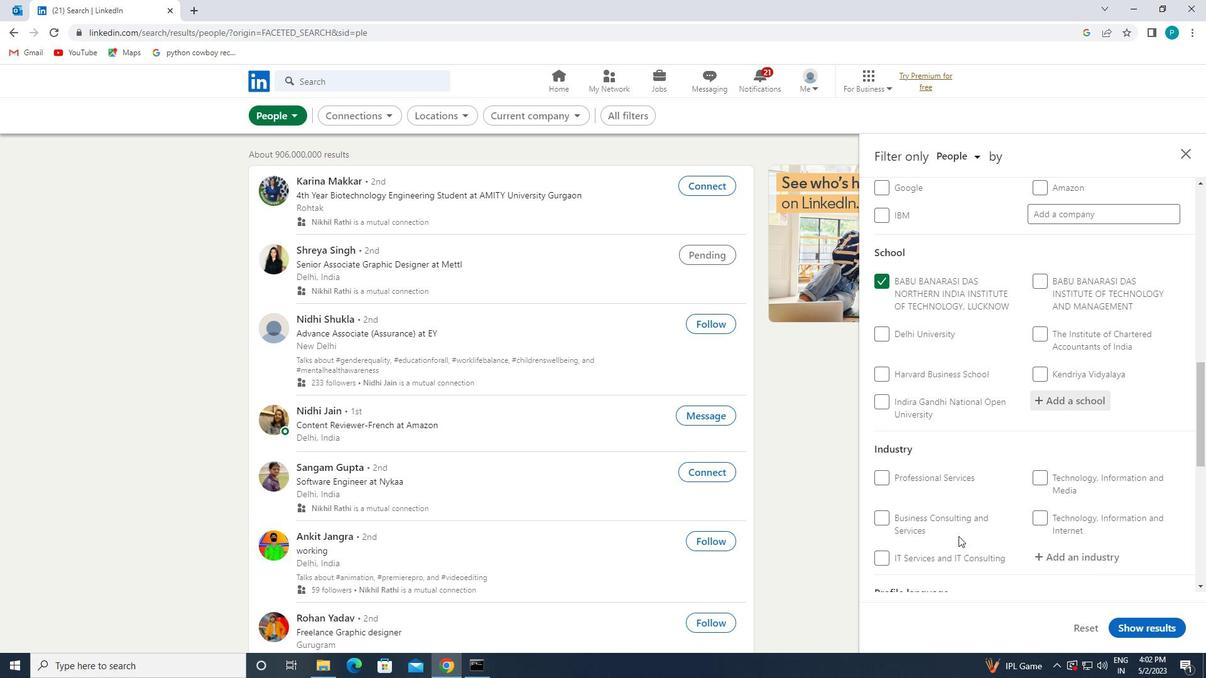 
Action: Mouse scrolled (967, 534) with delta (0, 0)
Screenshot: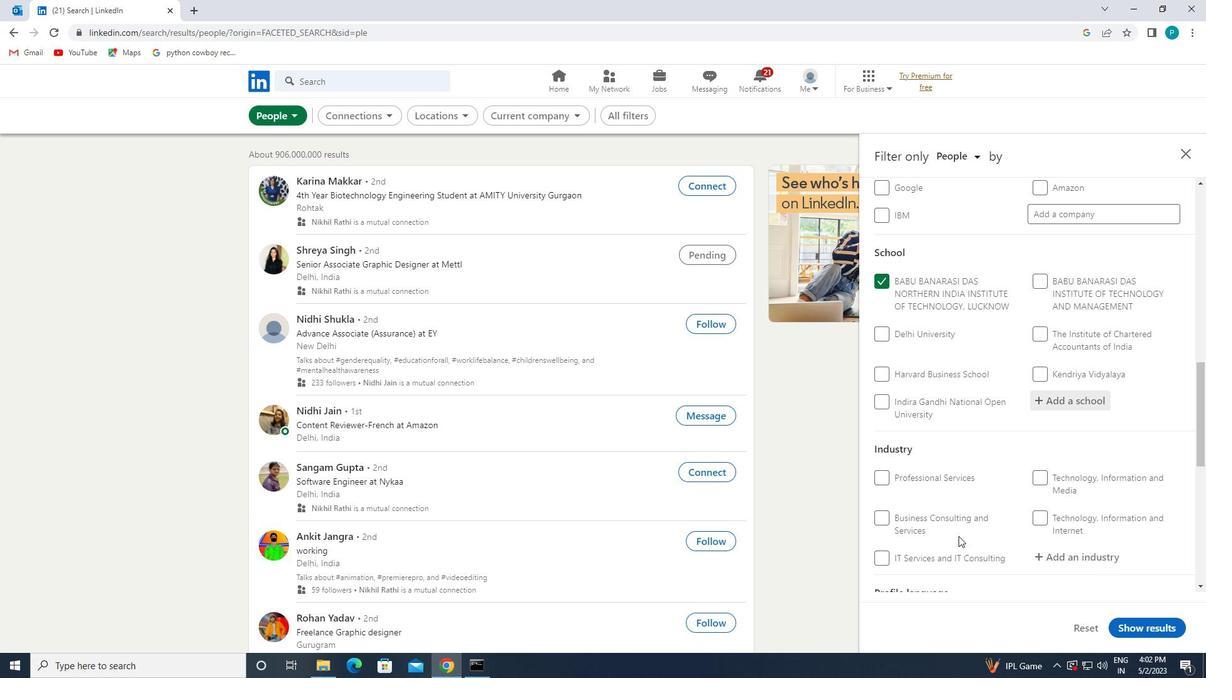 
Action: Mouse moved to (967, 535)
Screenshot: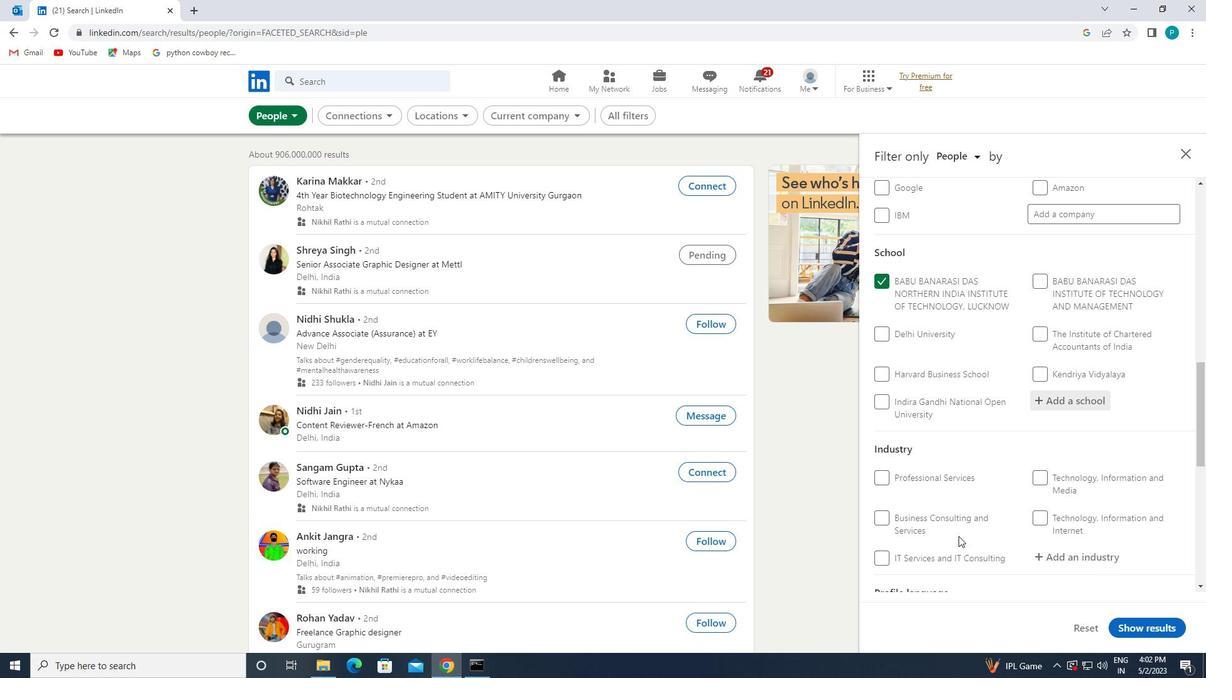 
Action: Mouse scrolled (967, 534) with delta (0, 0)
Screenshot: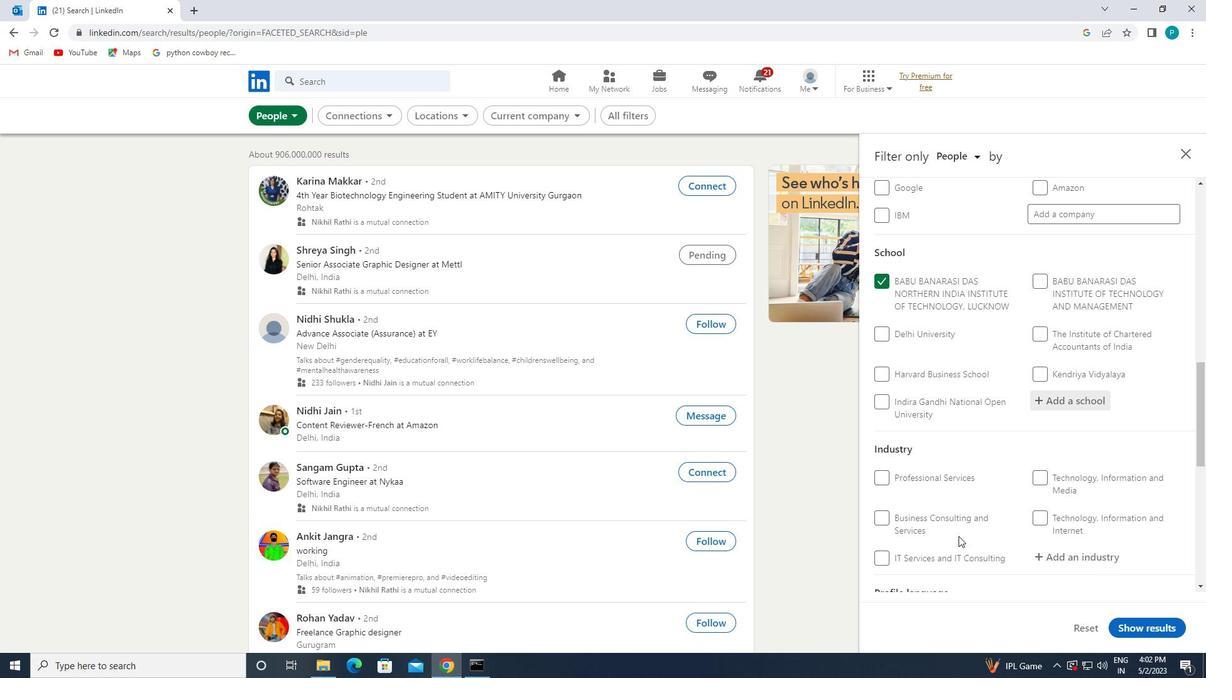 
Action: Mouse moved to (1068, 443)
Screenshot: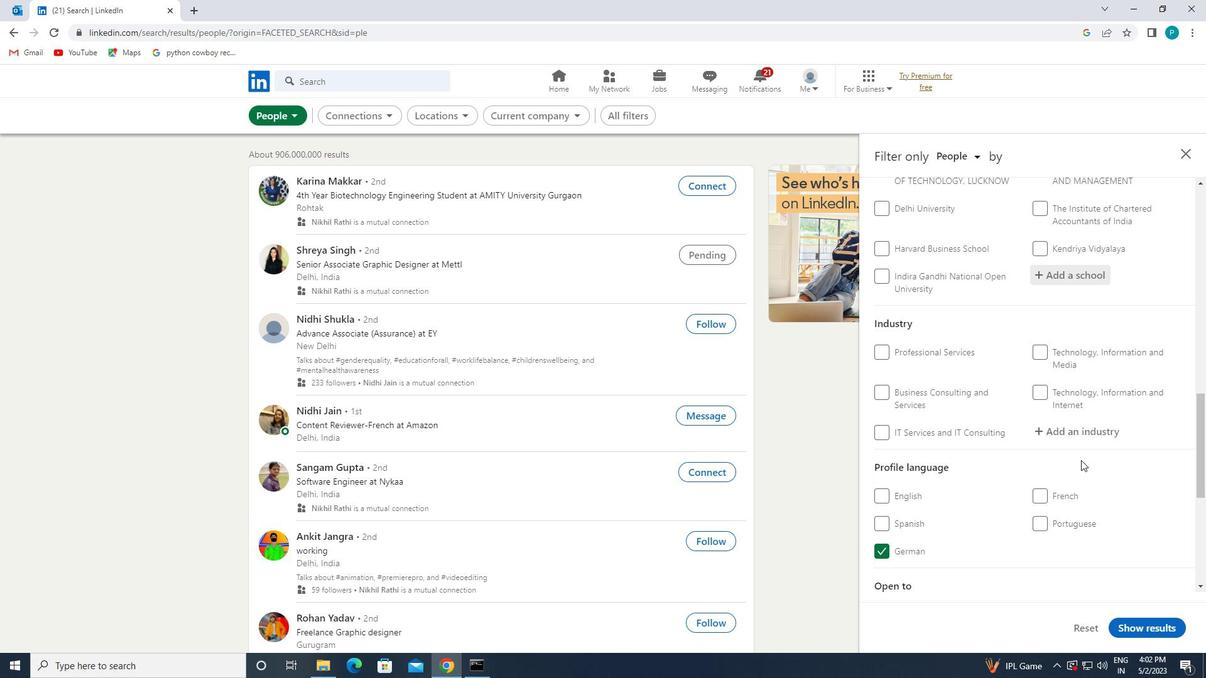 
Action: Mouse pressed left at (1068, 443)
Screenshot: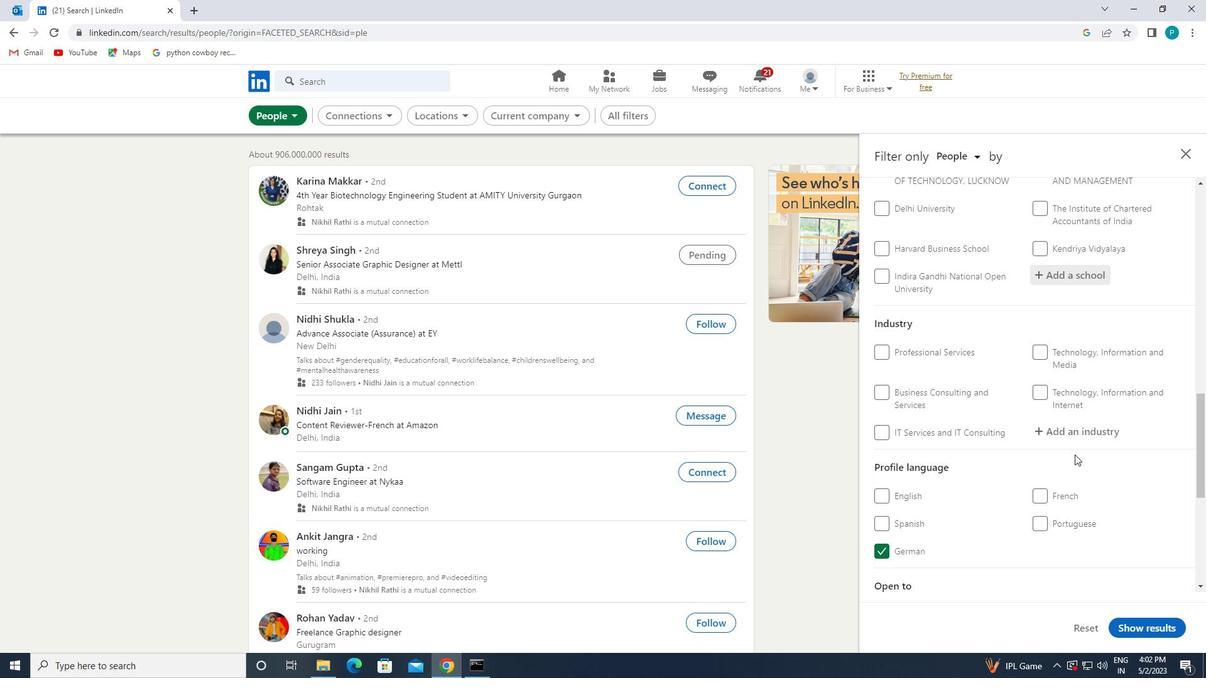 
Action: Mouse moved to (1063, 431)
Screenshot: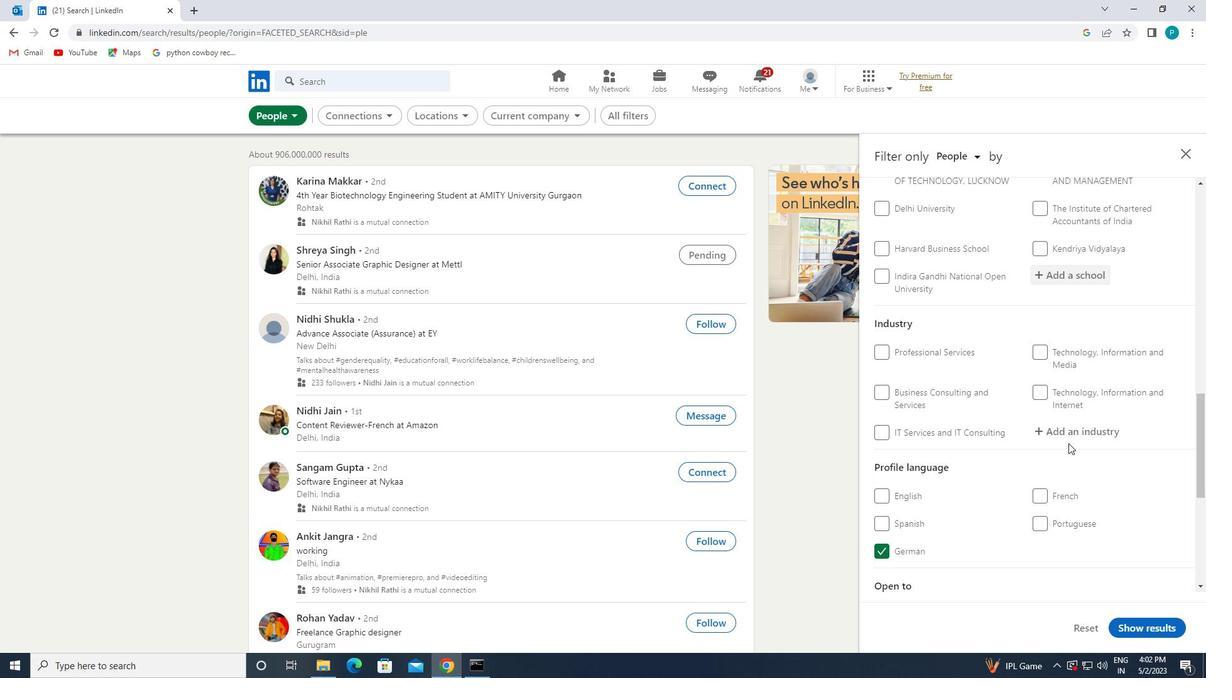 
Action: Mouse pressed left at (1063, 431)
Screenshot: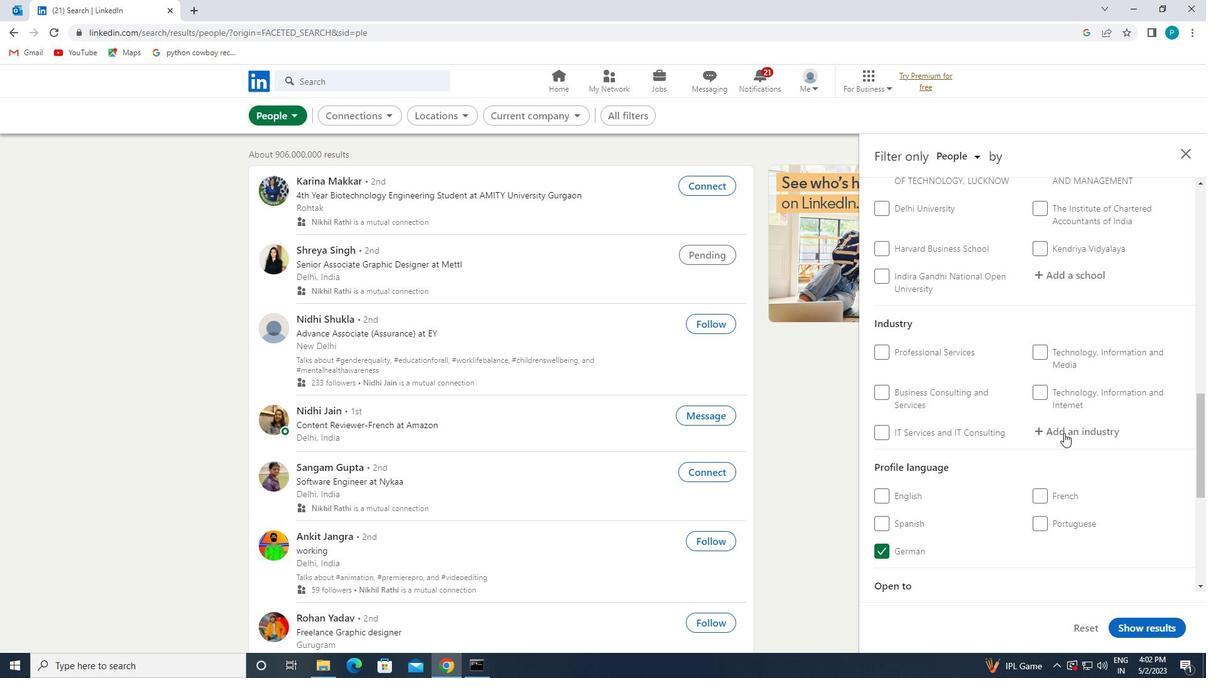
Action: Key pressed F<Key.caps_lock>I<Key.backspace>AIMLY<Key.backspace><Key.backspace><Key.backspace><Key.backspace>MILY
Screenshot: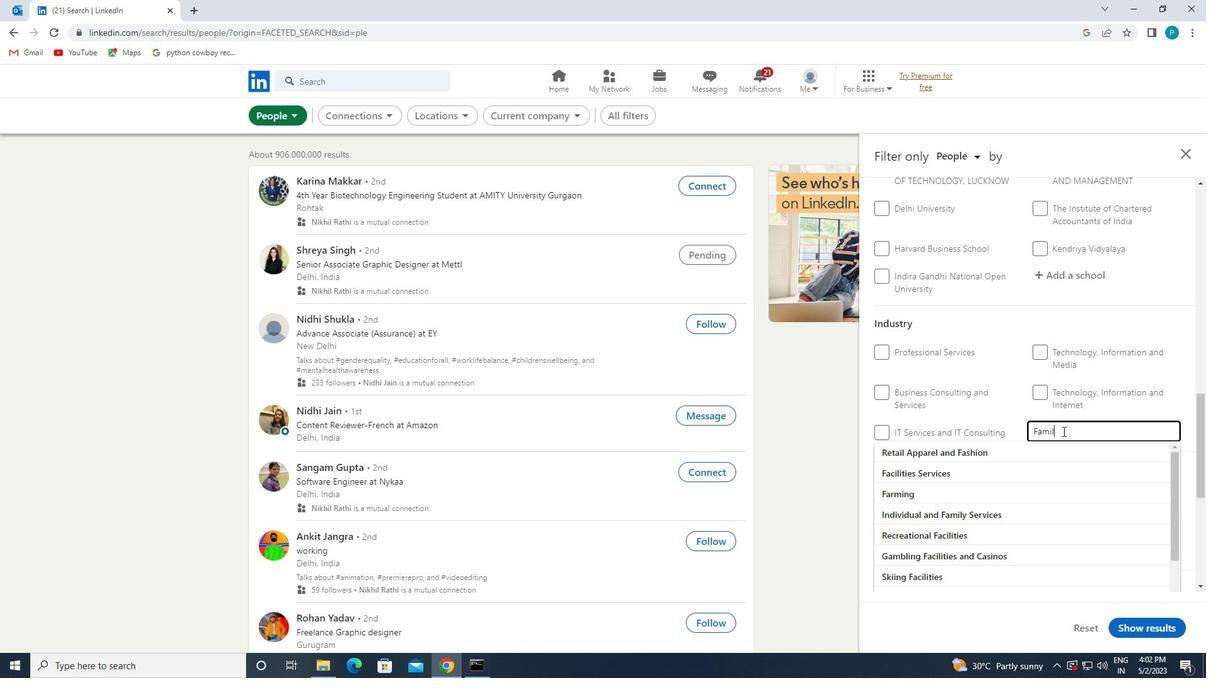 
Action: Mouse moved to (1038, 466)
Screenshot: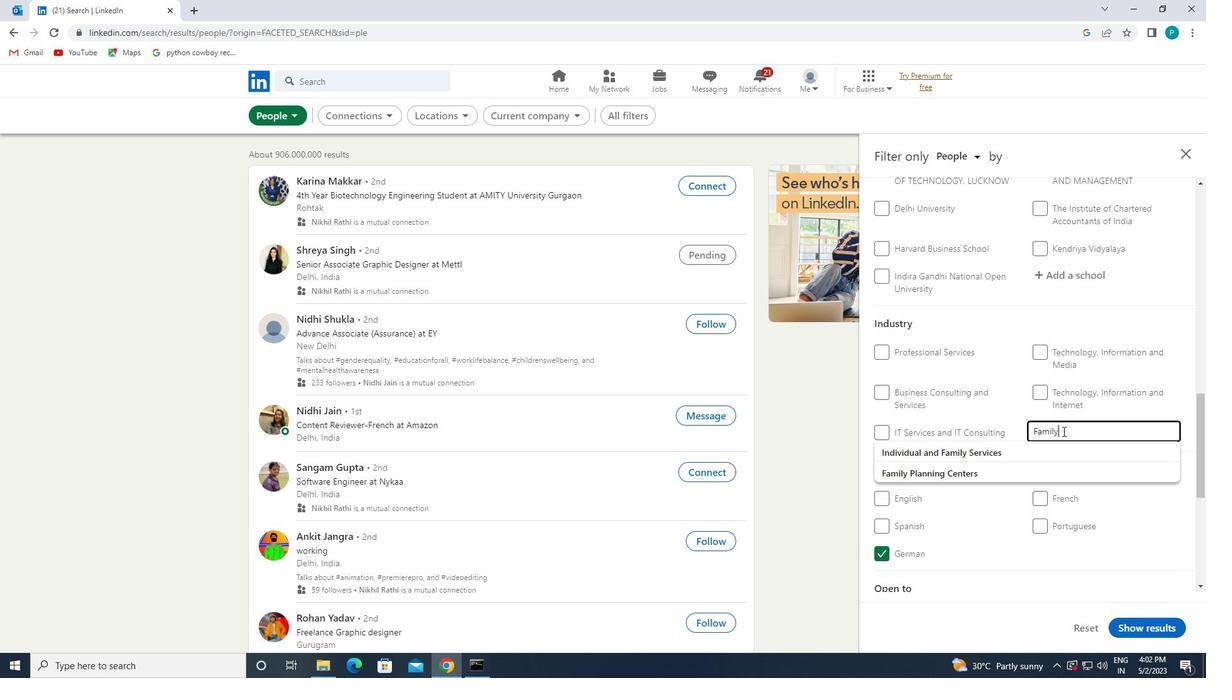 
Action: Mouse pressed left at (1038, 466)
Screenshot: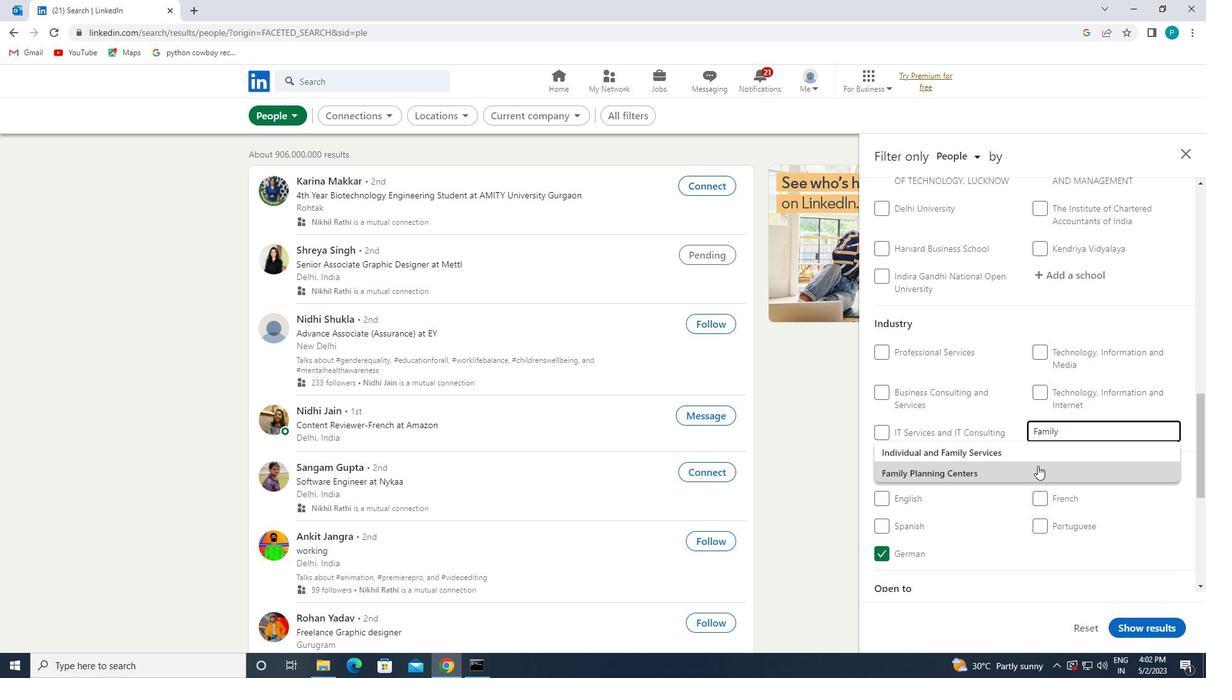 
Action: Mouse scrolled (1038, 465) with delta (0, 0)
Screenshot: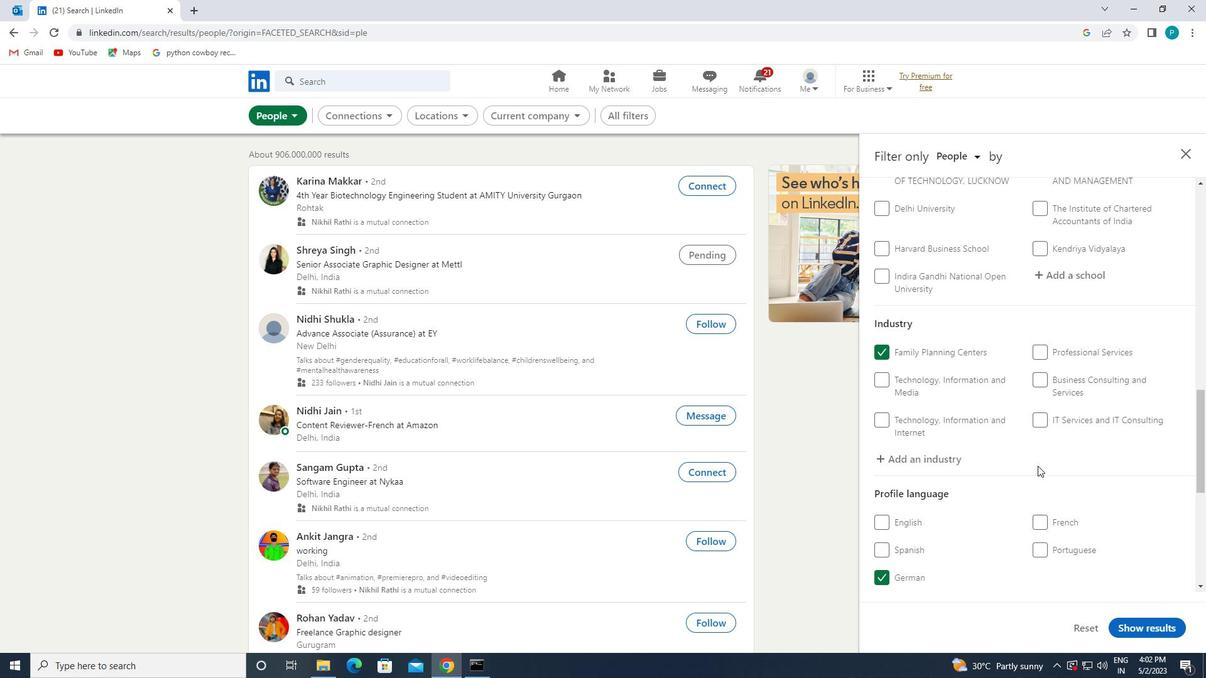 
Action: Mouse scrolled (1038, 465) with delta (0, 0)
Screenshot: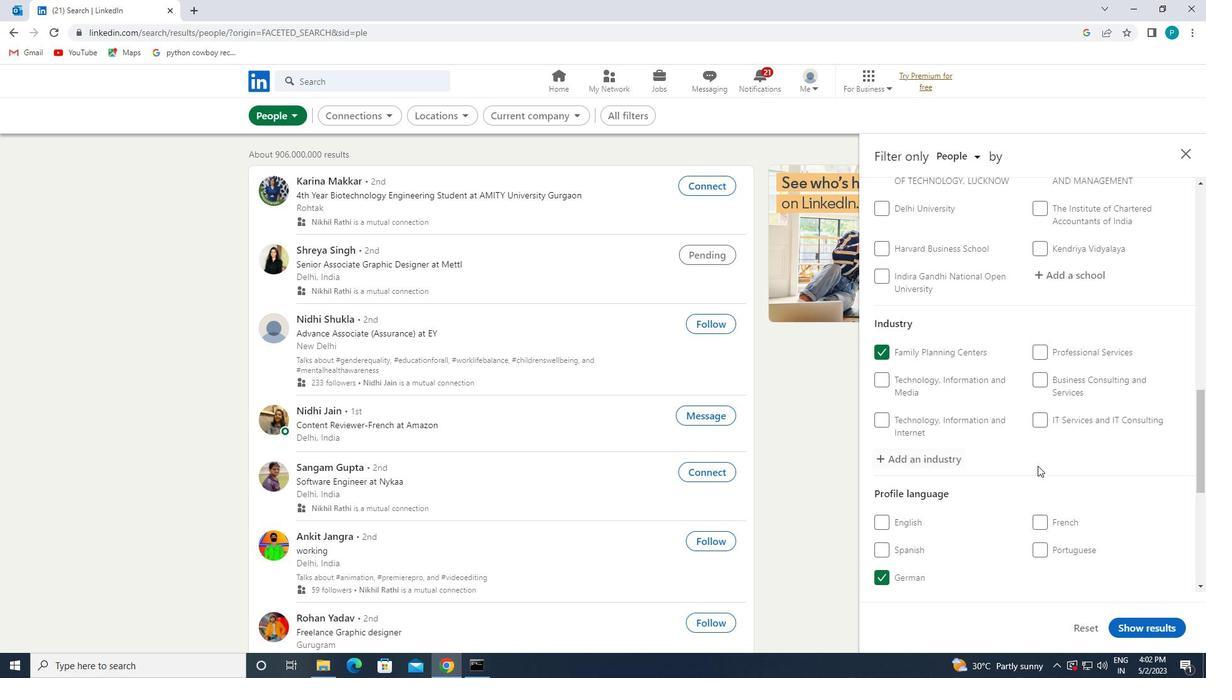 
Action: Mouse moved to (1035, 466)
Screenshot: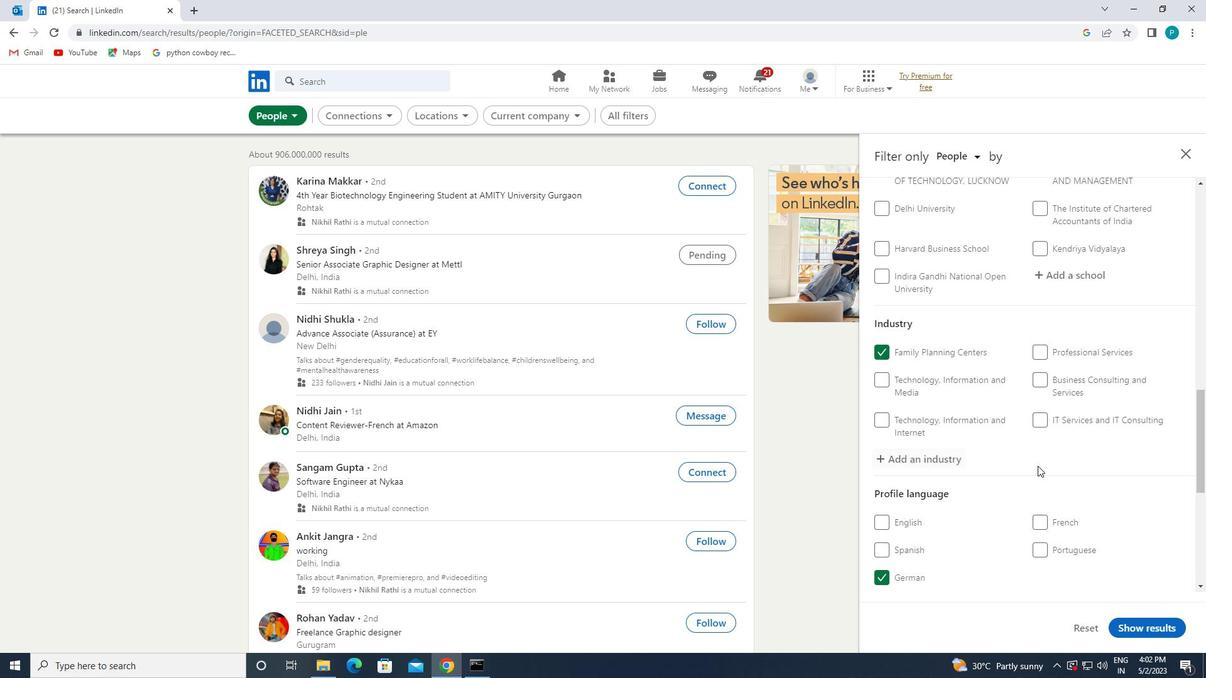 
Action: Mouse scrolled (1035, 466) with delta (0, 0)
Screenshot: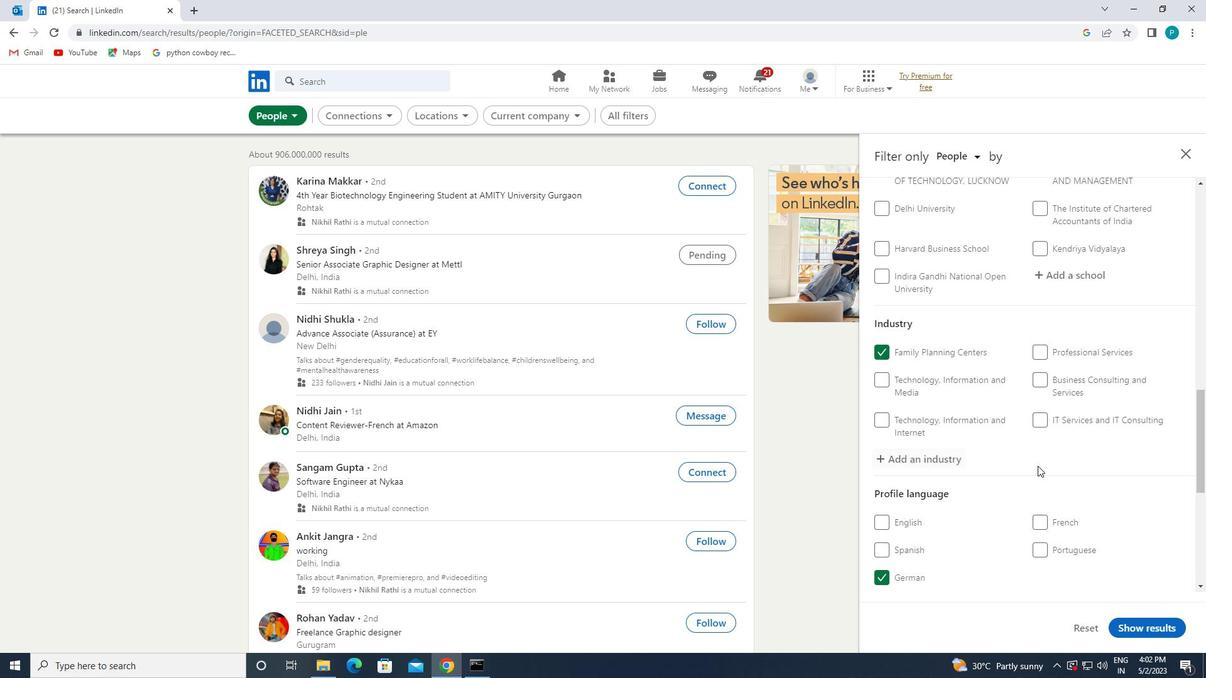 
Action: Mouse moved to (1015, 476)
Screenshot: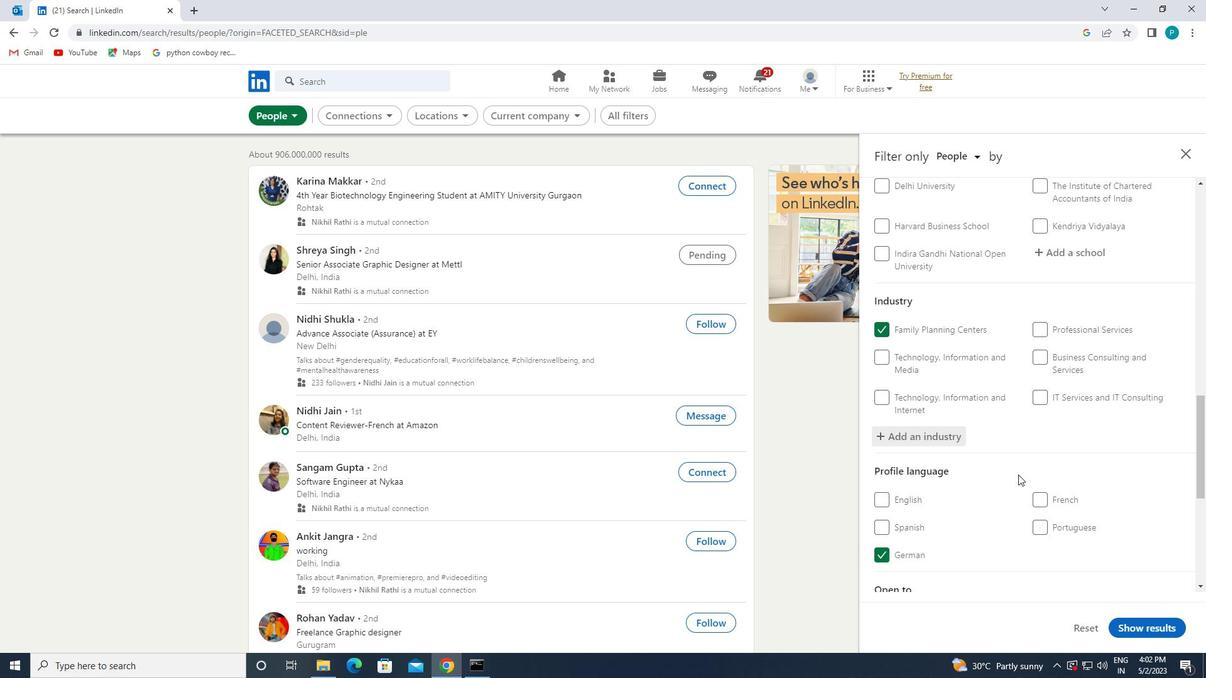 
Action: Mouse scrolled (1015, 476) with delta (0, 0)
Screenshot: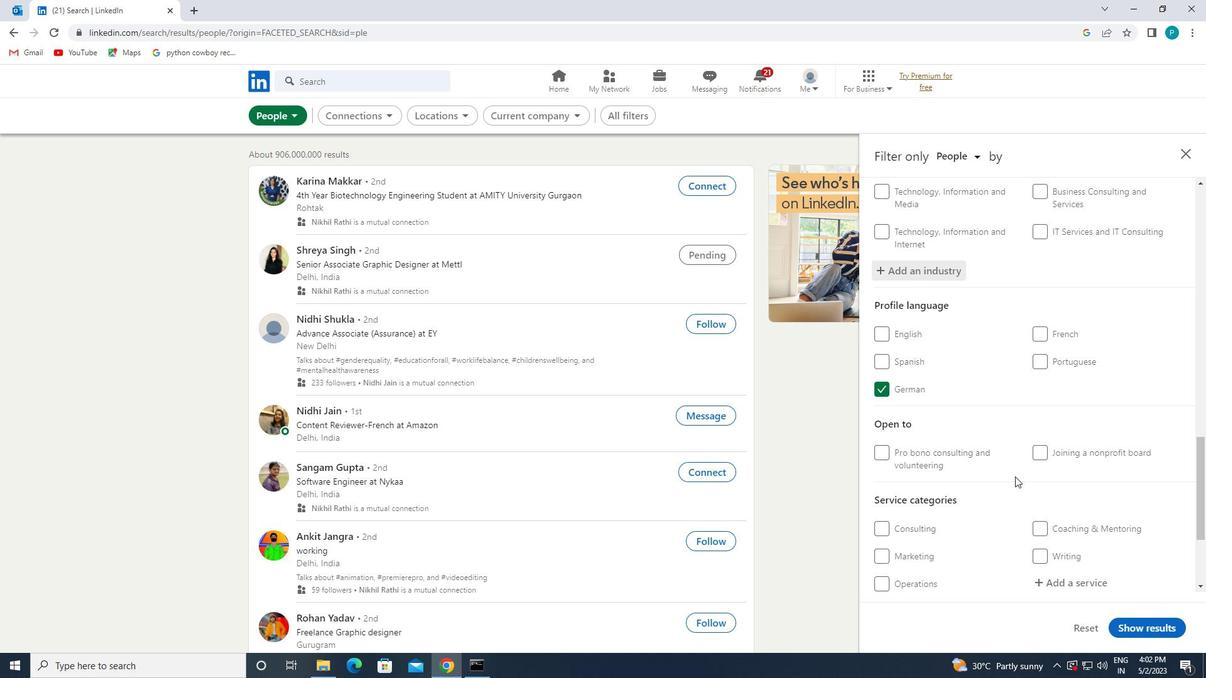 
Action: Mouse scrolled (1015, 476) with delta (0, 0)
Screenshot: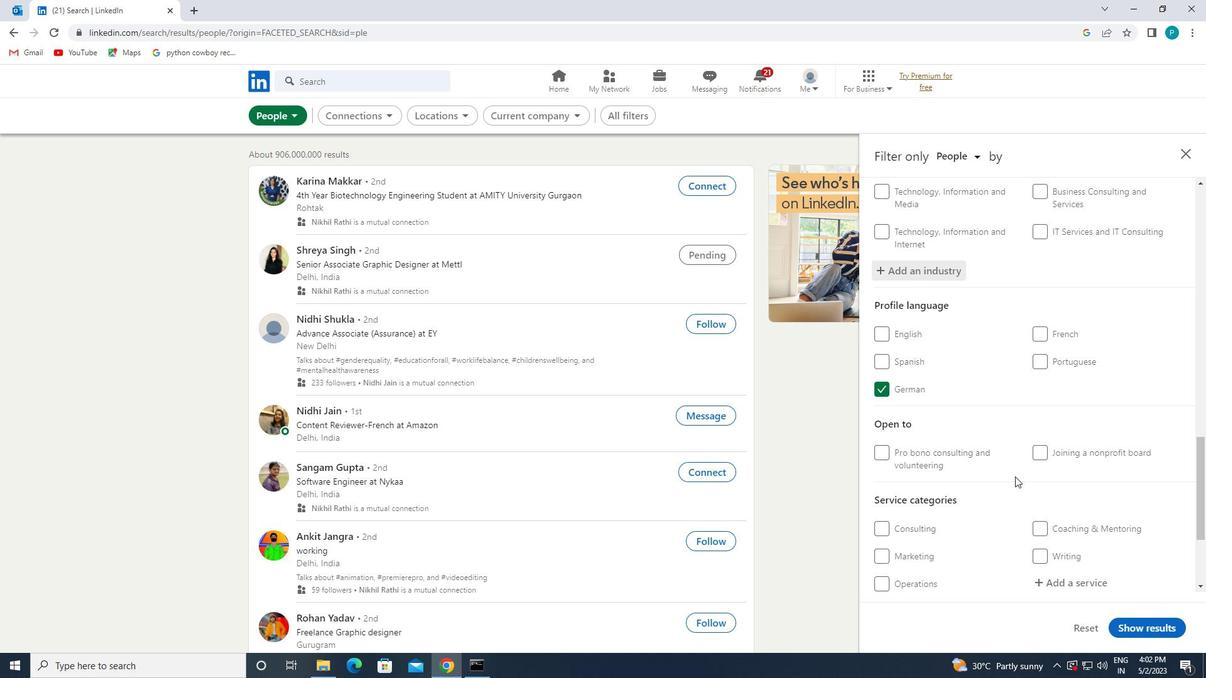 
Action: Mouse moved to (1055, 460)
Screenshot: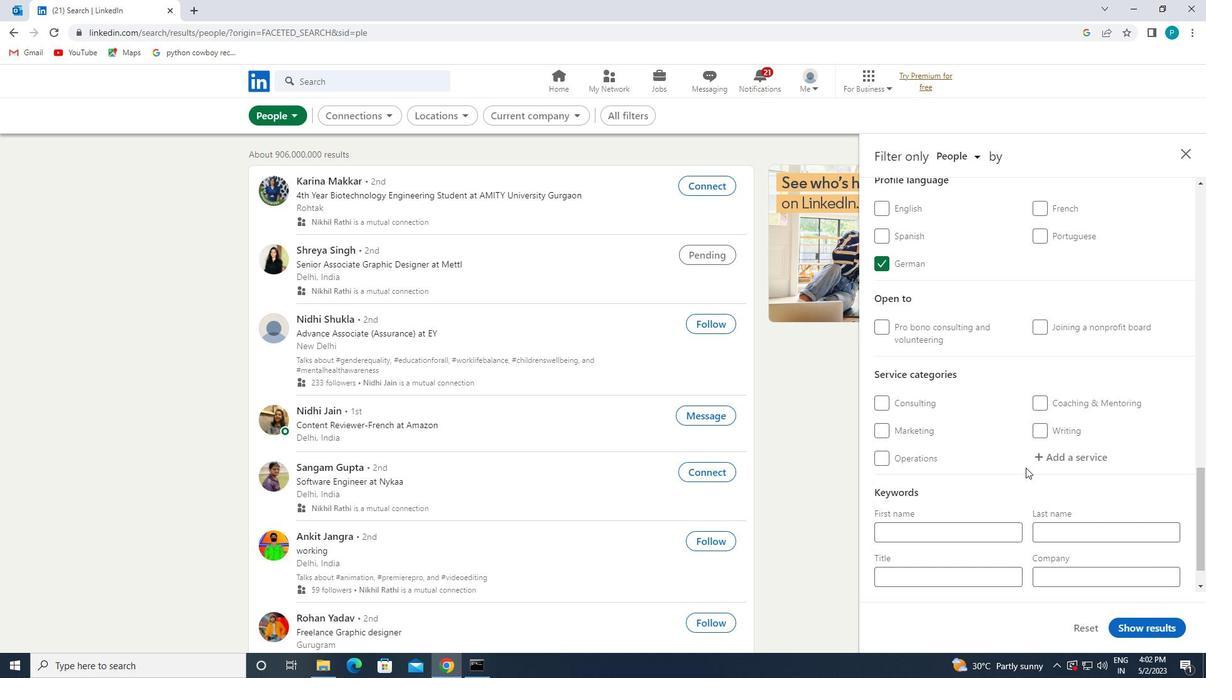
Action: Mouse pressed left at (1055, 460)
Screenshot: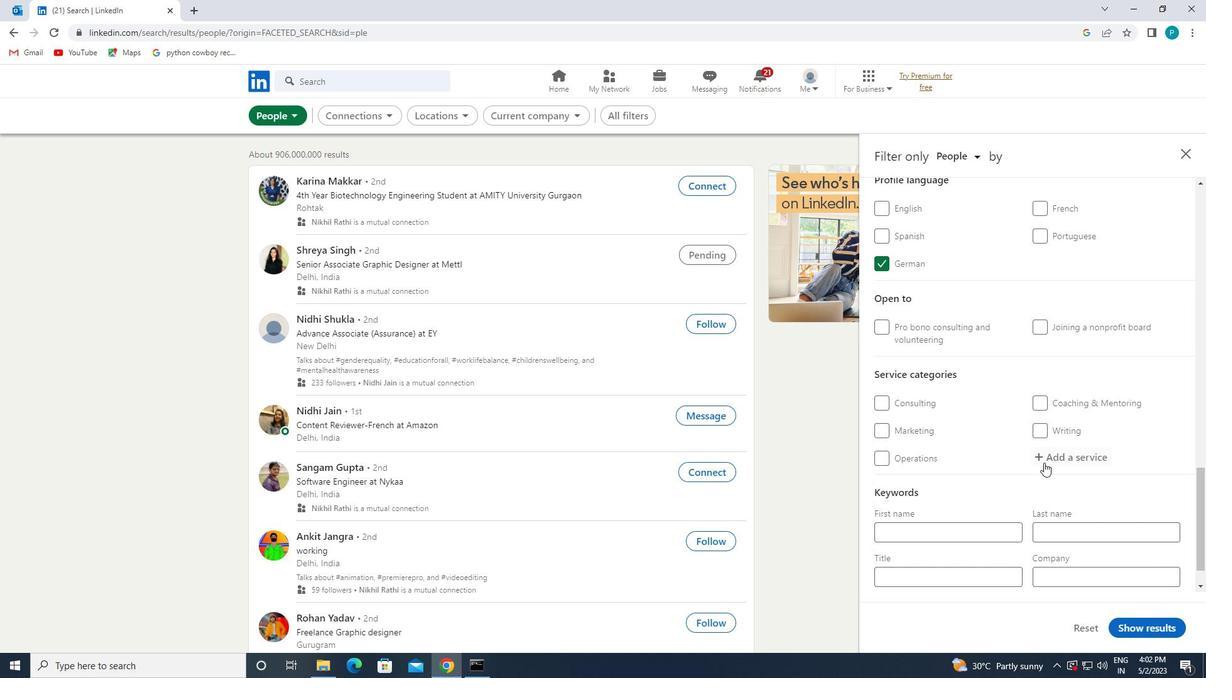 
Action: Mouse moved to (1055, 460)
Screenshot: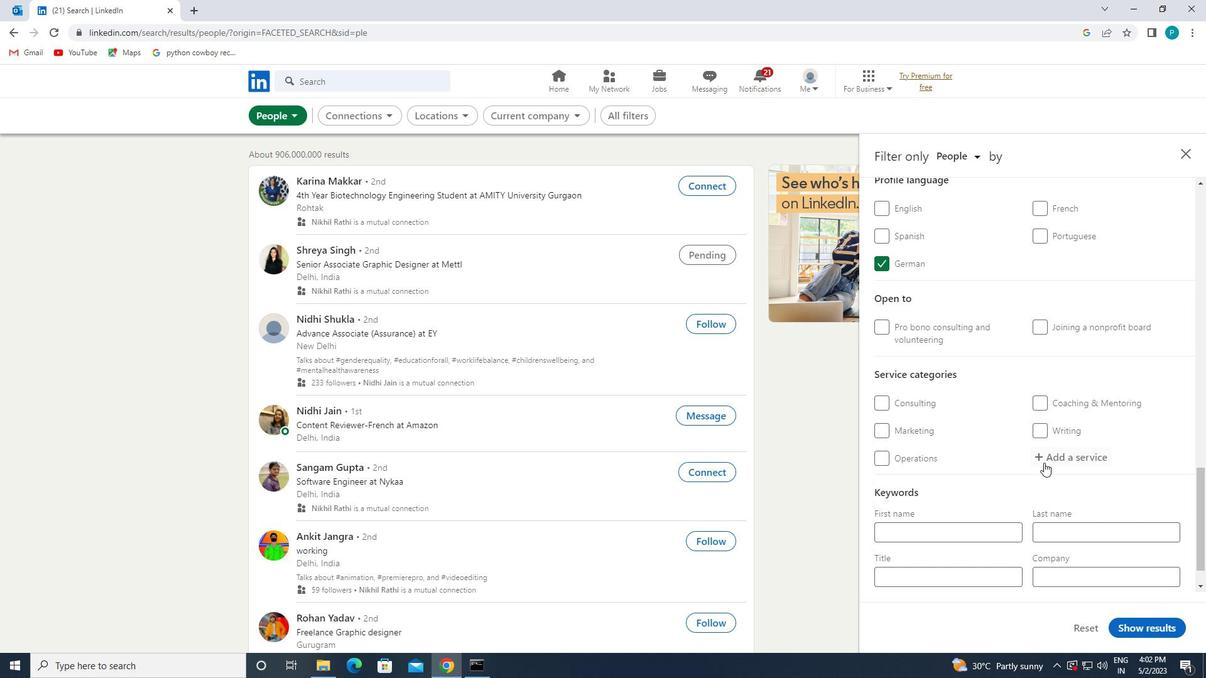 
Action: Key pressed <Key.caps_lock>R<Key.caps_lock>ETIREMENT
Screenshot: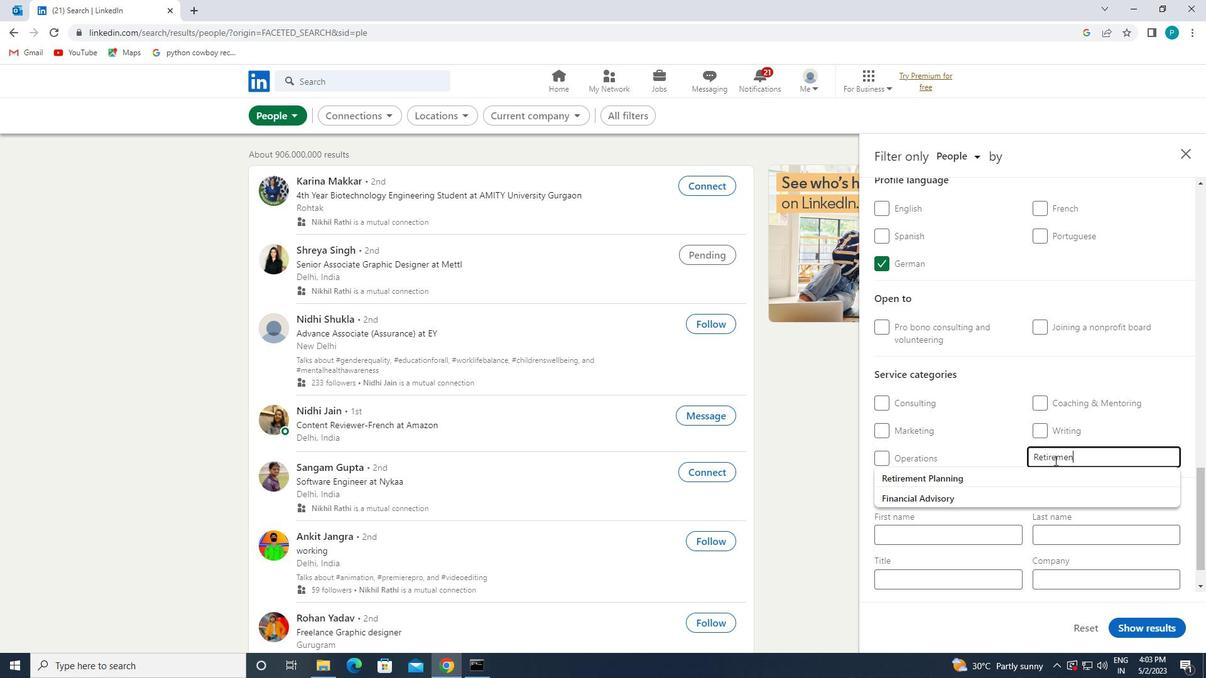 
Action: Mouse moved to (1053, 474)
Screenshot: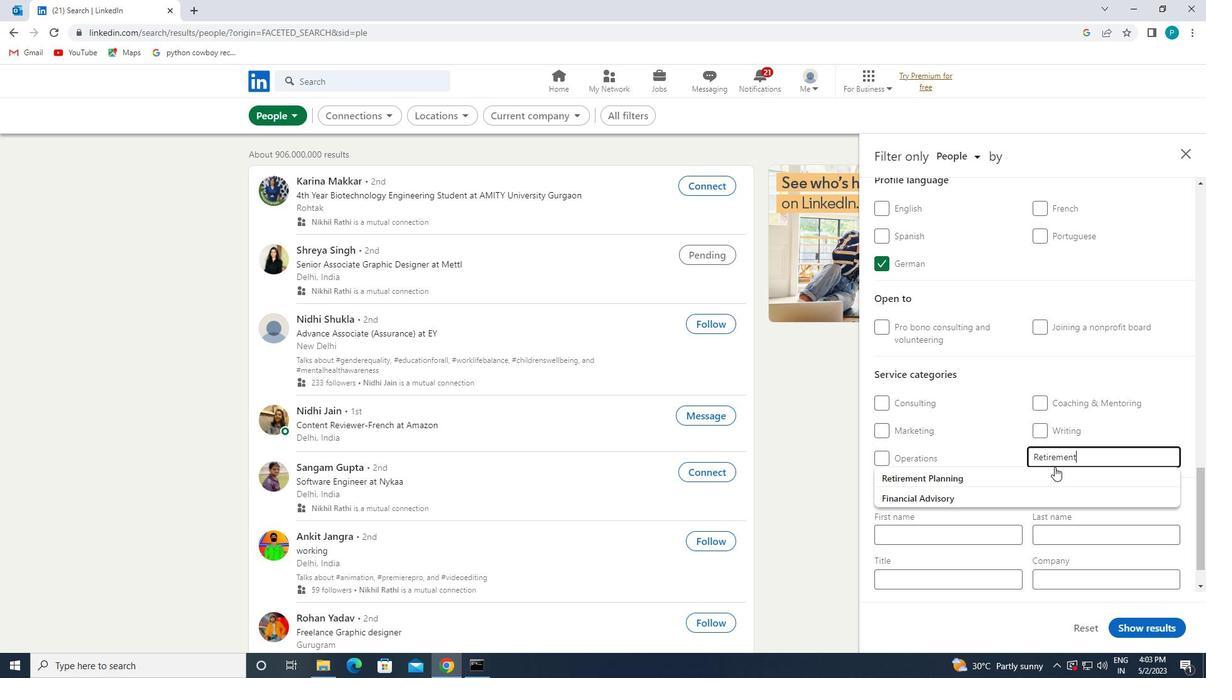 
Action: Mouse pressed left at (1053, 474)
Screenshot: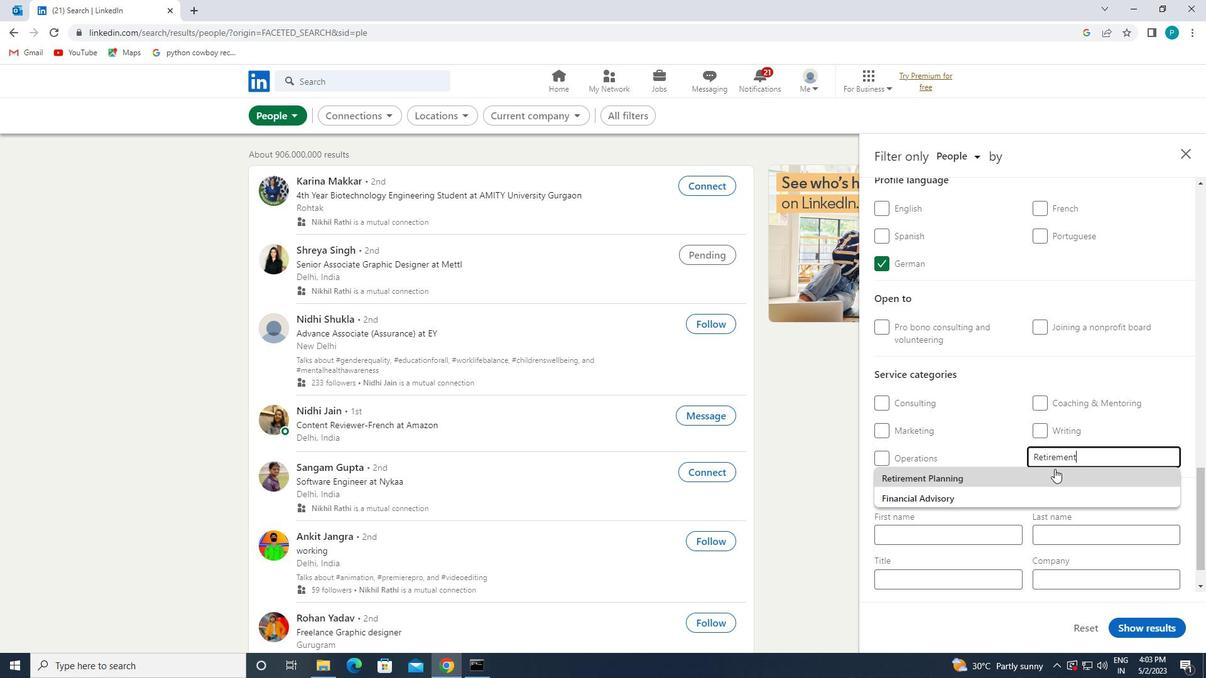 
Action: Mouse moved to (965, 501)
Screenshot: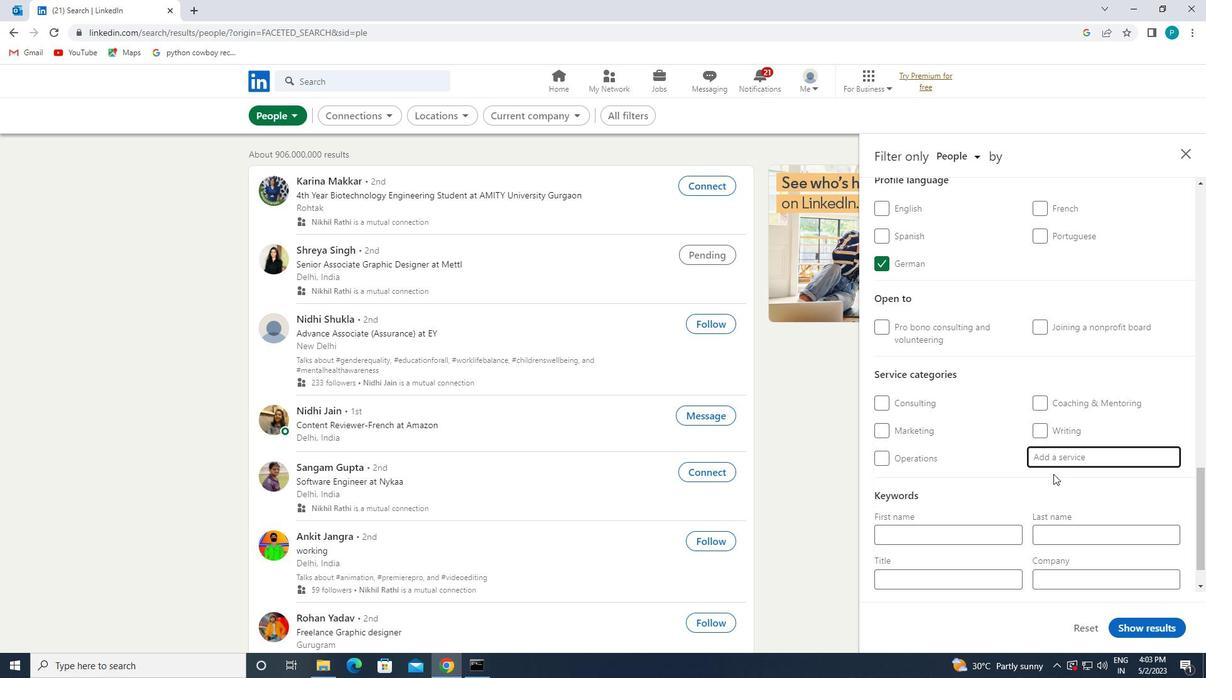 
Action: Mouse scrolled (965, 500) with delta (0, 0)
Screenshot: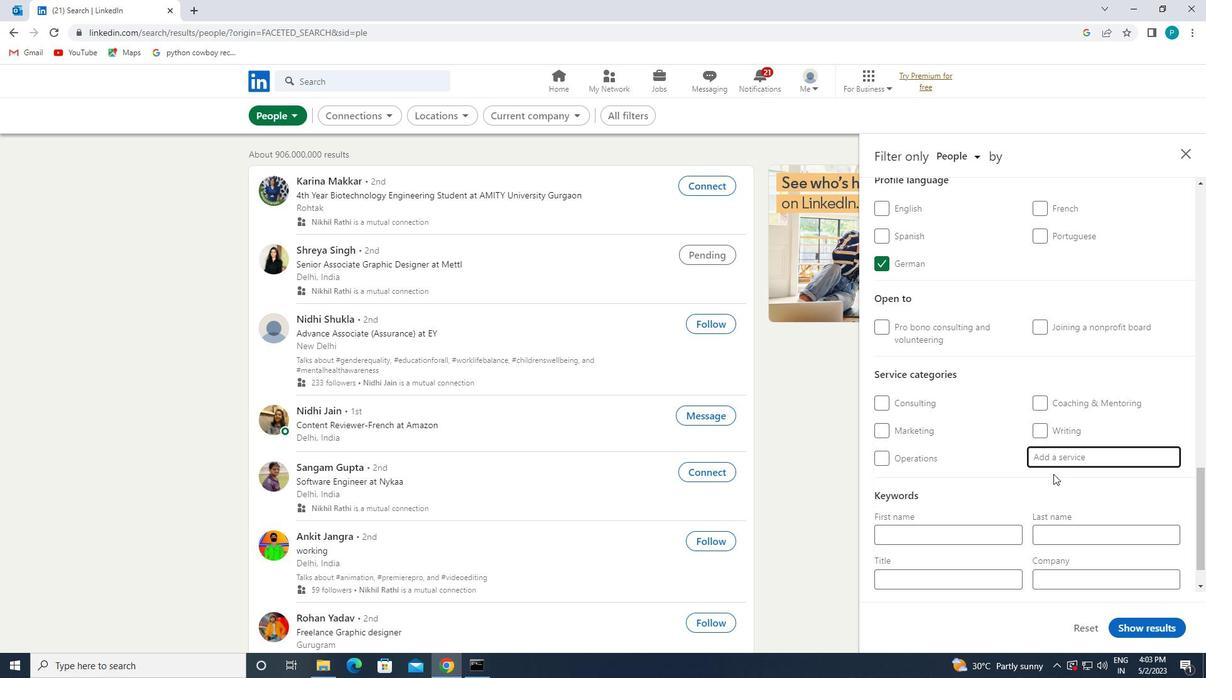
Action: Mouse moved to (962, 503)
Screenshot: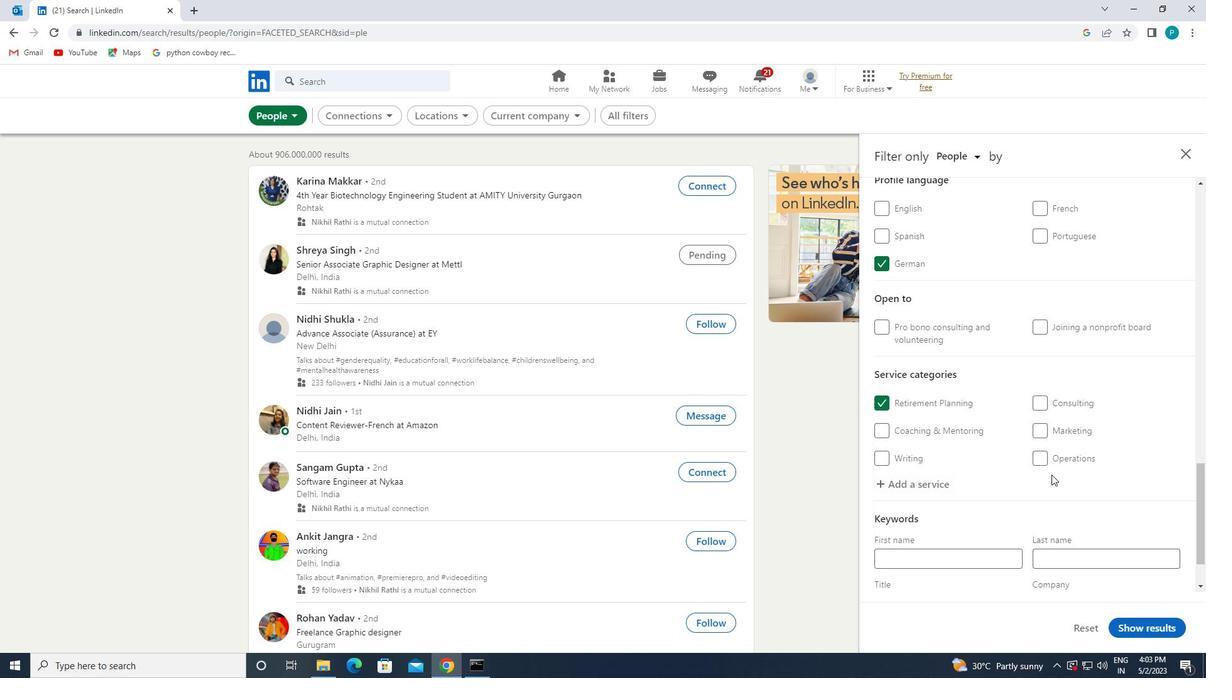 
Action: Mouse scrolled (962, 502) with delta (0, 0)
Screenshot: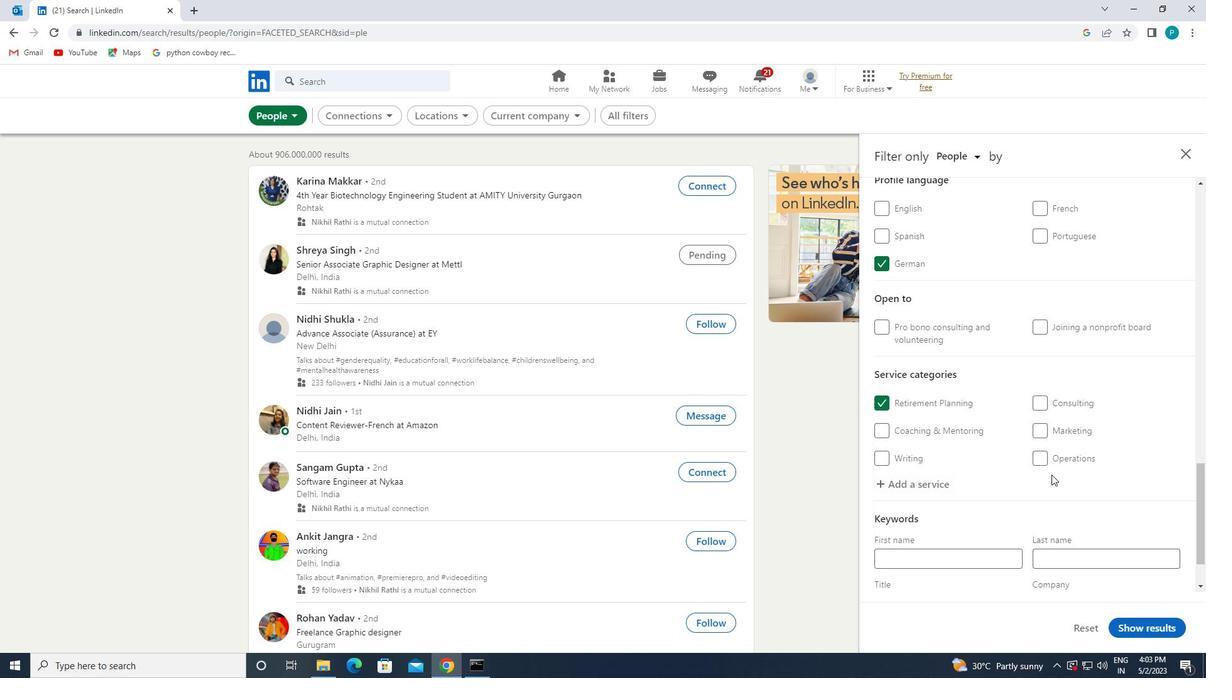 
Action: Mouse moved to (955, 510)
Screenshot: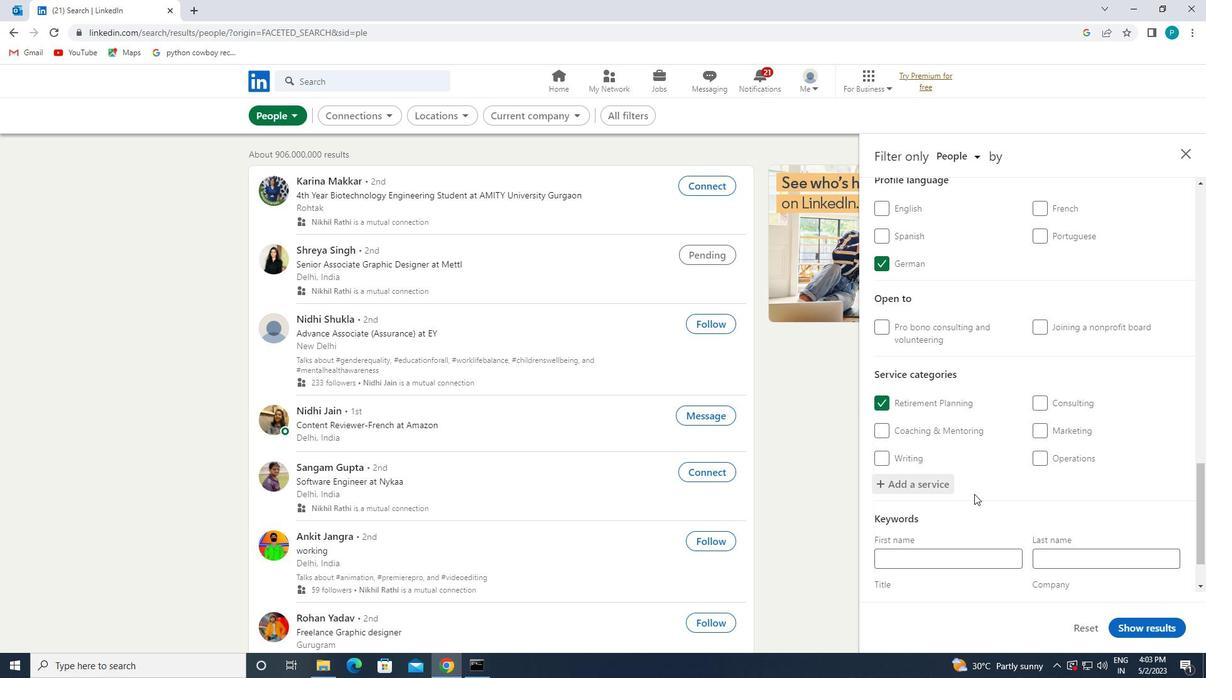 
Action: Mouse scrolled (955, 509) with delta (0, 0)
Screenshot: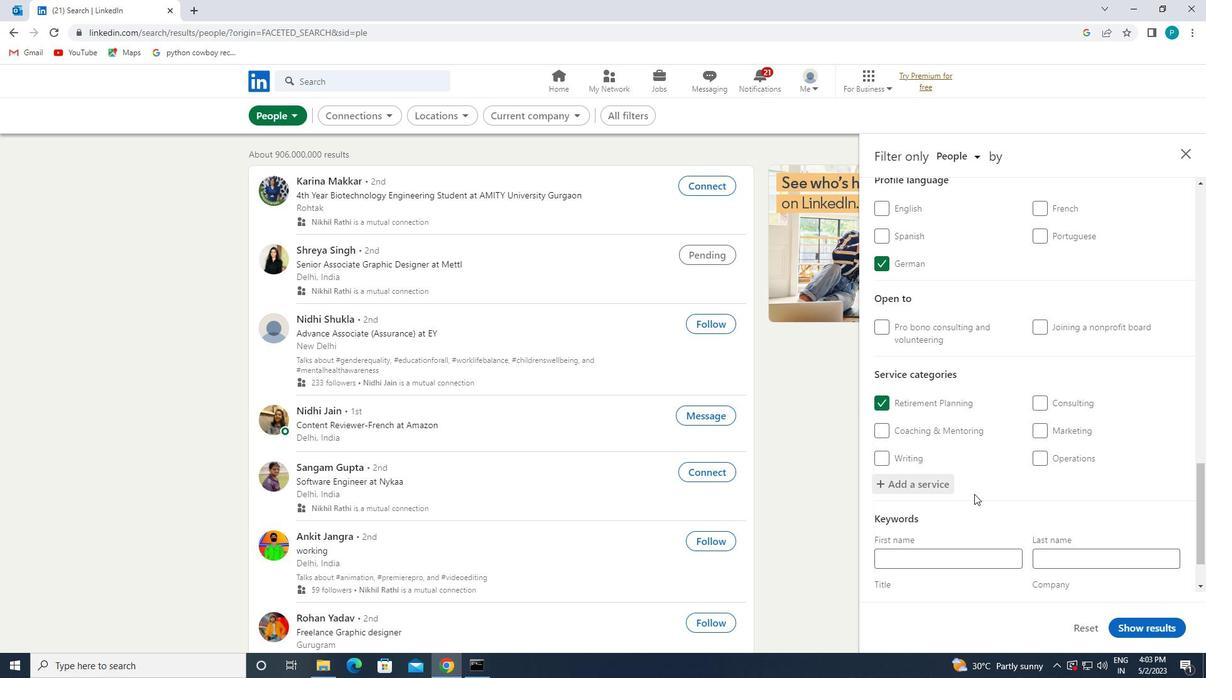 
Action: Mouse moved to (939, 538)
Screenshot: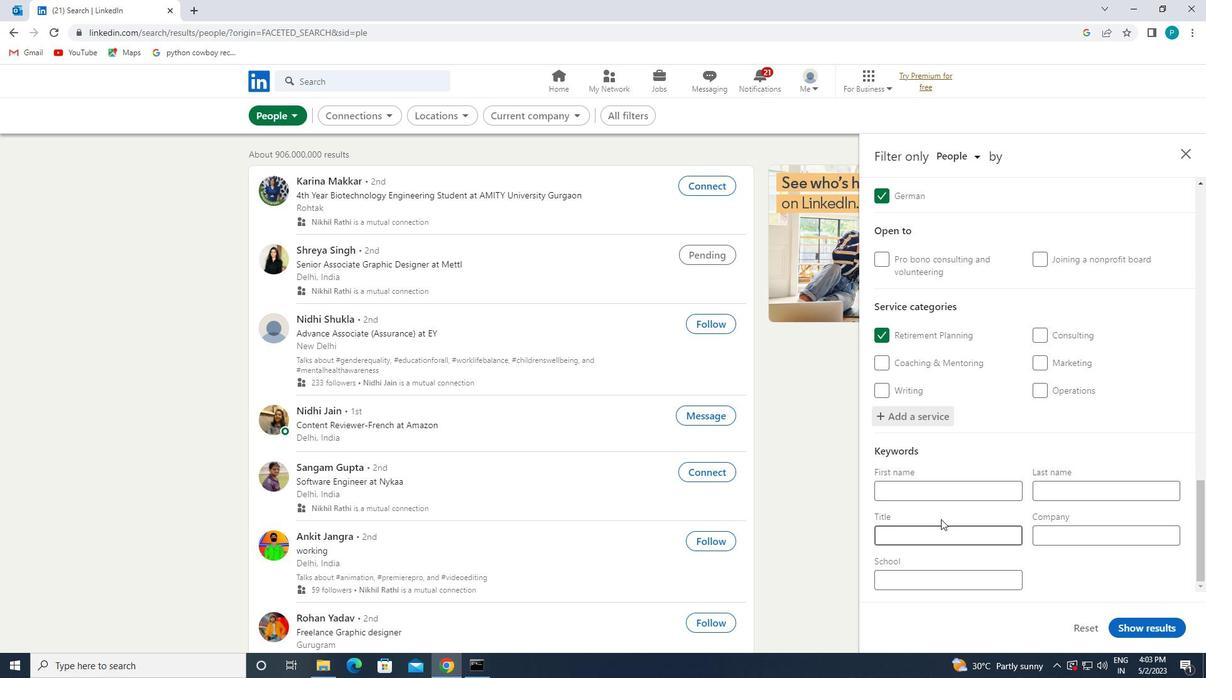 
Action: Mouse pressed left at (939, 538)
Screenshot: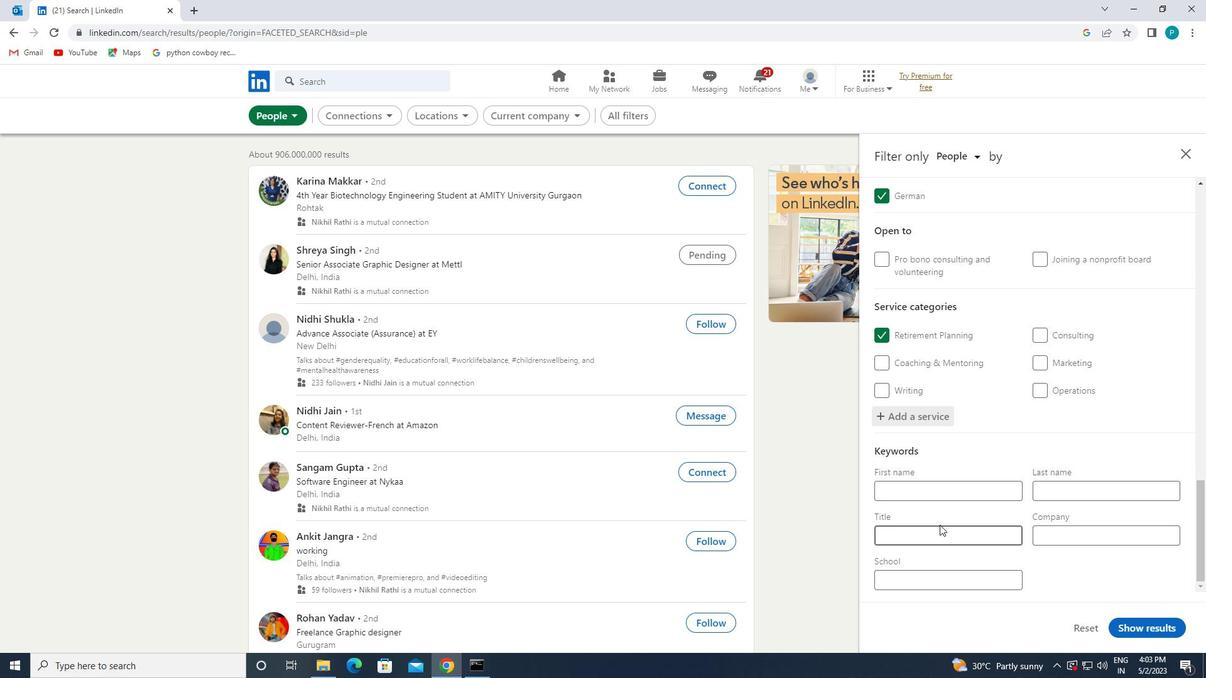 
Action: Mouse moved to (939, 538)
Screenshot: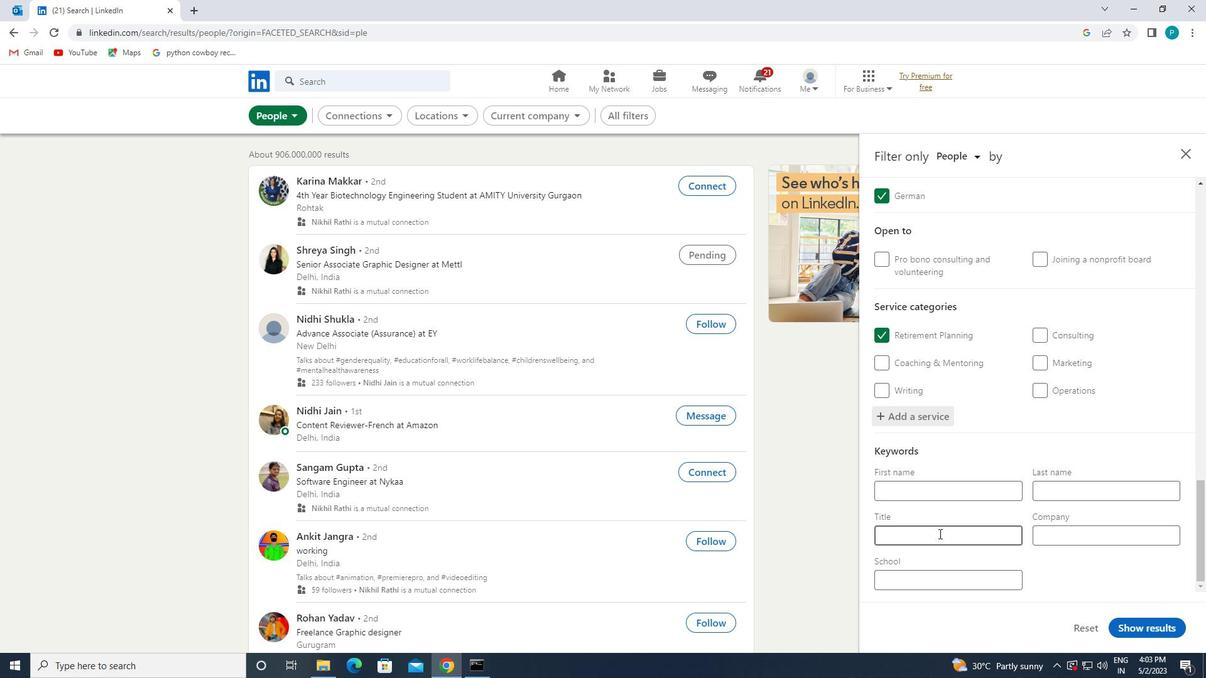 
Action: Key pressed <Key.caps_lock>W<Key.caps_lock>ELDING
Screenshot: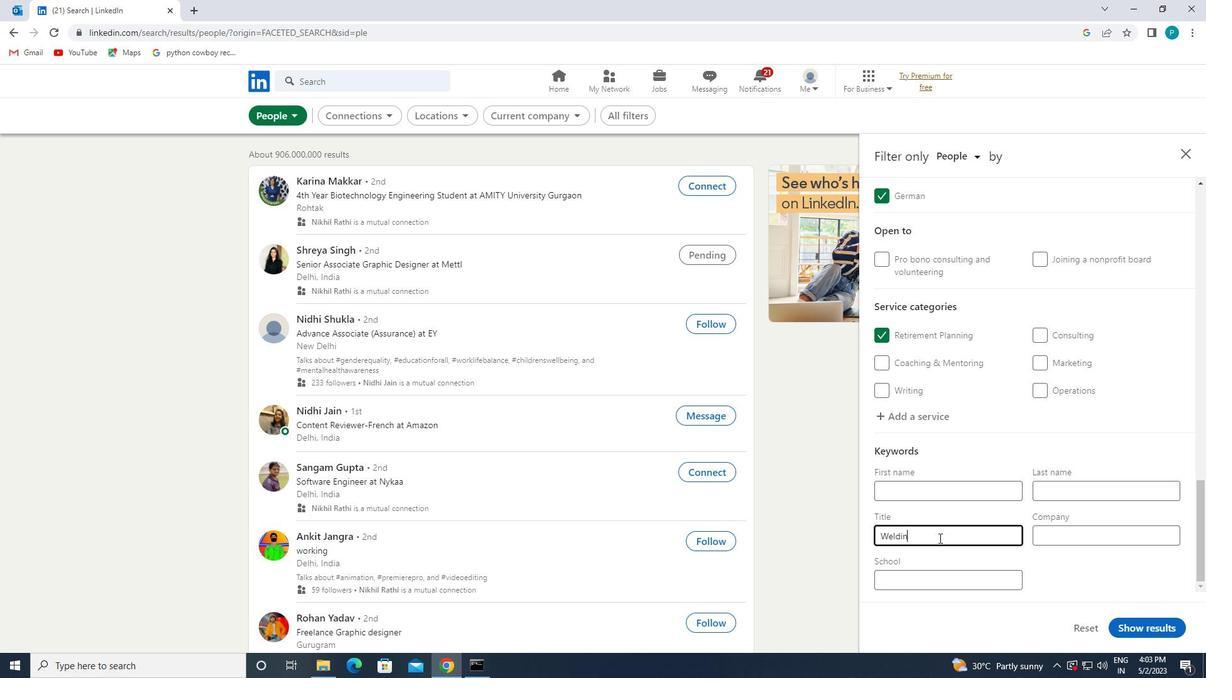 
Action: Mouse moved to (1132, 622)
Screenshot: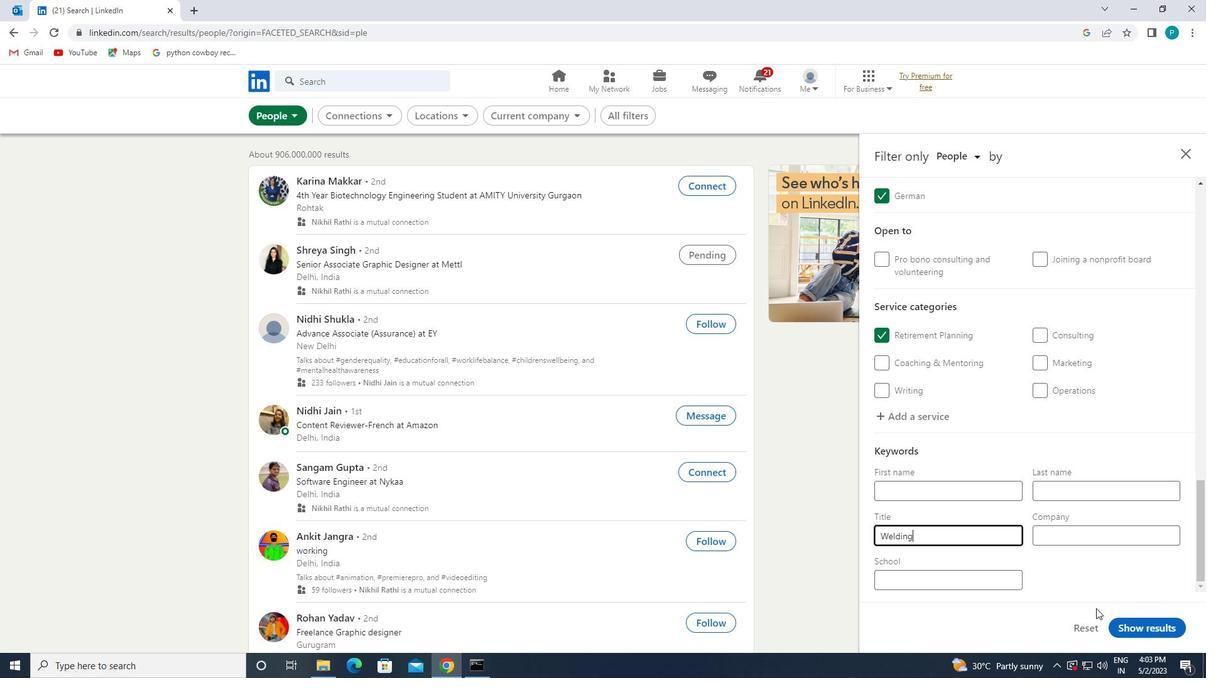 
Action: Mouse pressed left at (1132, 622)
Screenshot: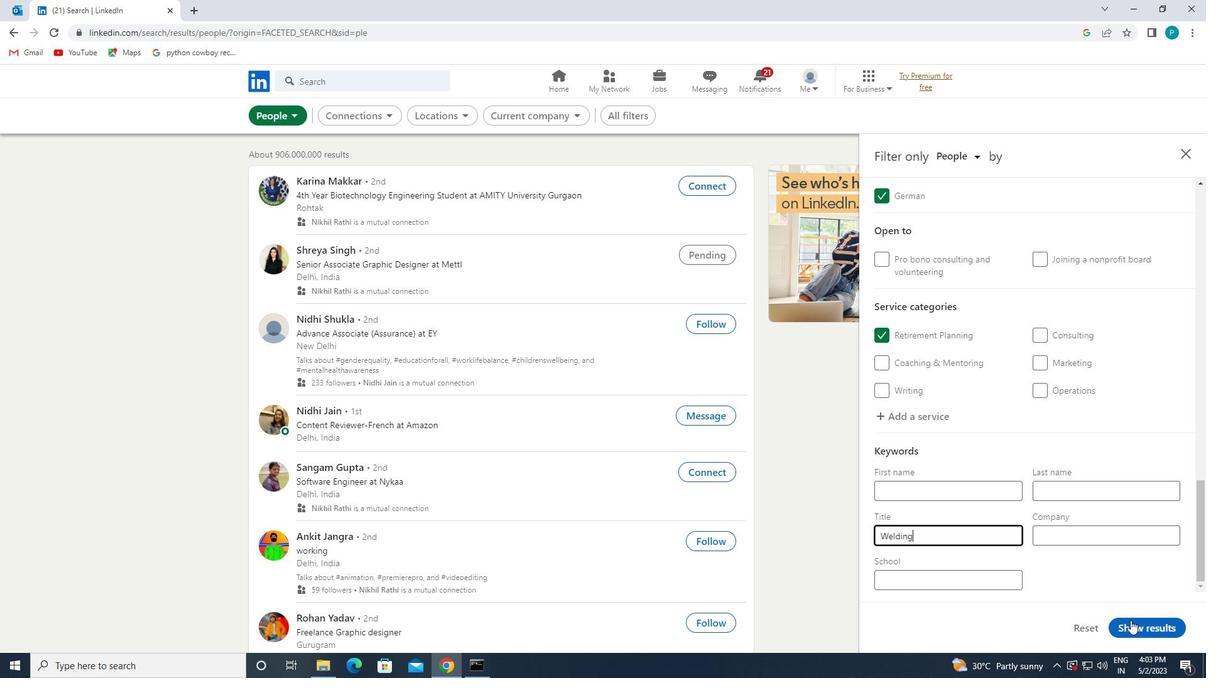 
